 Task: Create relationship between student and notice object.
Action: Mouse moved to (1110, 82)
Screenshot: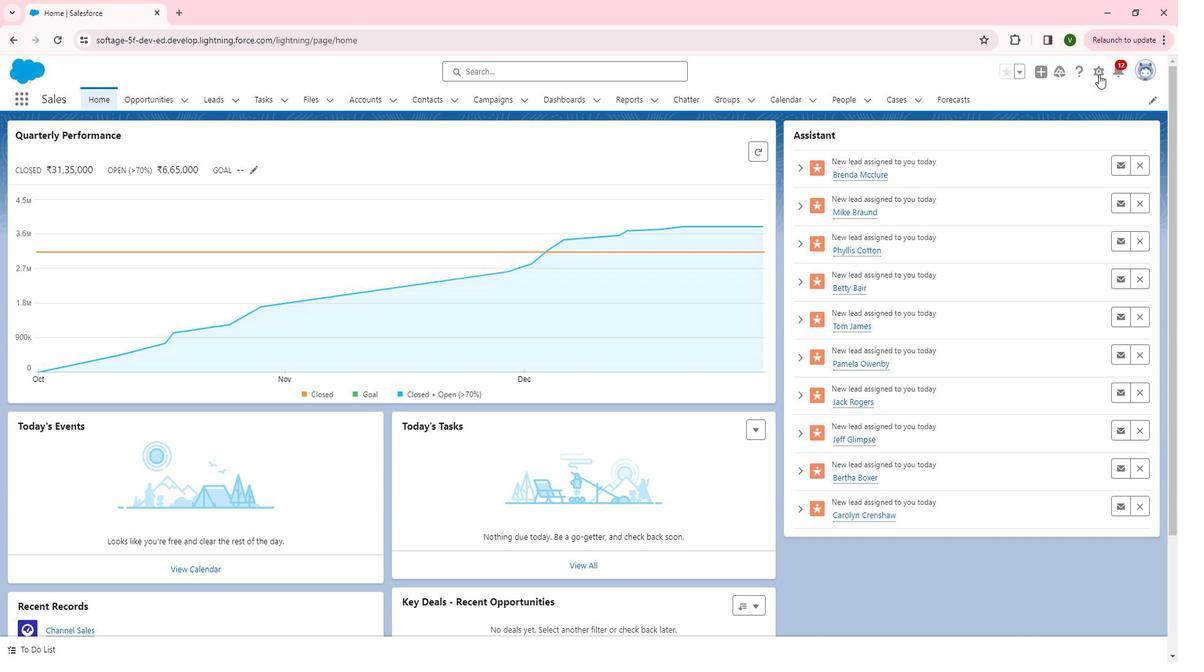 
Action: Mouse pressed left at (1110, 82)
Screenshot: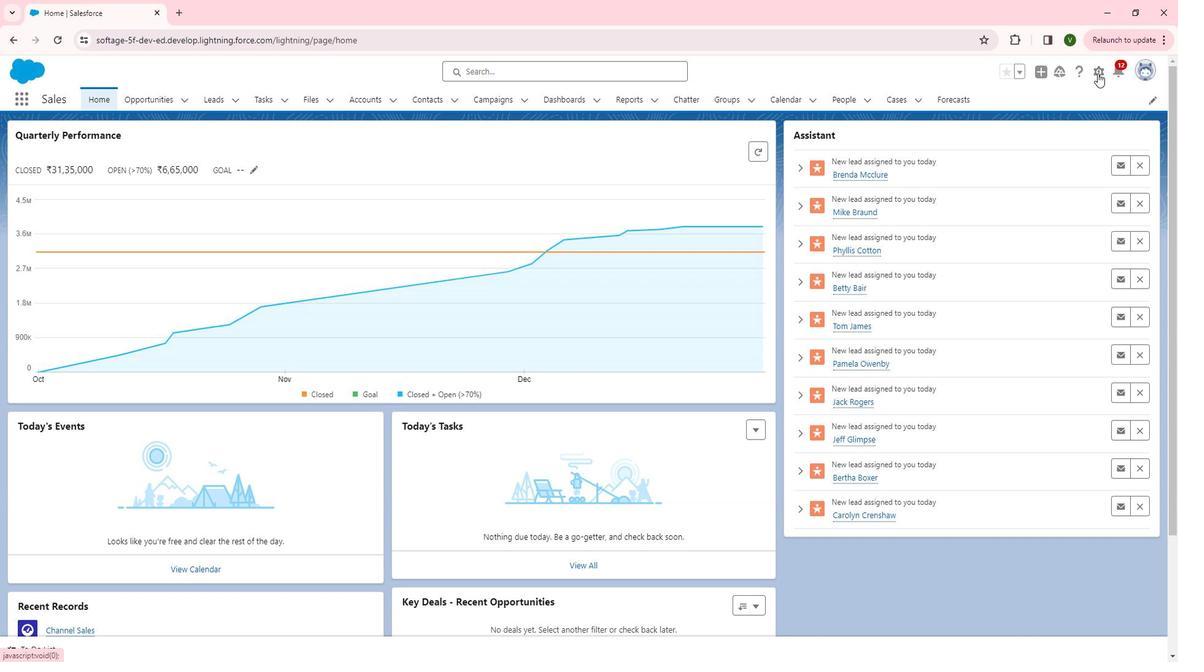 
Action: Mouse moved to (1064, 118)
Screenshot: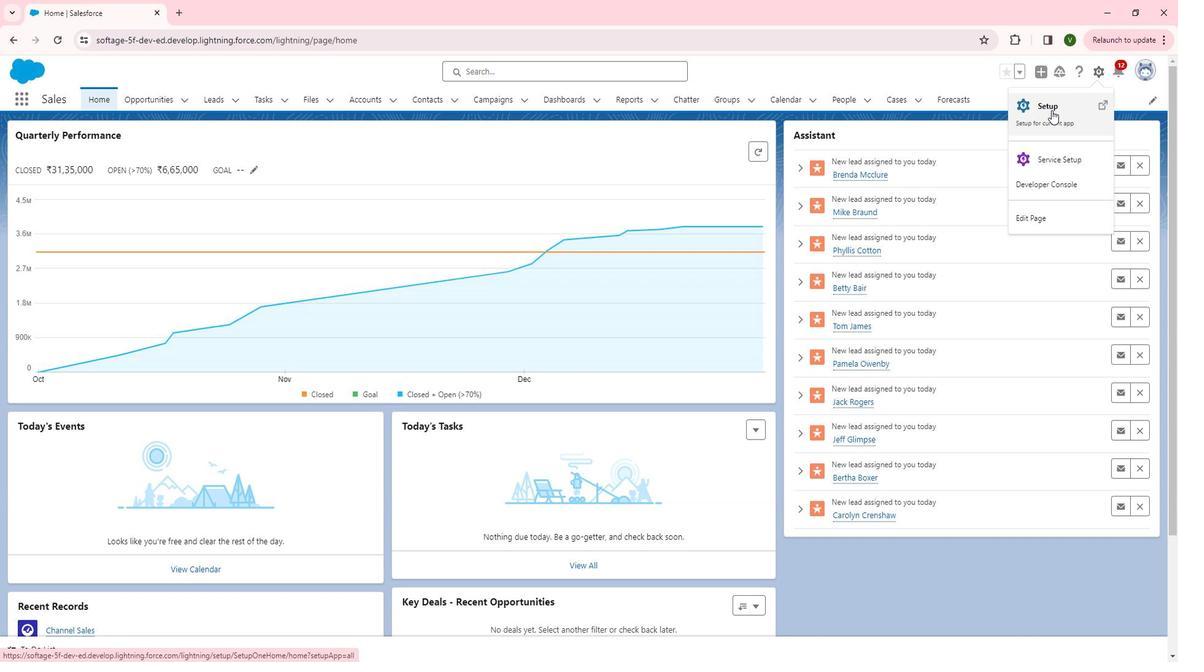 
Action: Mouse pressed left at (1064, 118)
Screenshot: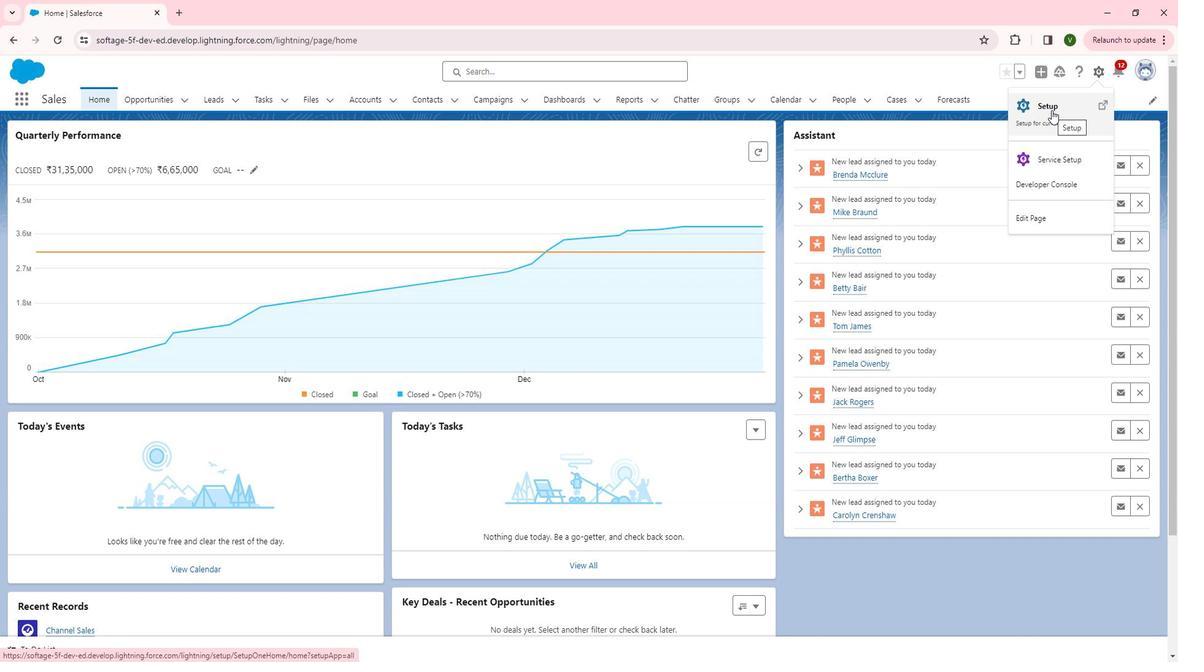 
Action: Mouse moved to (132, 377)
Screenshot: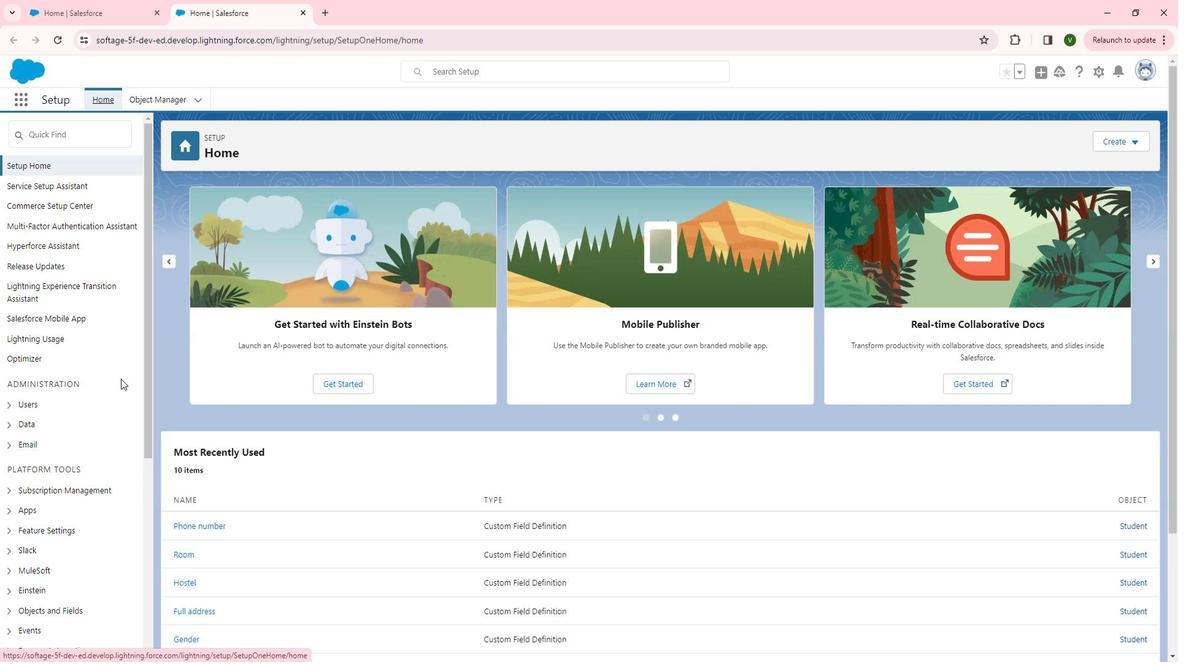 
Action: Mouse scrolled (132, 376) with delta (0, 0)
Screenshot: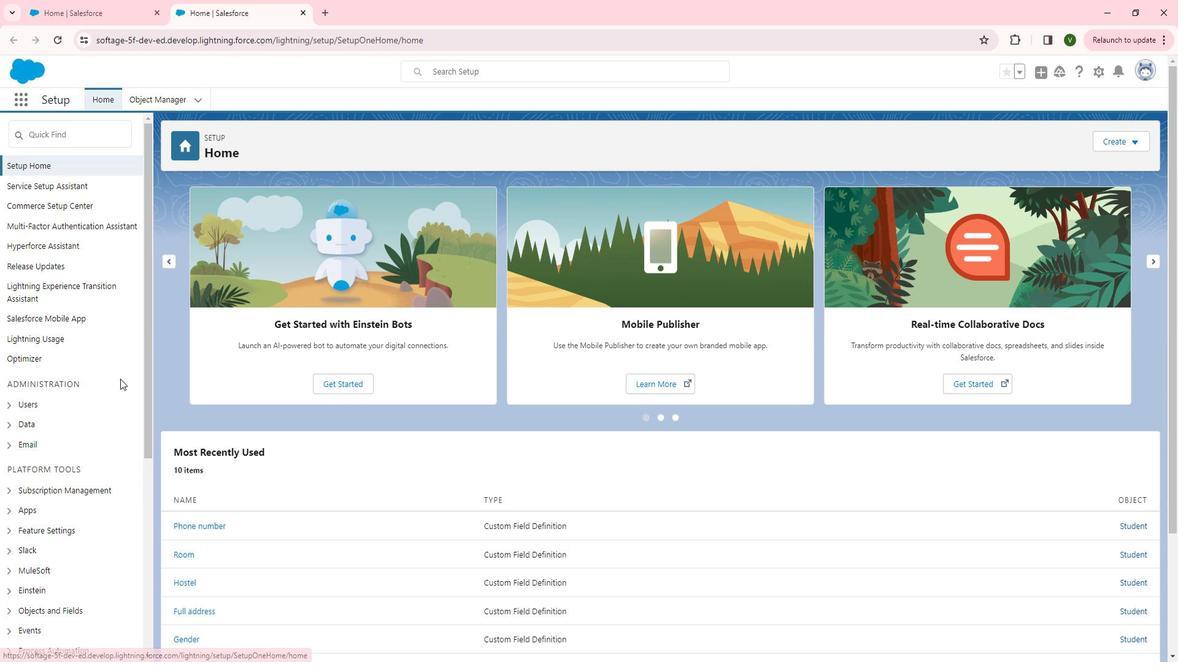 
Action: Mouse scrolled (132, 376) with delta (0, 0)
Screenshot: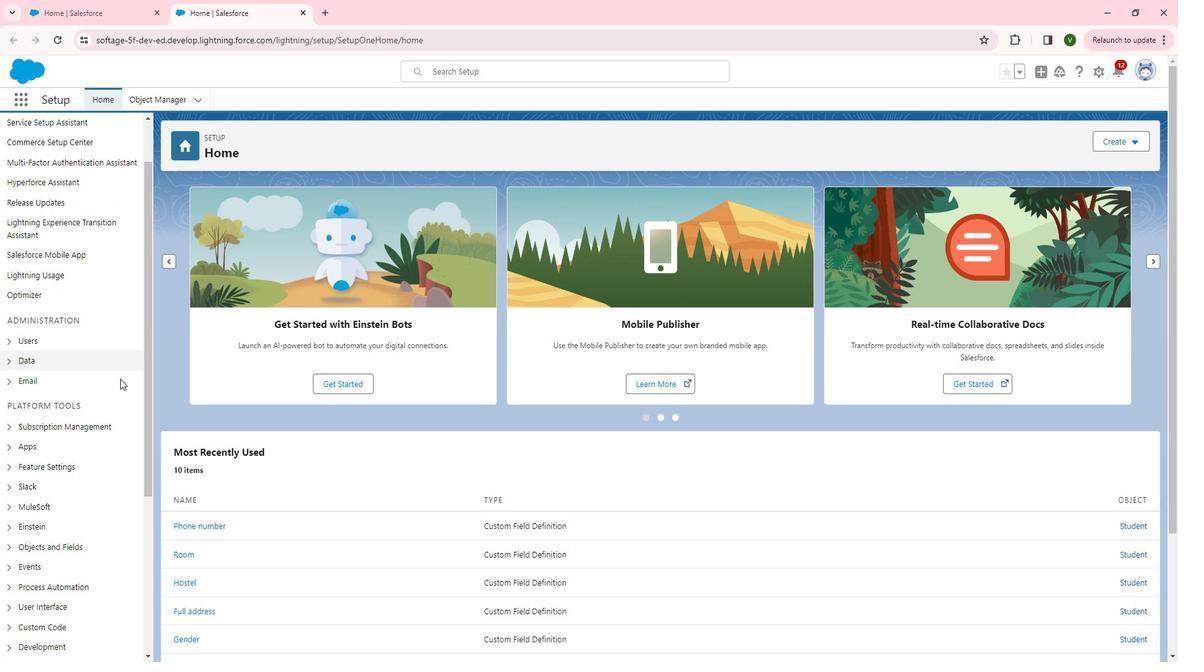 
Action: Mouse scrolled (132, 376) with delta (0, 0)
Screenshot: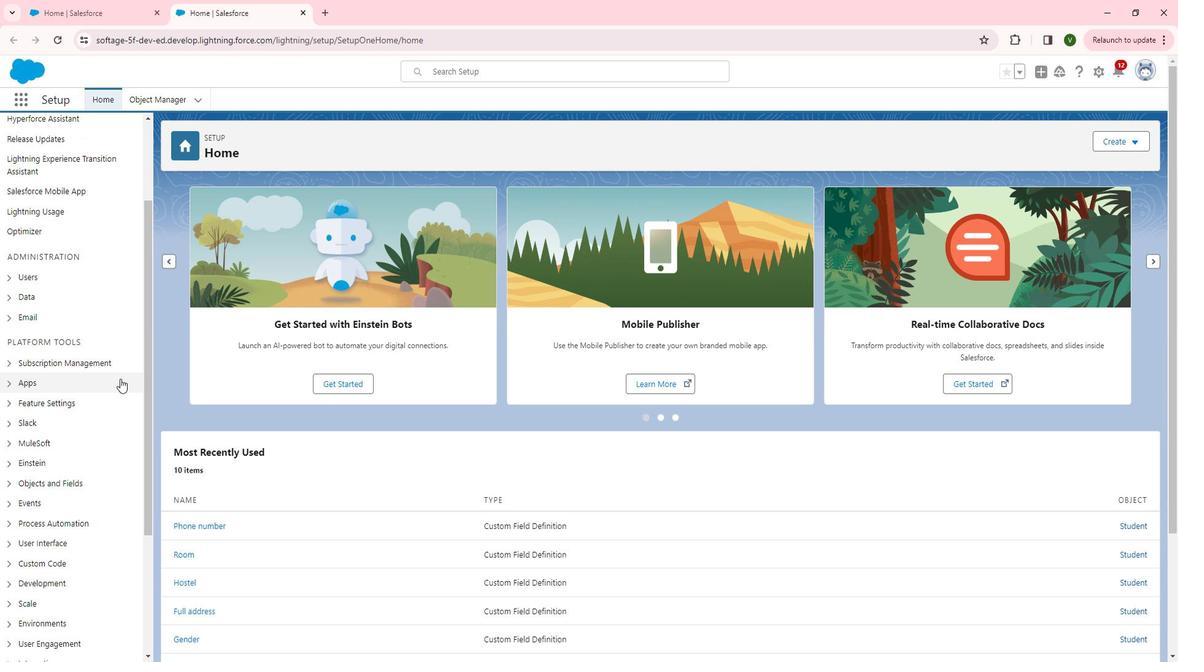 
Action: Mouse moved to (23, 420)
Screenshot: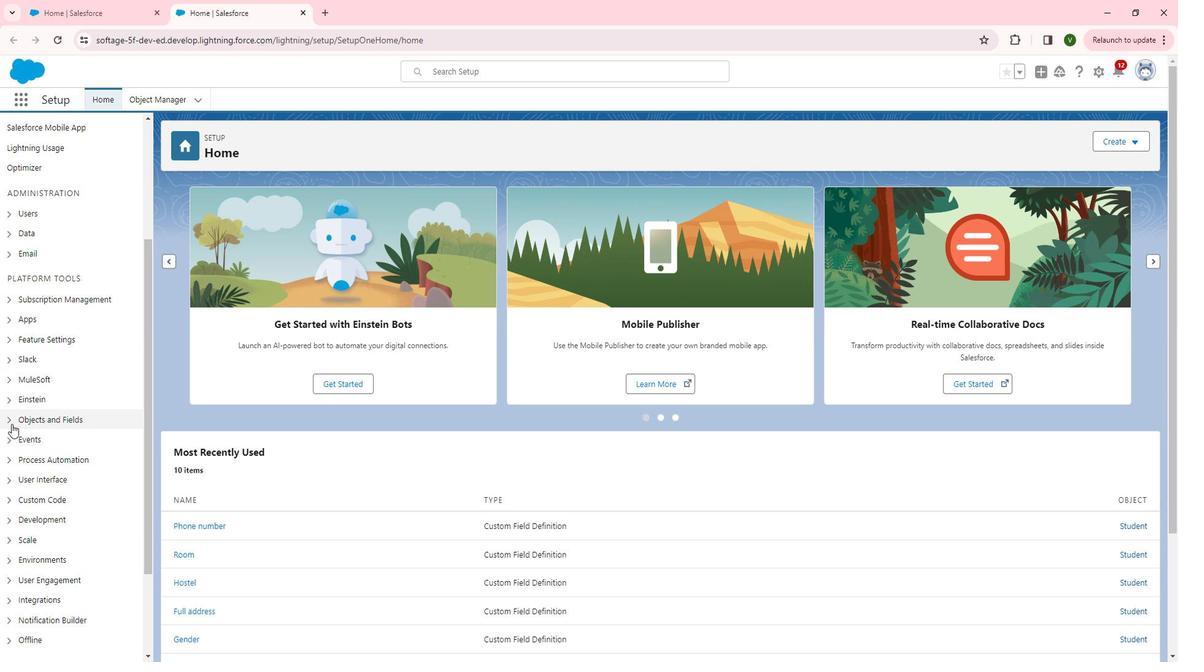 
Action: Mouse pressed left at (23, 420)
Screenshot: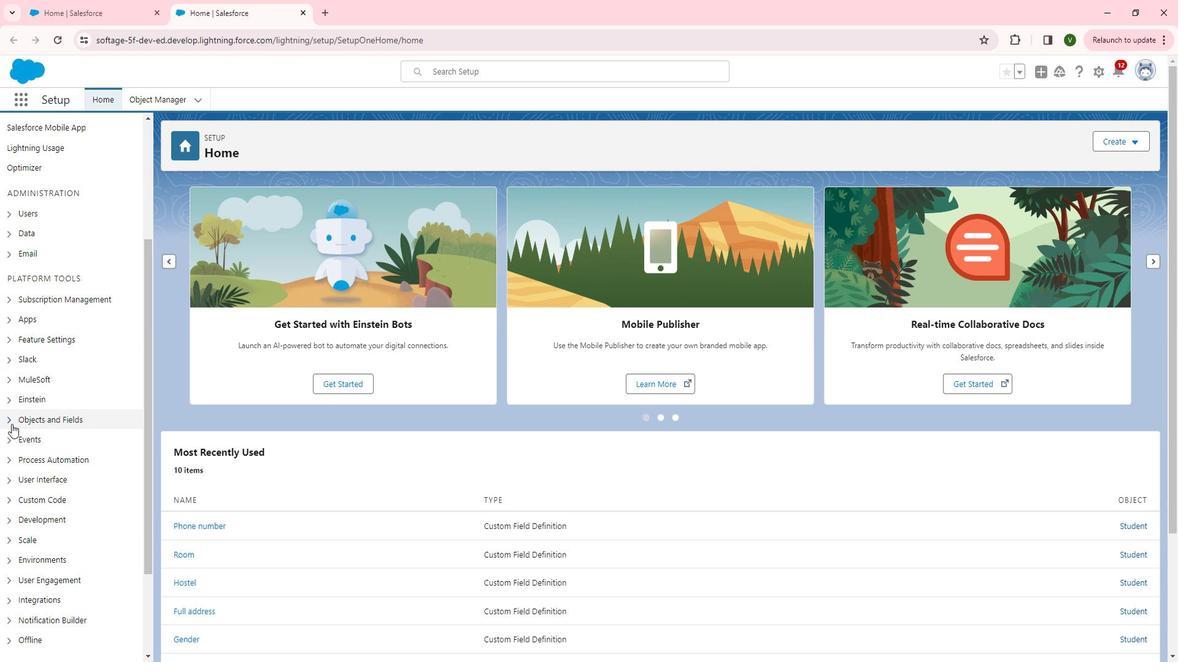 
Action: Mouse moved to (42, 417)
Screenshot: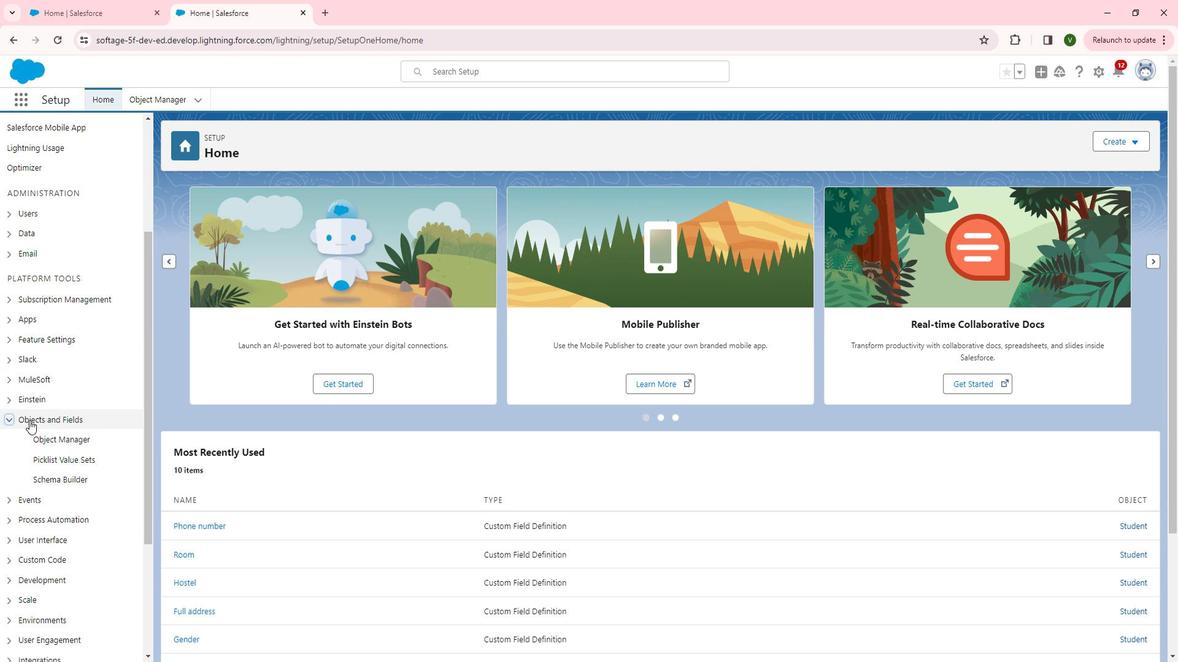 
Action: Mouse scrolled (42, 416) with delta (0, 0)
Screenshot: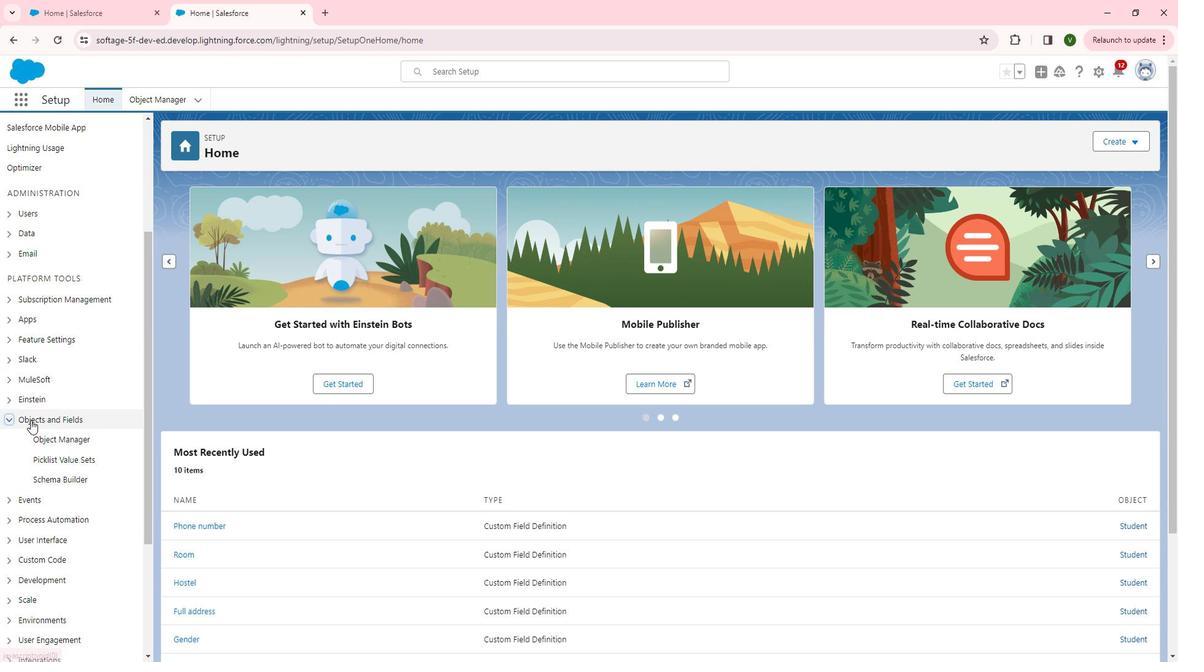 
Action: Mouse moved to (85, 373)
Screenshot: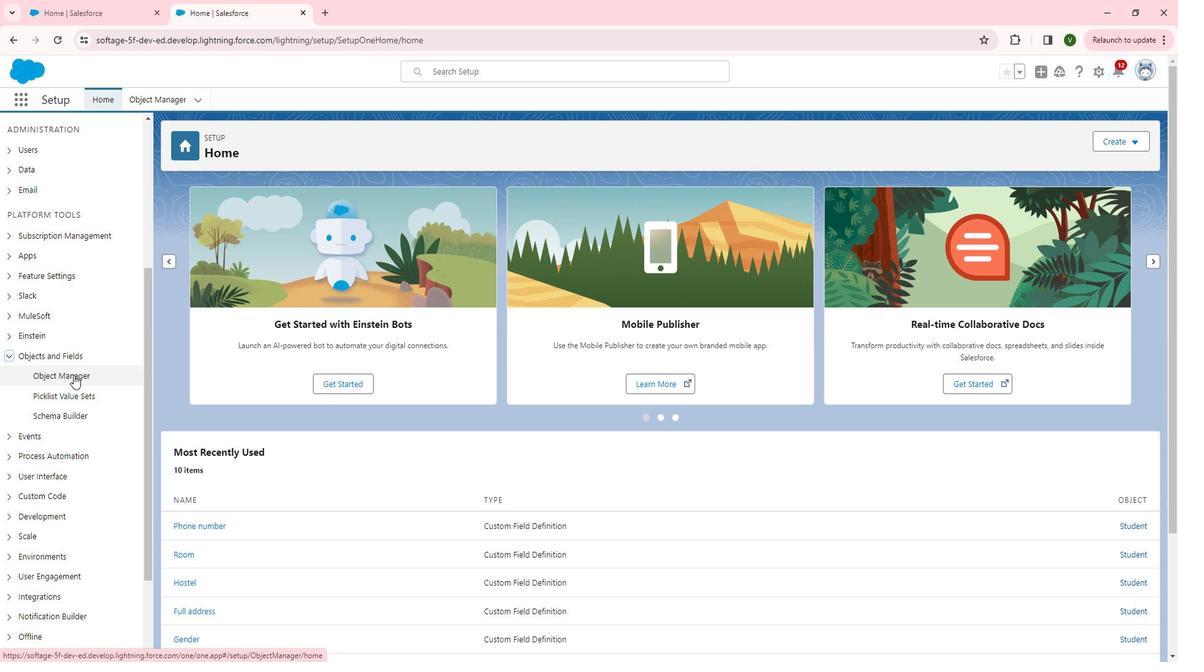 
Action: Mouse pressed left at (85, 373)
Screenshot: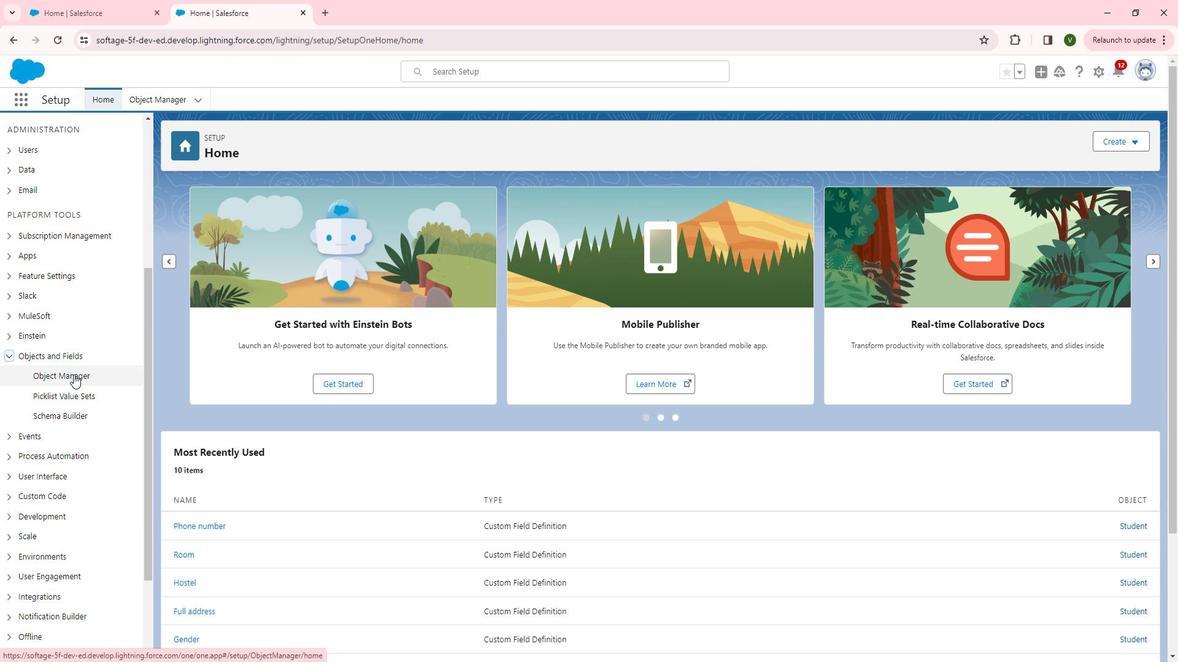 
Action: Mouse moved to (176, 366)
Screenshot: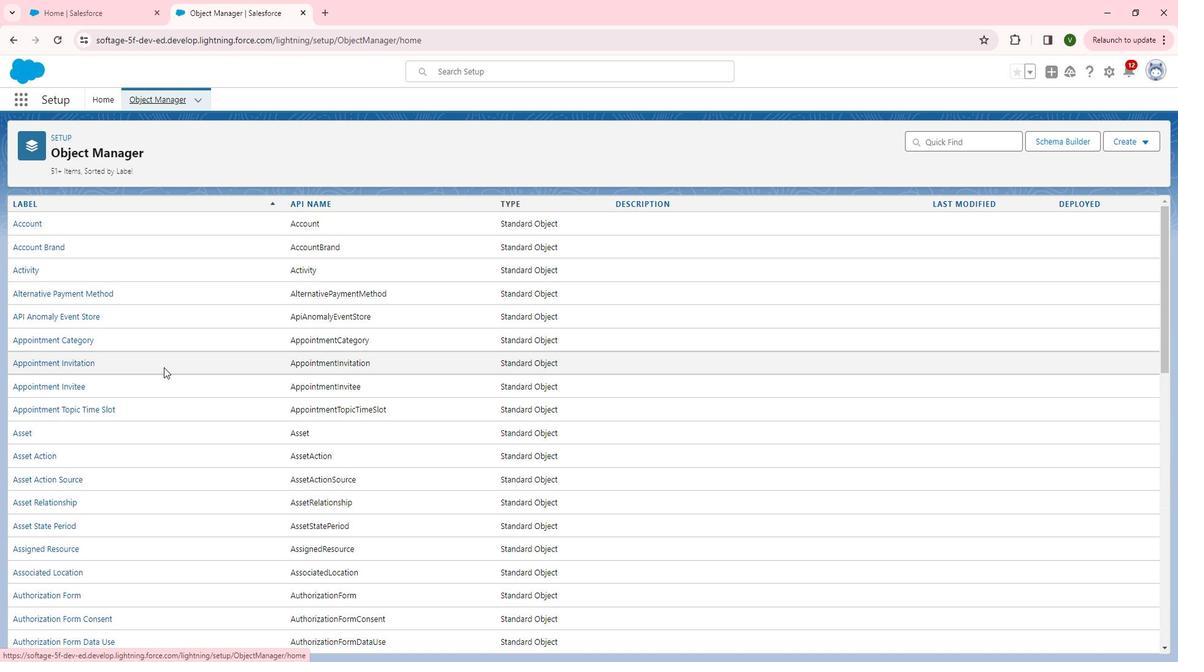
Action: Mouse scrolled (176, 365) with delta (0, 0)
Screenshot: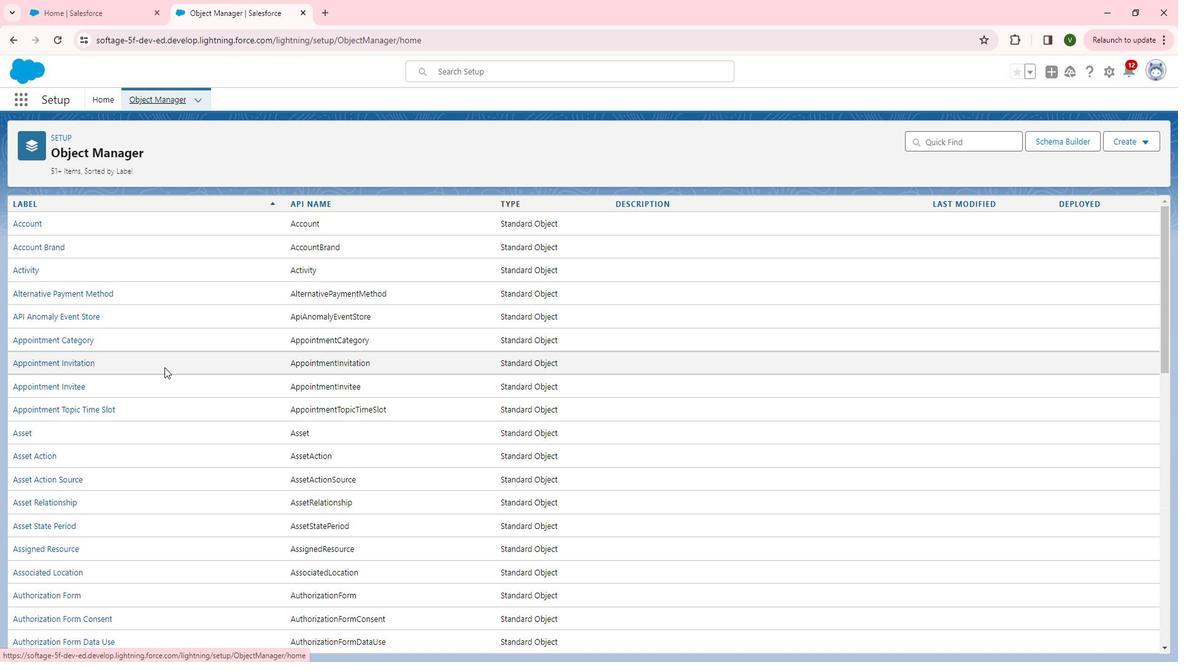 
Action: Mouse scrolled (176, 365) with delta (0, 0)
Screenshot: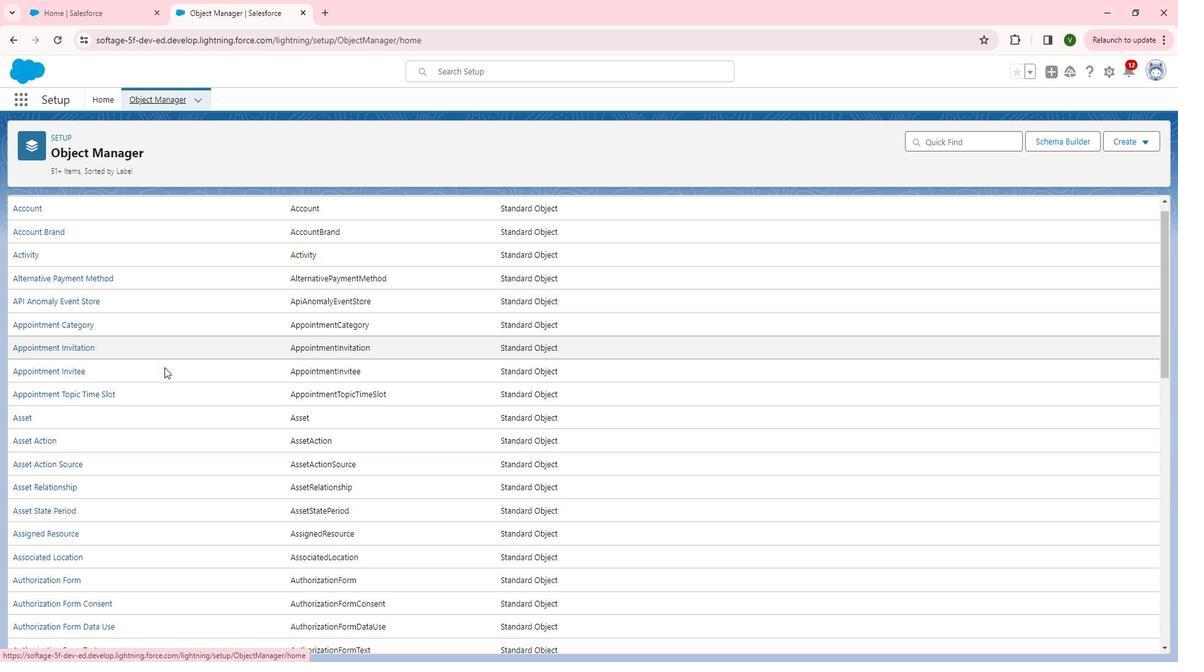 
Action: Mouse scrolled (176, 365) with delta (0, 0)
Screenshot: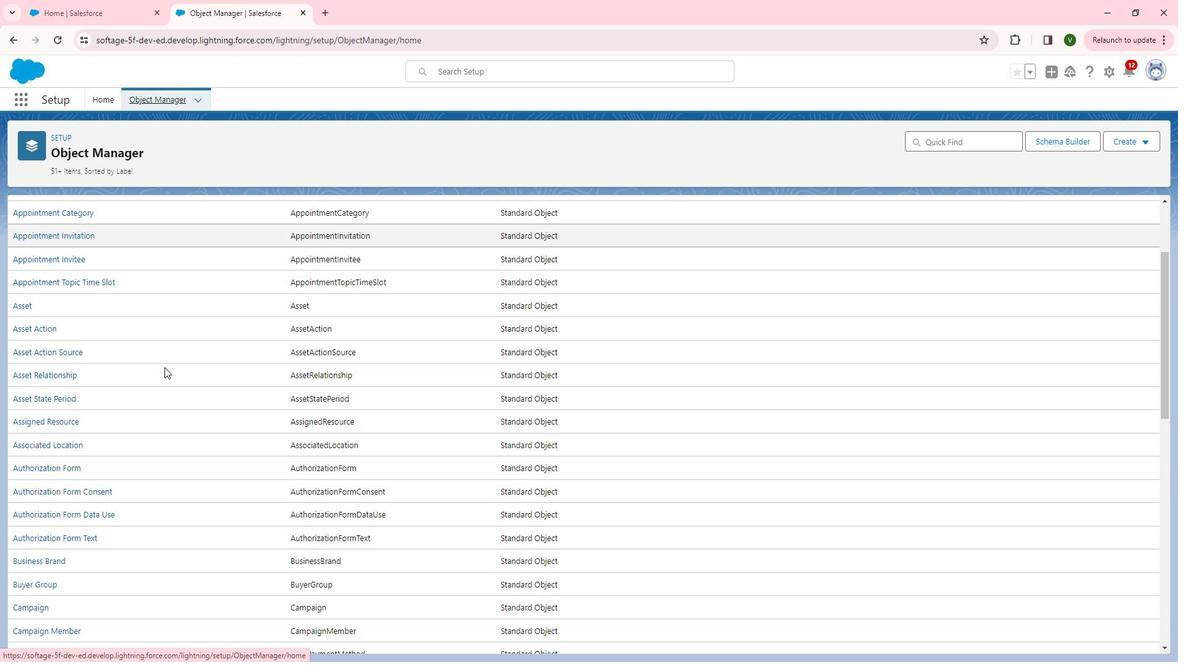 
Action: Mouse scrolled (176, 365) with delta (0, 0)
Screenshot: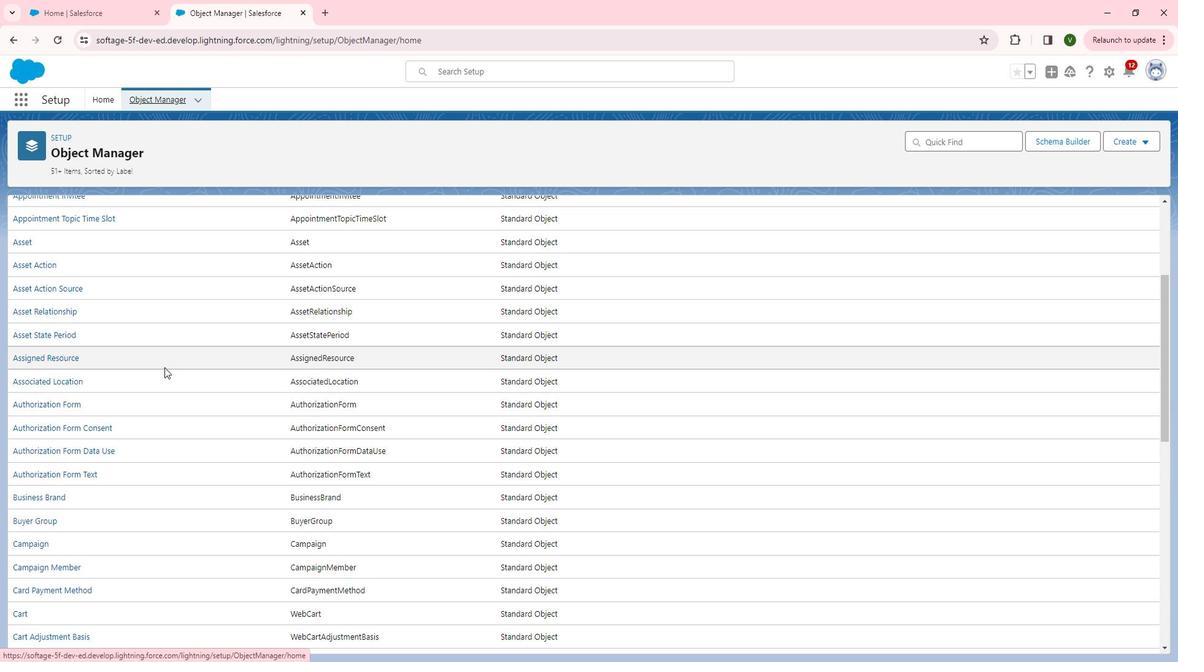 
Action: Mouse scrolled (176, 365) with delta (0, 0)
Screenshot: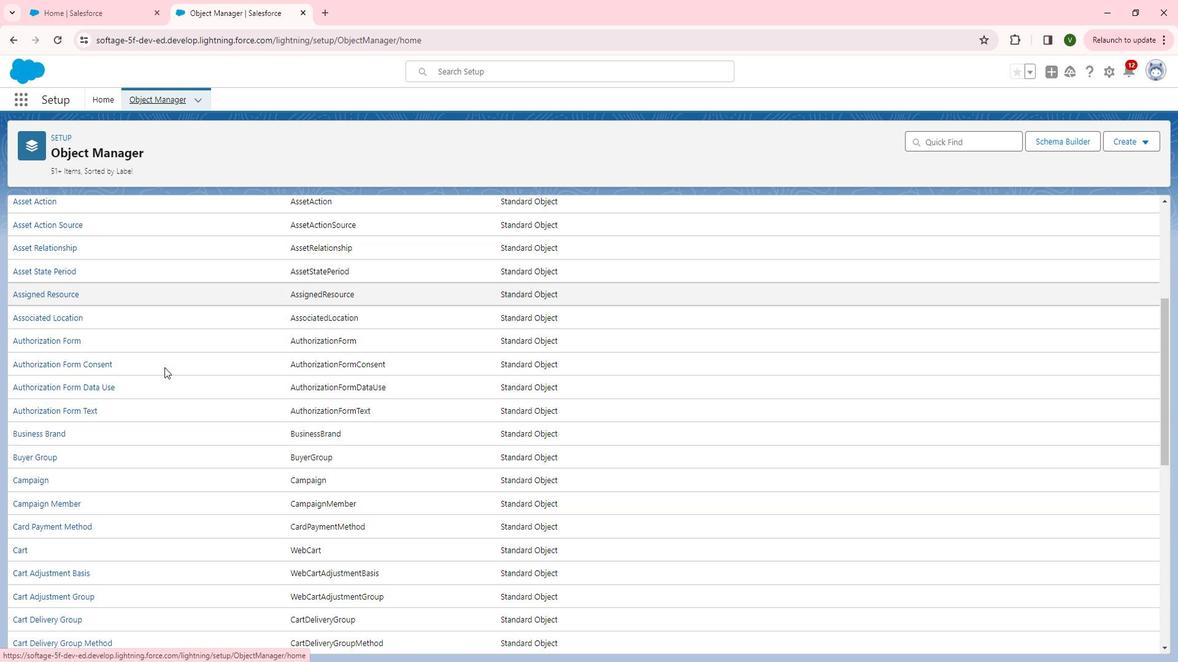 
Action: Mouse scrolled (176, 365) with delta (0, 0)
Screenshot: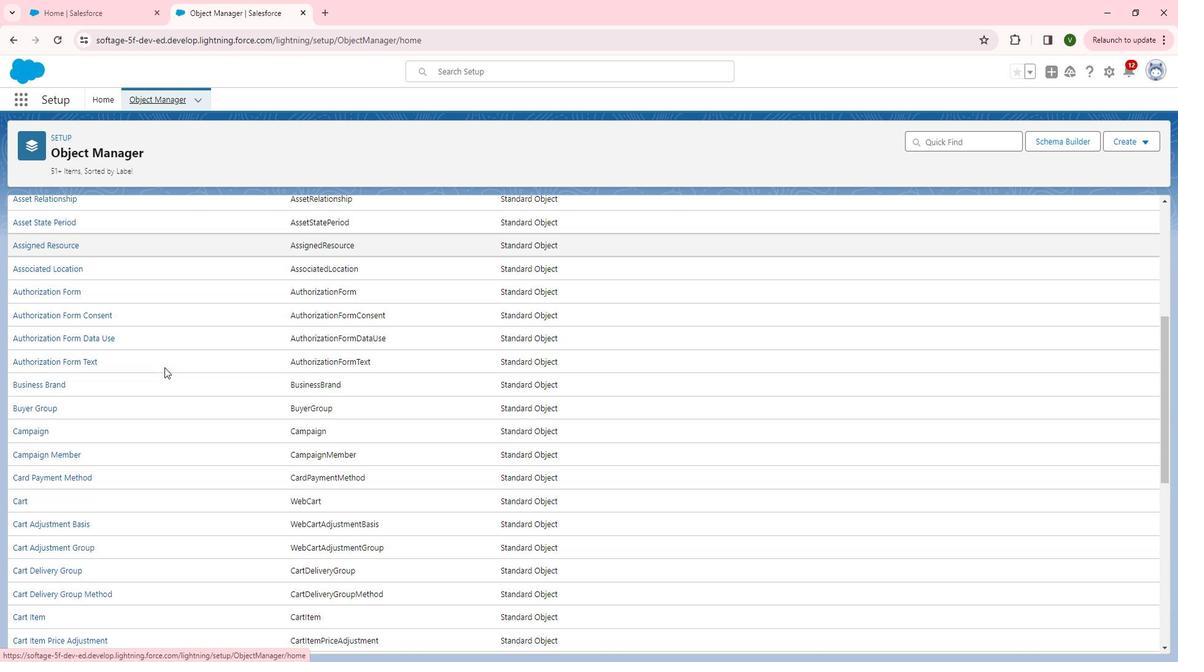 
Action: Mouse scrolled (176, 365) with delta (0, 0)
Screenshot: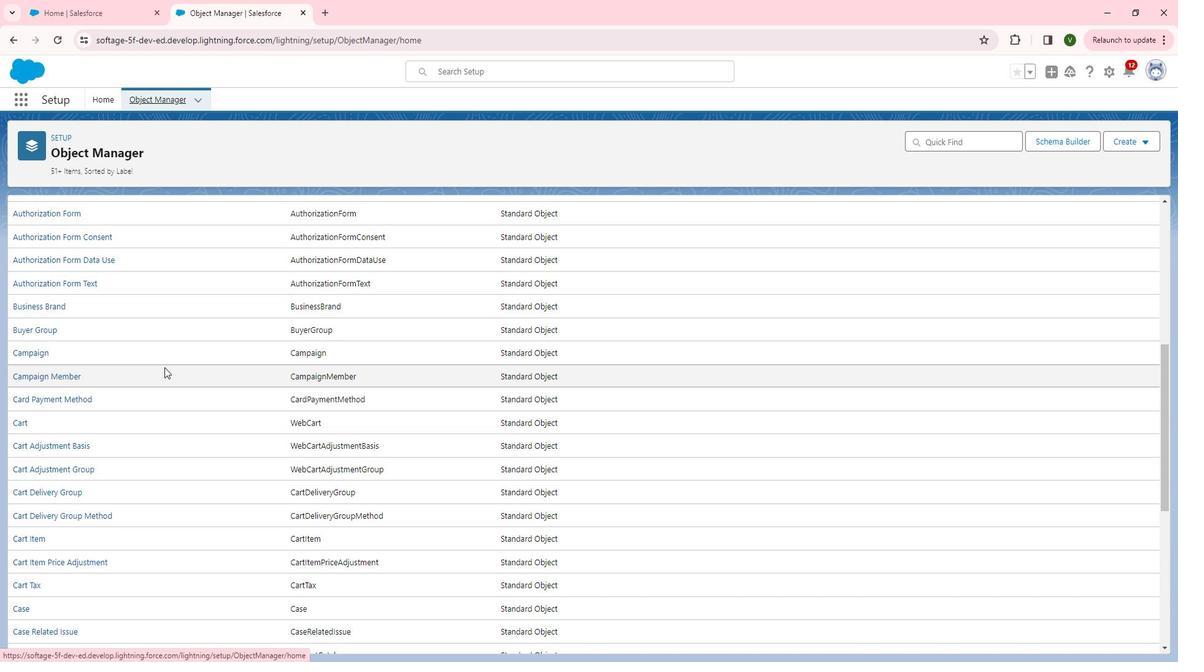 
Action: Mouse scrolled (176, 365) with delta (0, 0)
Screenshot: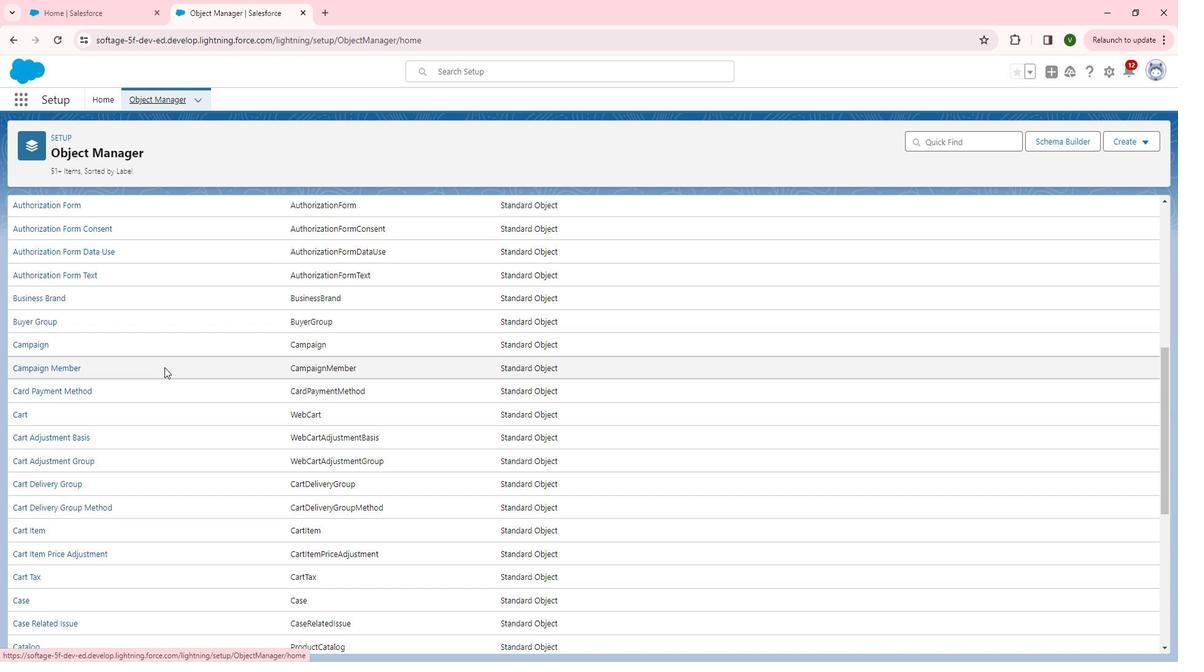 
Action: Mouse scrolled (176, 365) with delta (0, 0)
Screenshot: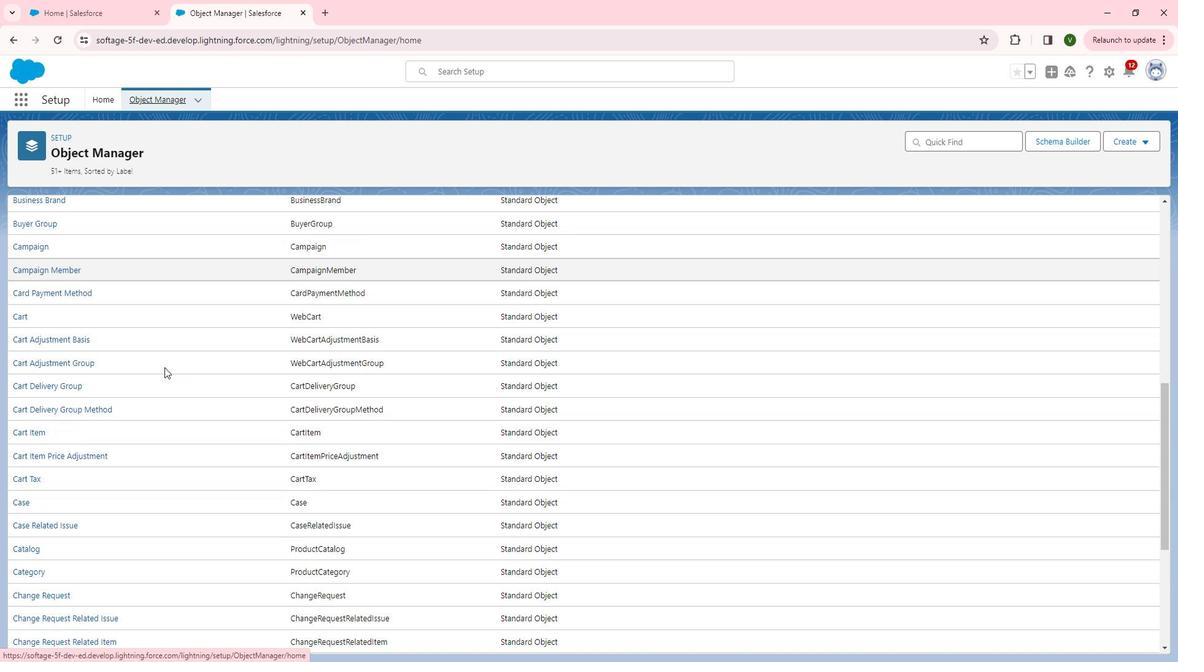 
Action: Mouse scrolled (176, 365) with delta (0, 0)
Screenshot: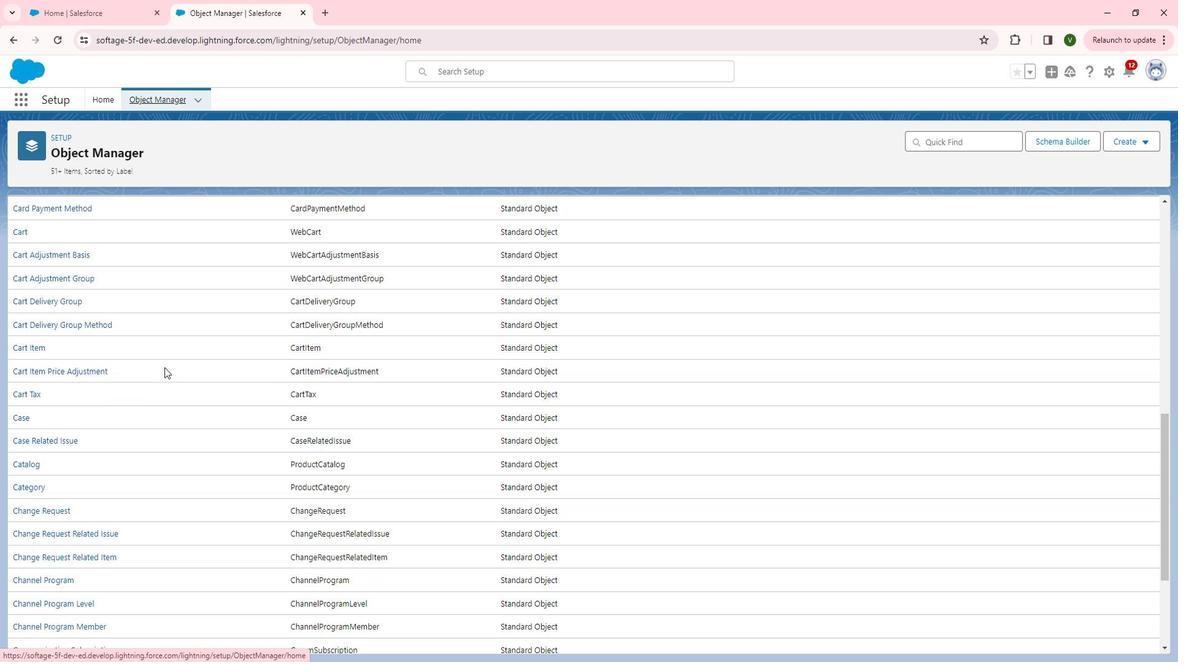 
Action: Mouse scrolled (176, 365) with delta (0, 0)
Screenshot: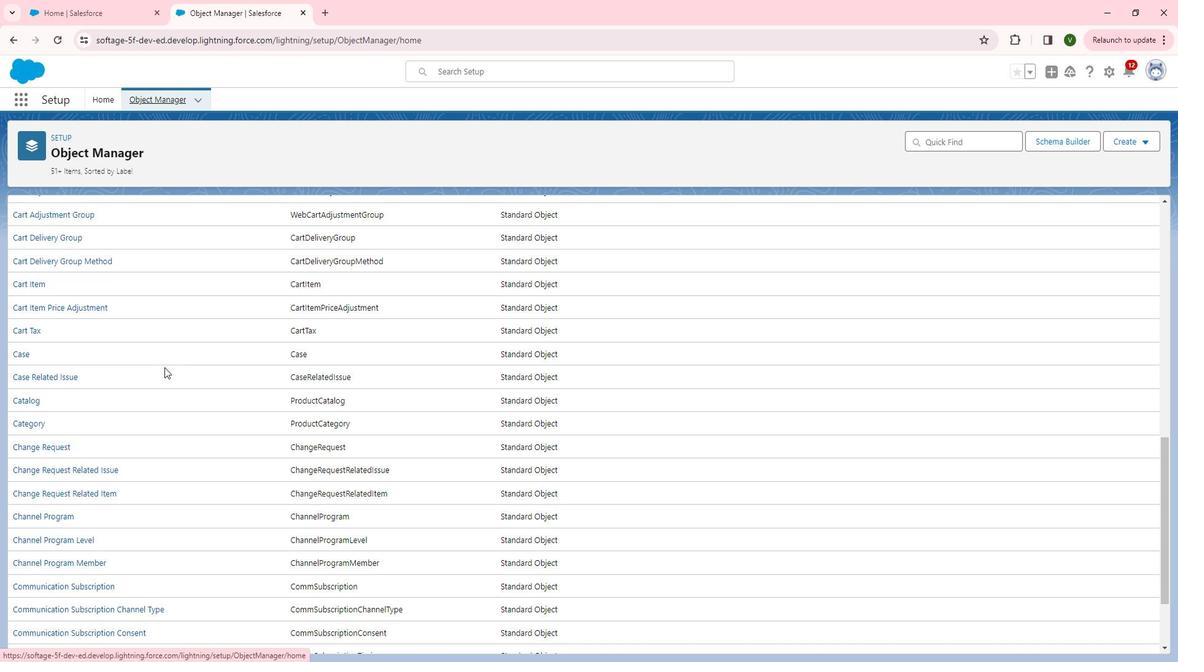 
Action: Mouse scrolled (176, 365) with delta (0, 0)
Screenshot: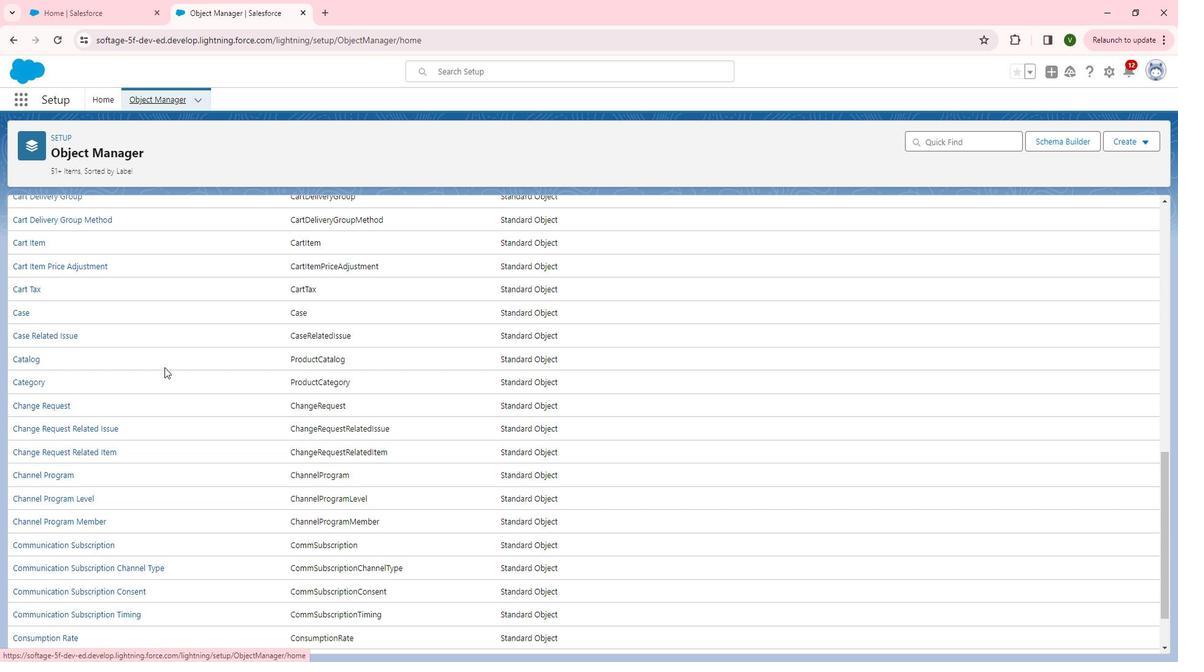 
Action: Mouse scrolled (176, 365) with delta (0, 0)
Screenshot: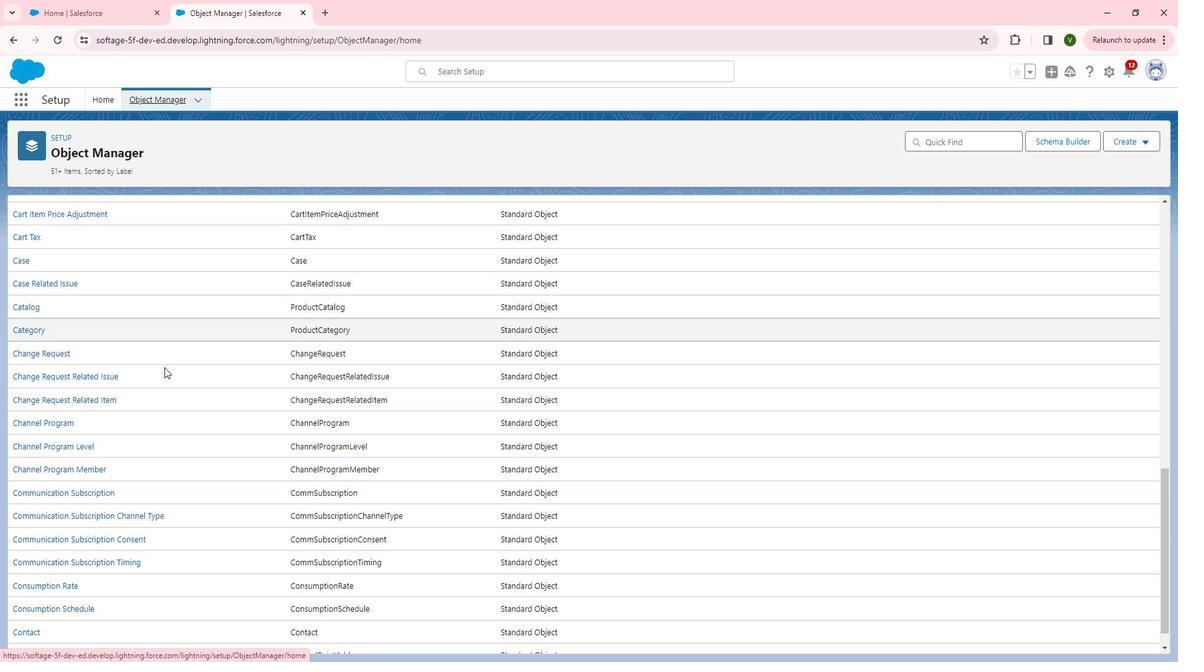 
Action: Mouse scrolled (176, 365) with delta (0, 0)
Screenshot: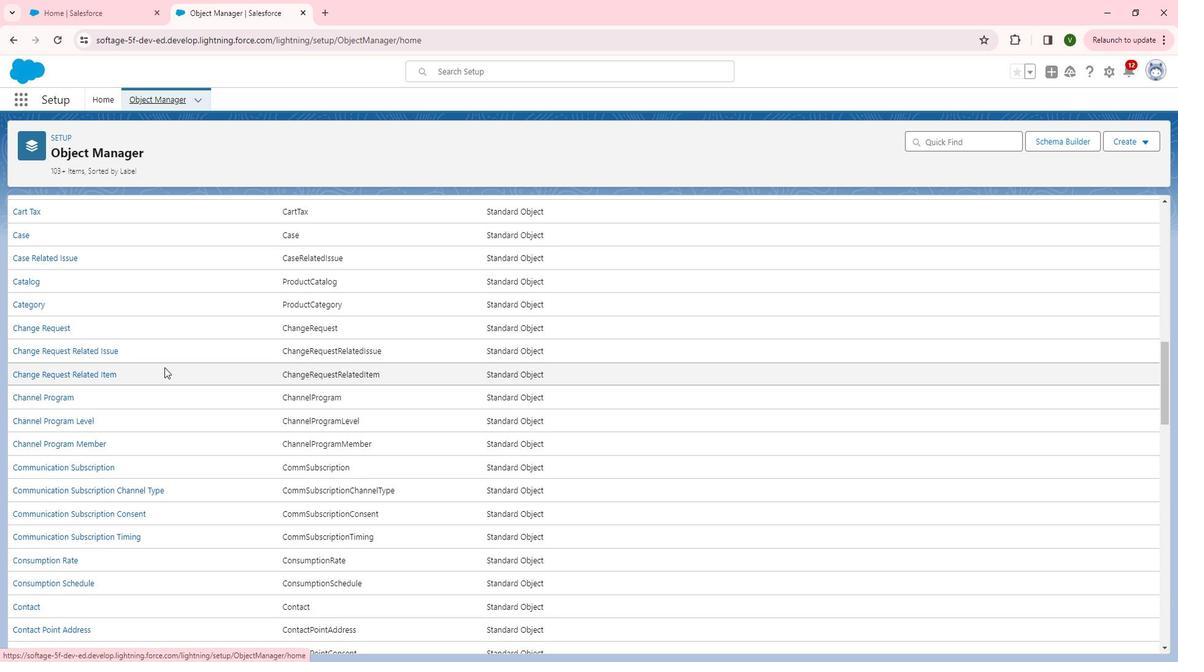 
Action: Mouse scrolled (176, 365) with delta (0, 0)
Screenshot: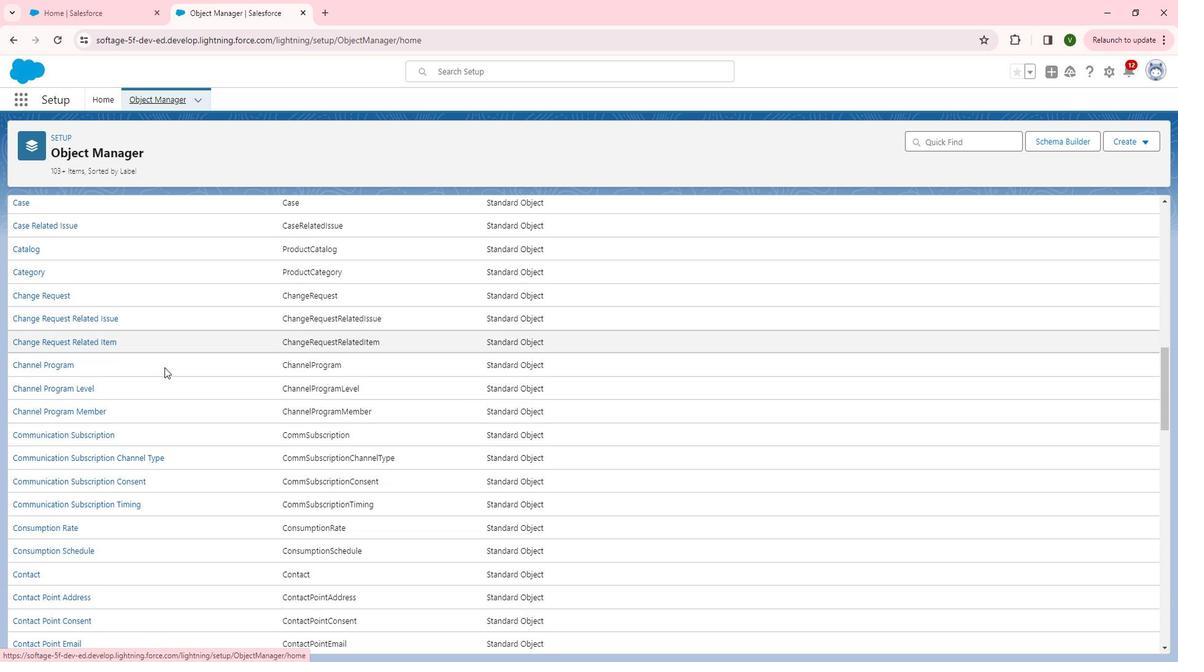 
Action: Mouse scrolled (176, 365) with delta (0, 0)
Screenshot: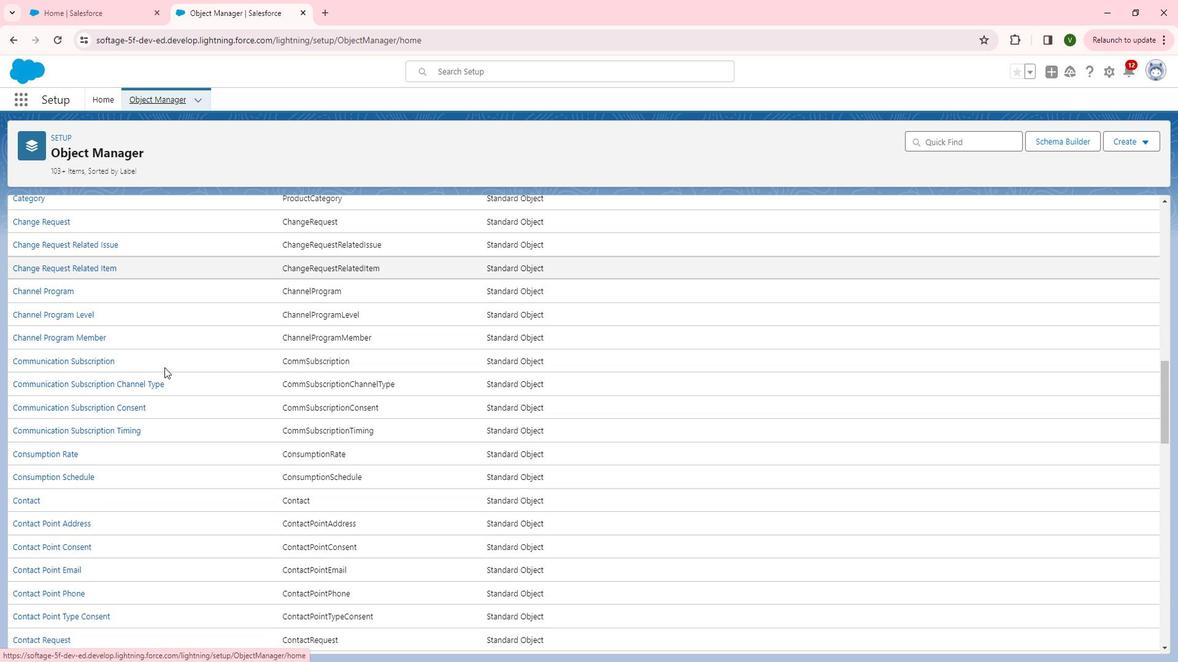 
Action: Mouse scrolled (176, 365) with delta (0, 0)
Screenshot: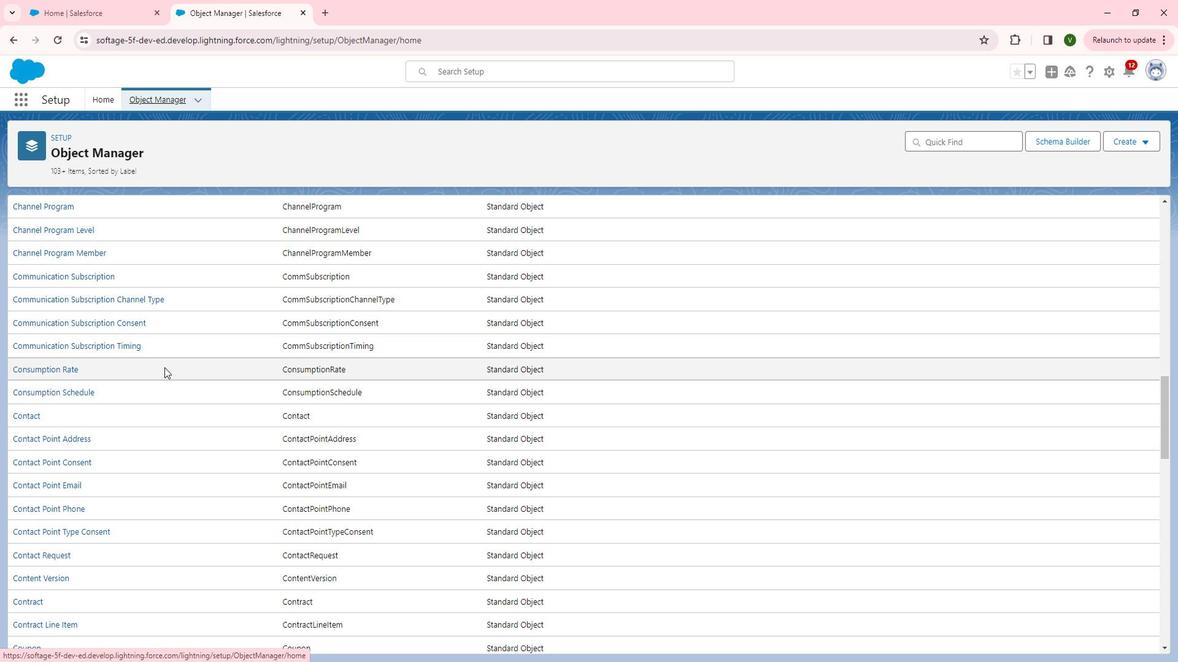 
Action: Mouse scrolled (176, 365) with delta (0, 0)
Screenshot: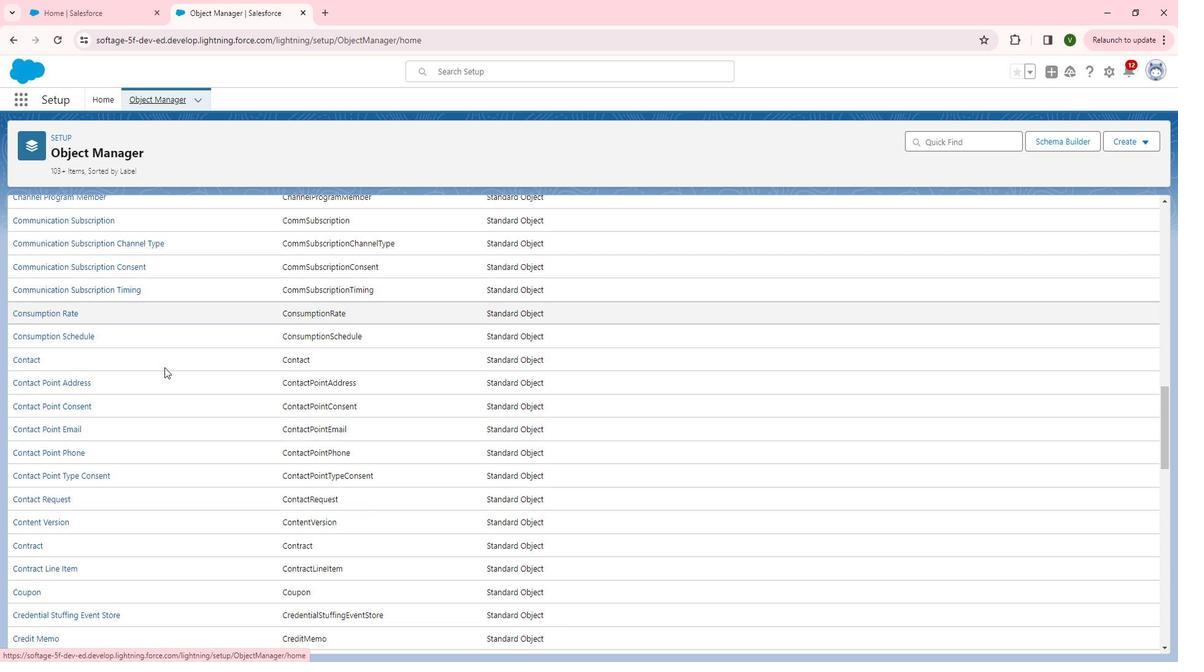 
Action: Mouse scrolled (176, 365) with delta (0, 0)
Screenshot: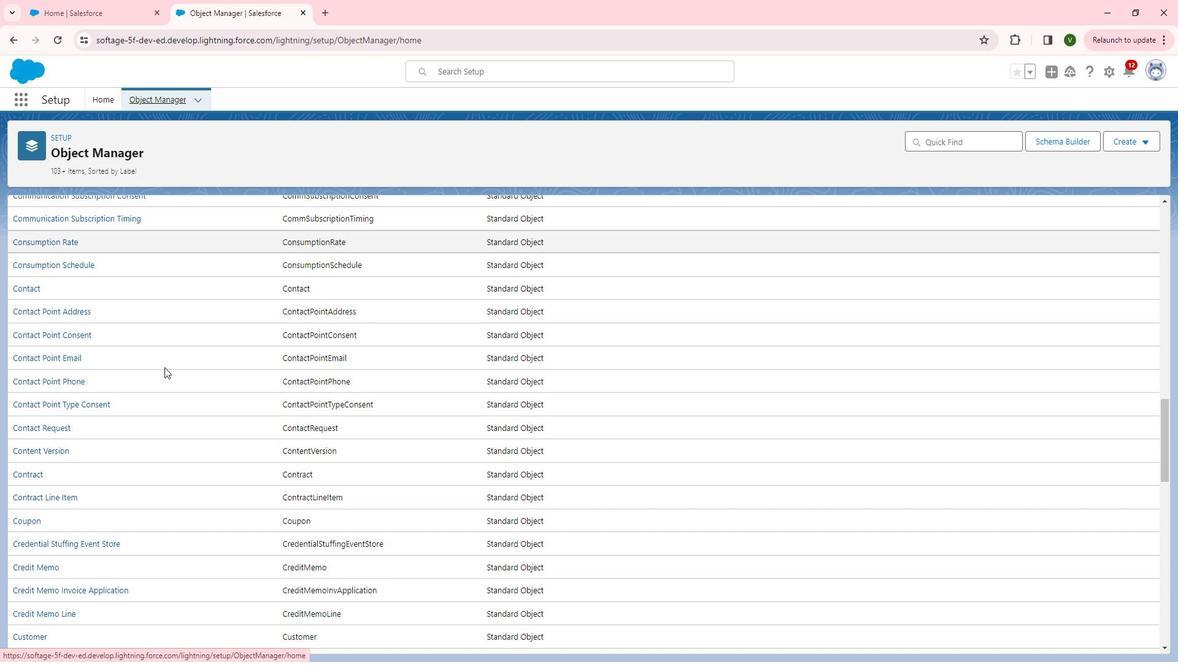 
Action: Mouse scrolled (176, 365) with delta (0, 0)
Screenshot: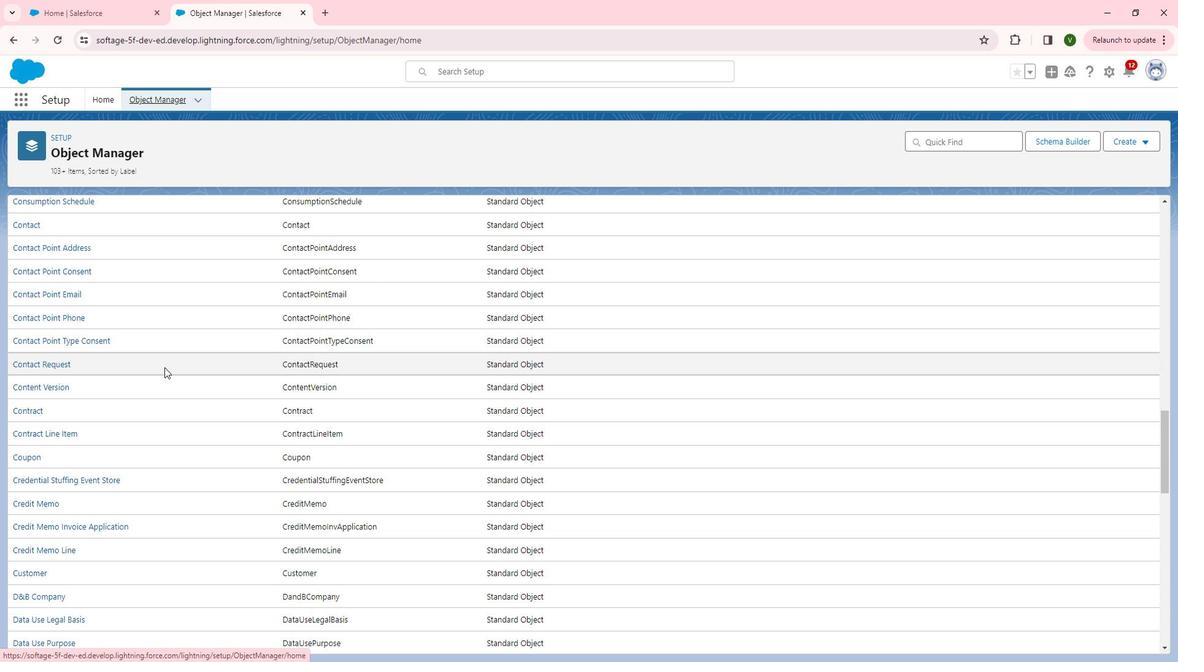 
Action: Mouse scrolled (176, 365) with delta (0, 0)
Screenshot: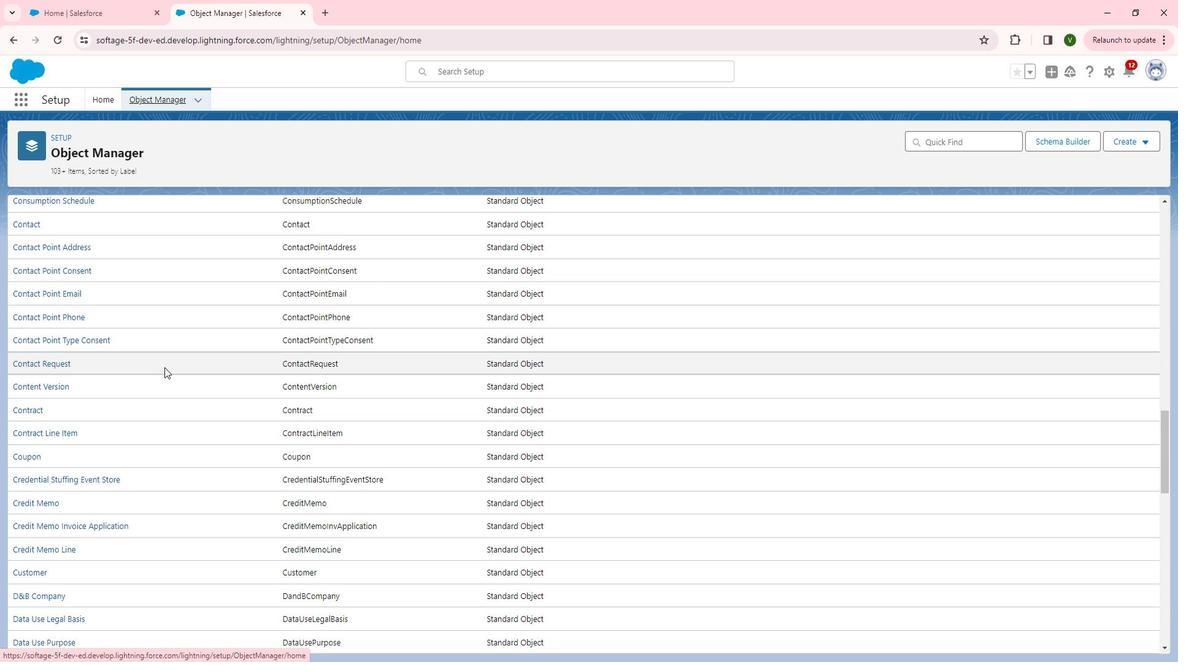 
Action: Mouse scrolled (176, 365) with delta (0, 0)
Screenshot: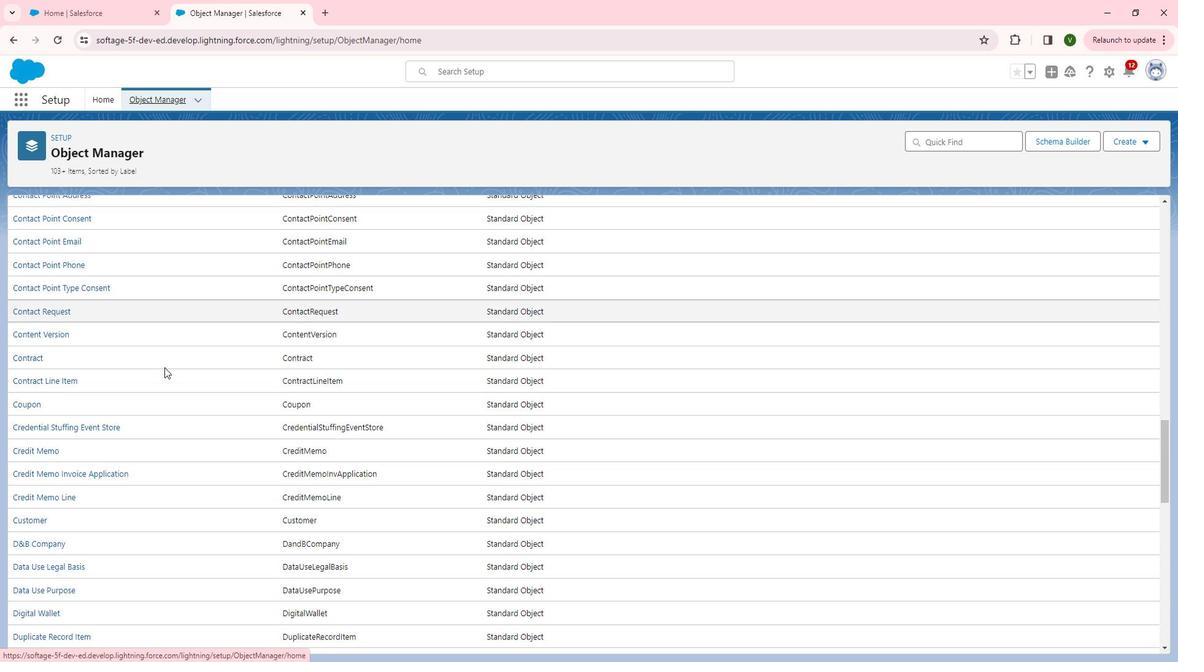 
Action: Mouse scrolled (176, 365) with delta (0, 0)
Screenshot: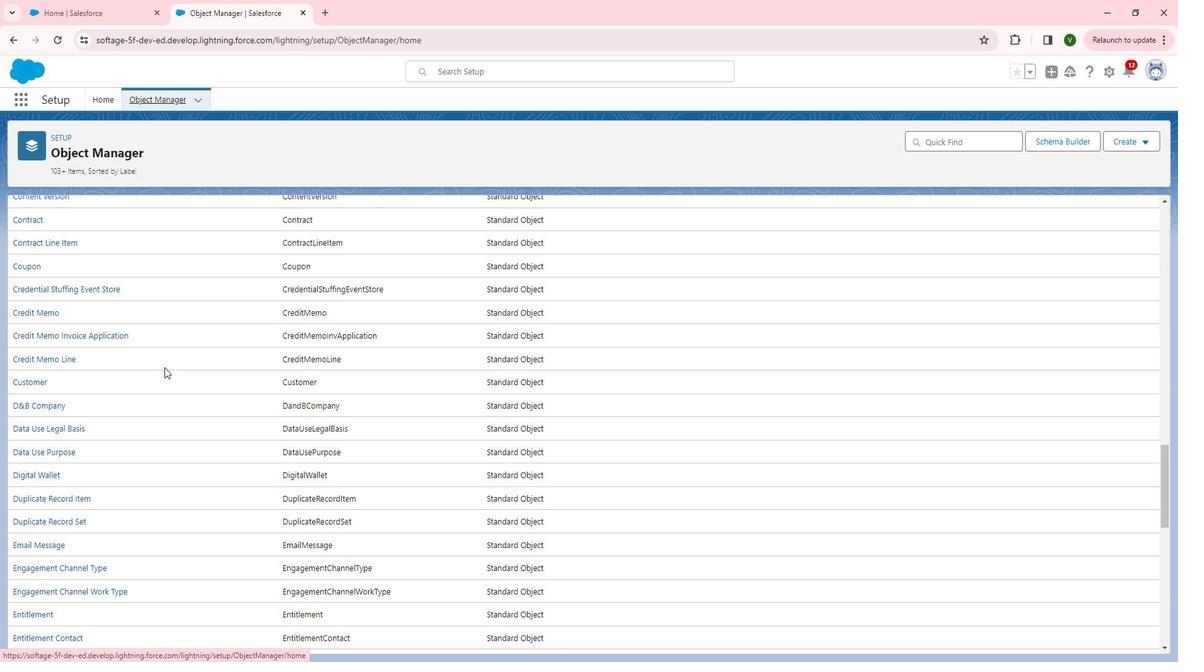 
Action: Mouse scrolled (176, 365) with delta (0, 0)
Screenshot: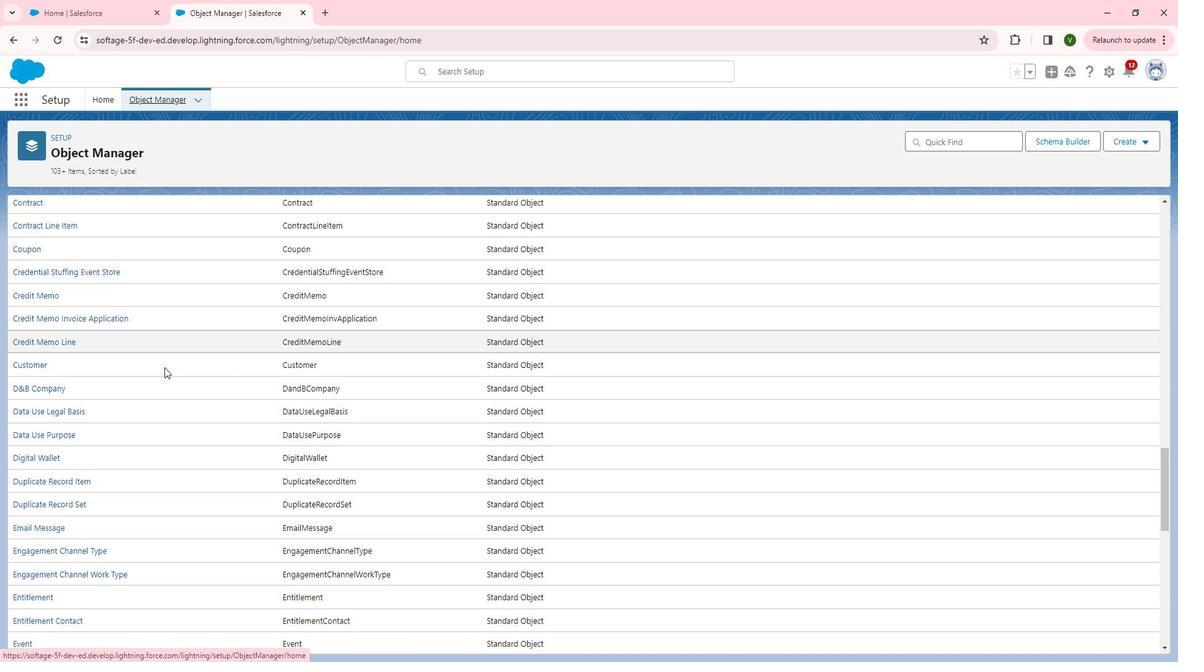 
Action: Mouse scrolled (176, 365) with delta (0, 0)
Screenshot: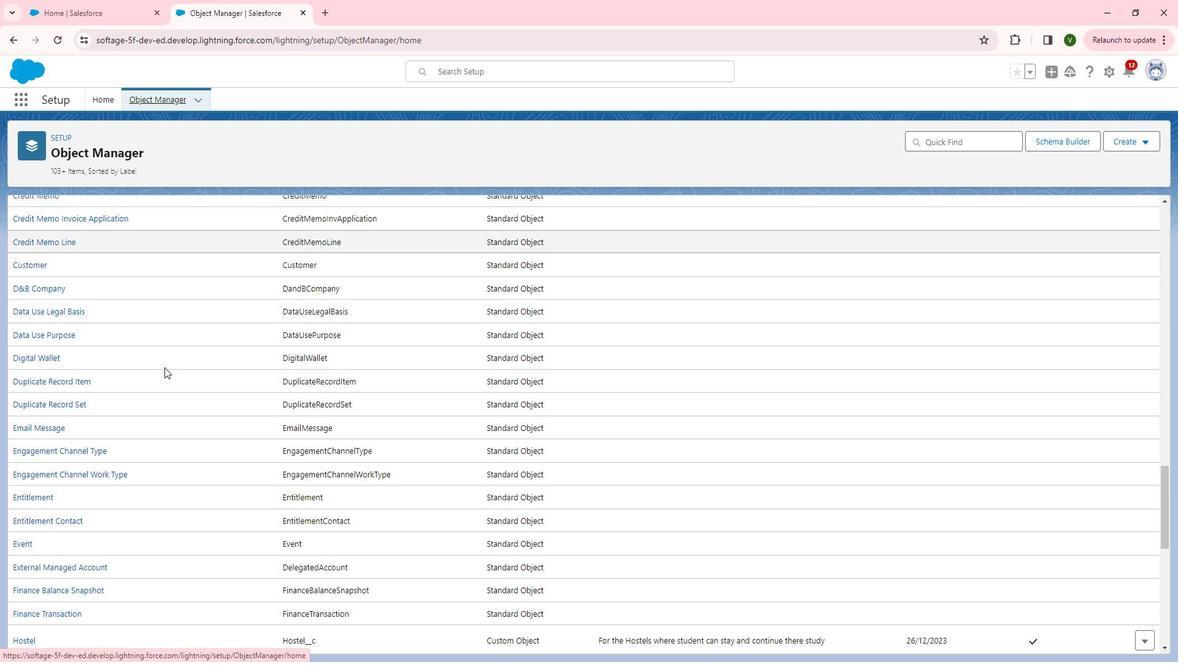 
Action: Mouse scrolled (176, 365) with delta (0, 0)
Screenshot: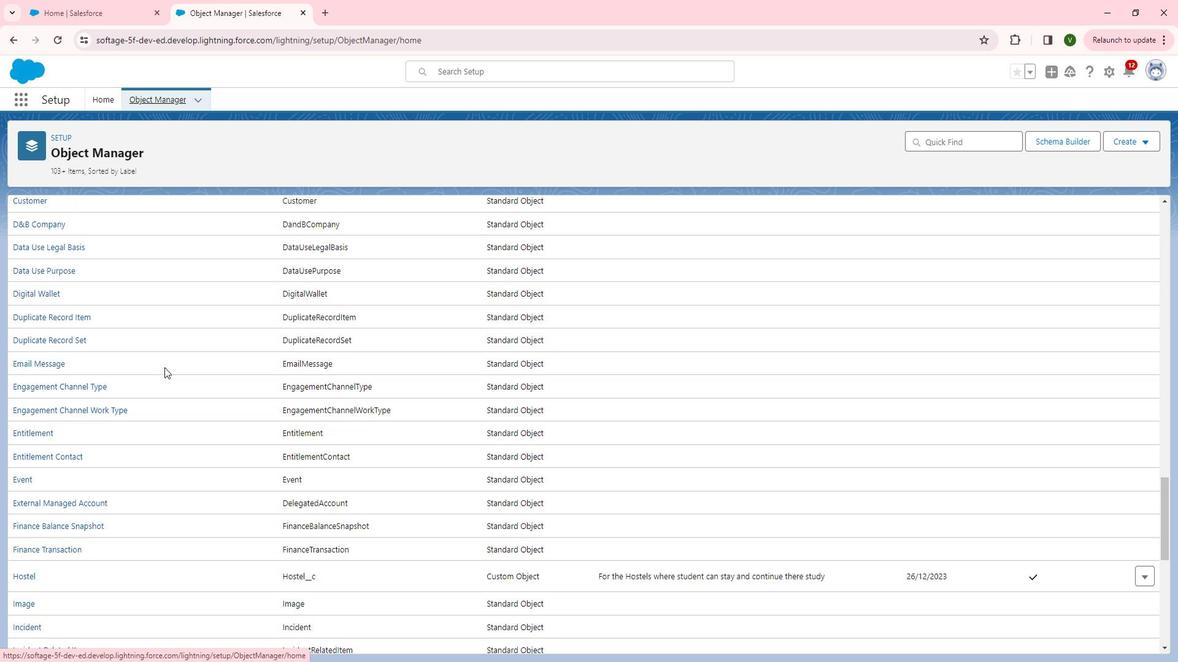 
Action: Mouse scrolled (176, 365) with delta (0, 0)
Screenshot: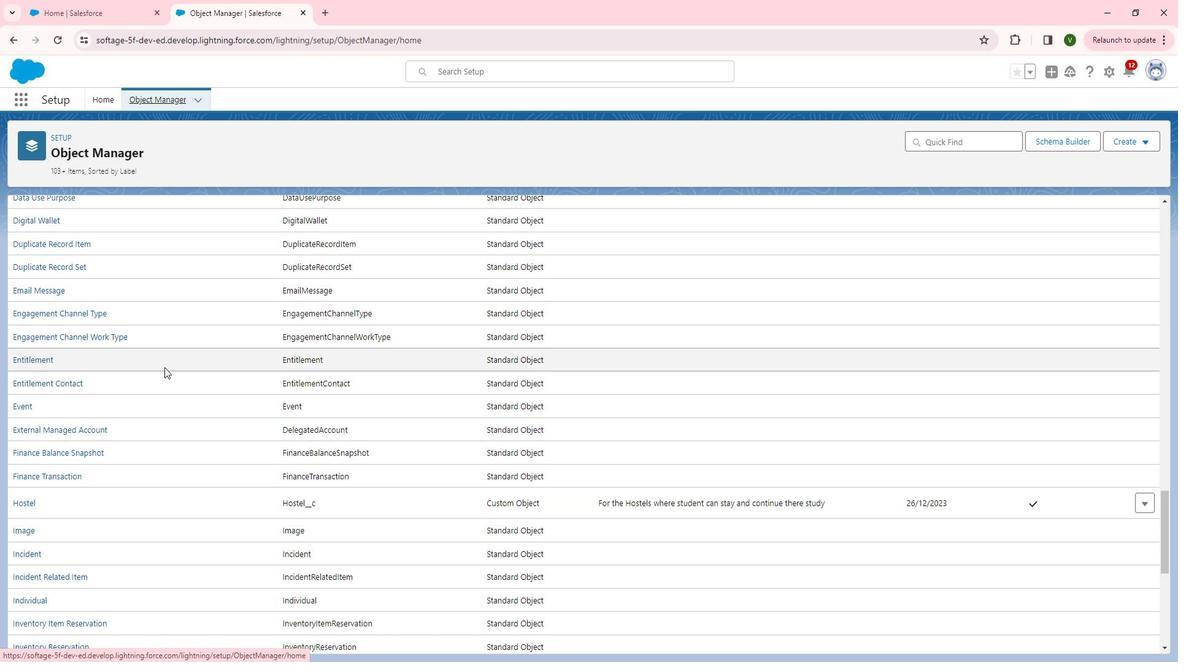 
Action: Mouse scrolled (176, 365) with delta (0, 0)
Screenshot: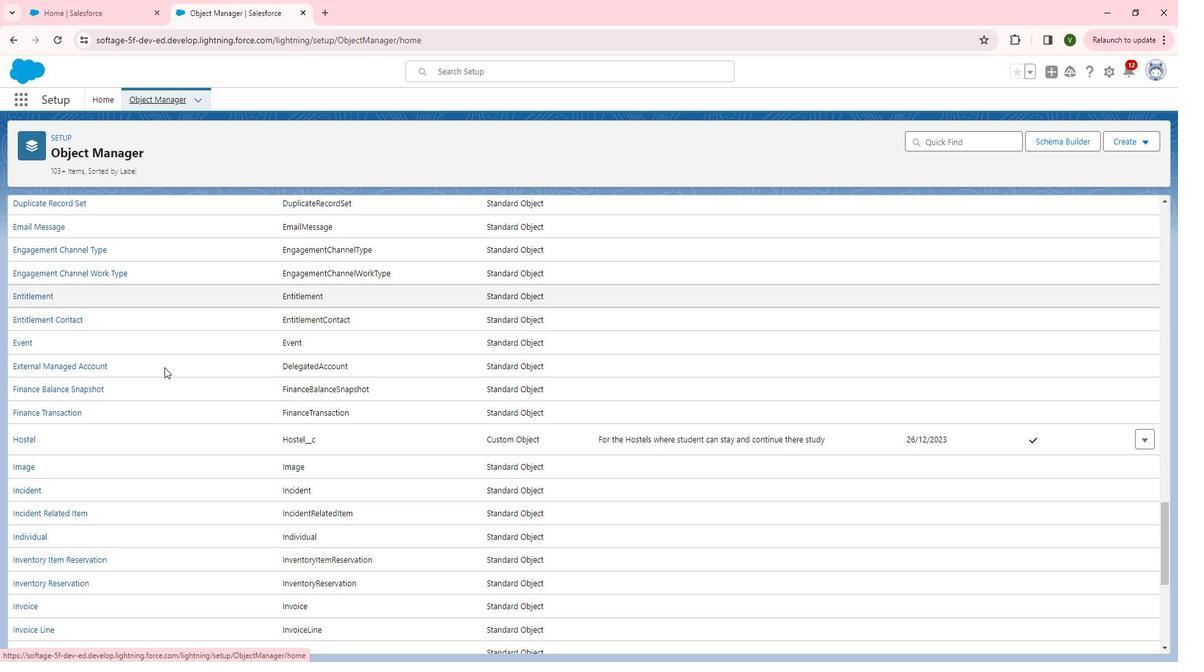 
Action: Mouse scrolled (176, 365) with delta (0, 0)
Screenshot: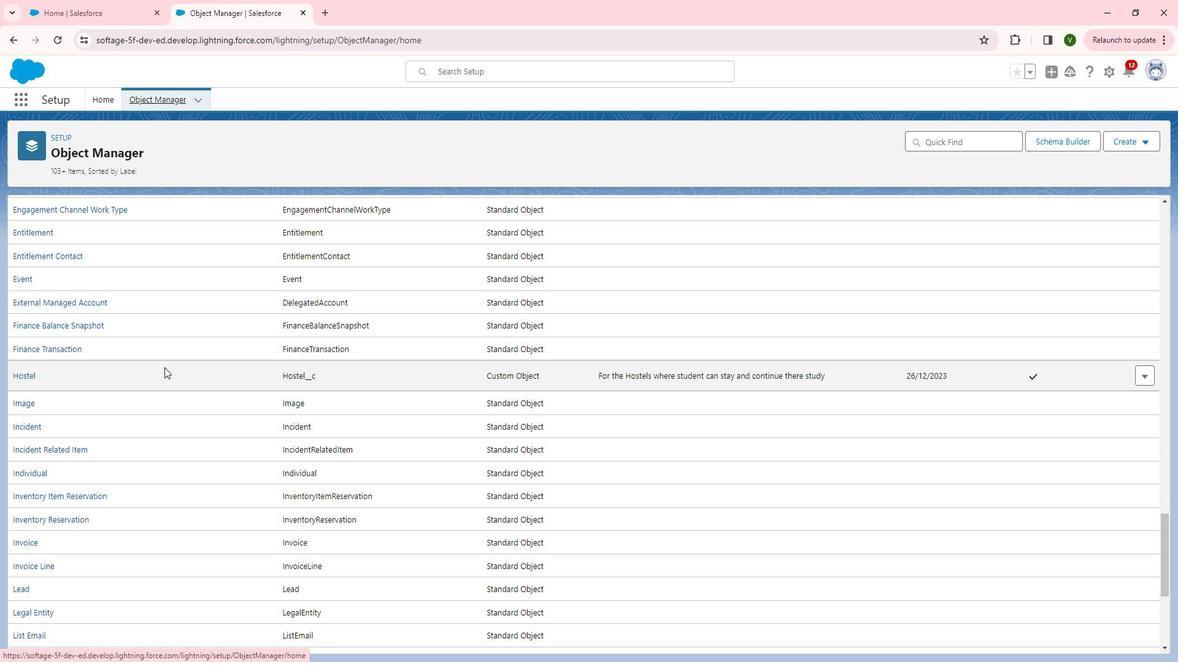 
Action: Mouse scrolled (176, 365) with delta (0, 0)
Screenshot: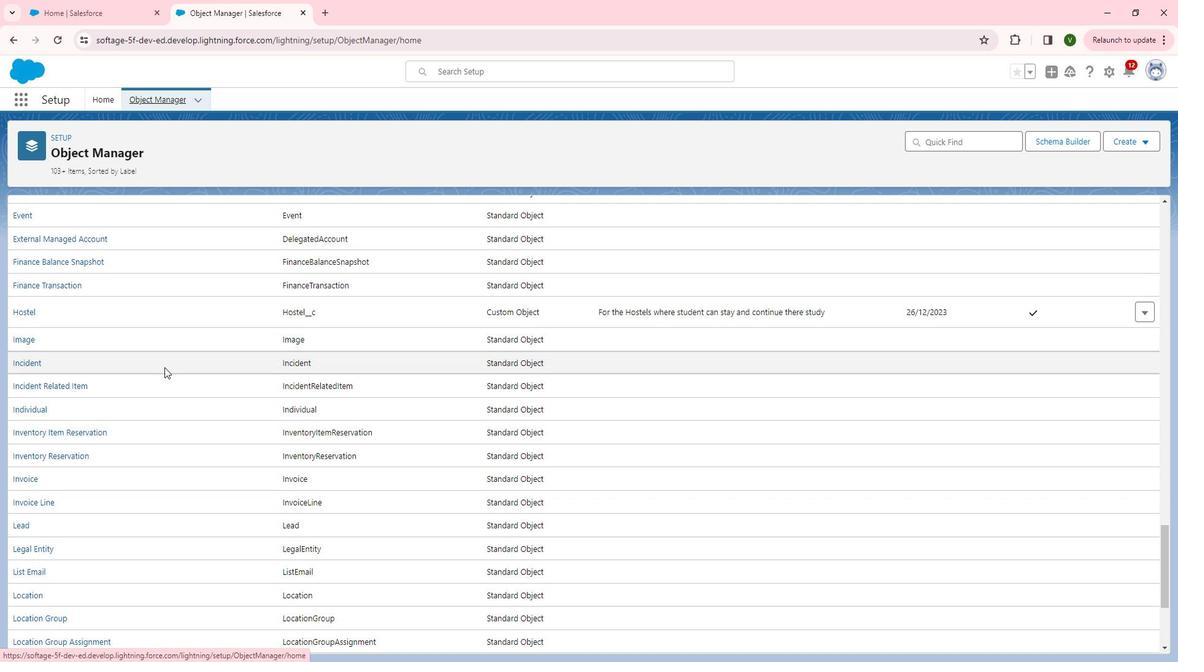 
Action: Mouse scrolled (176, 365) with delta (0, 0)
Screenshot: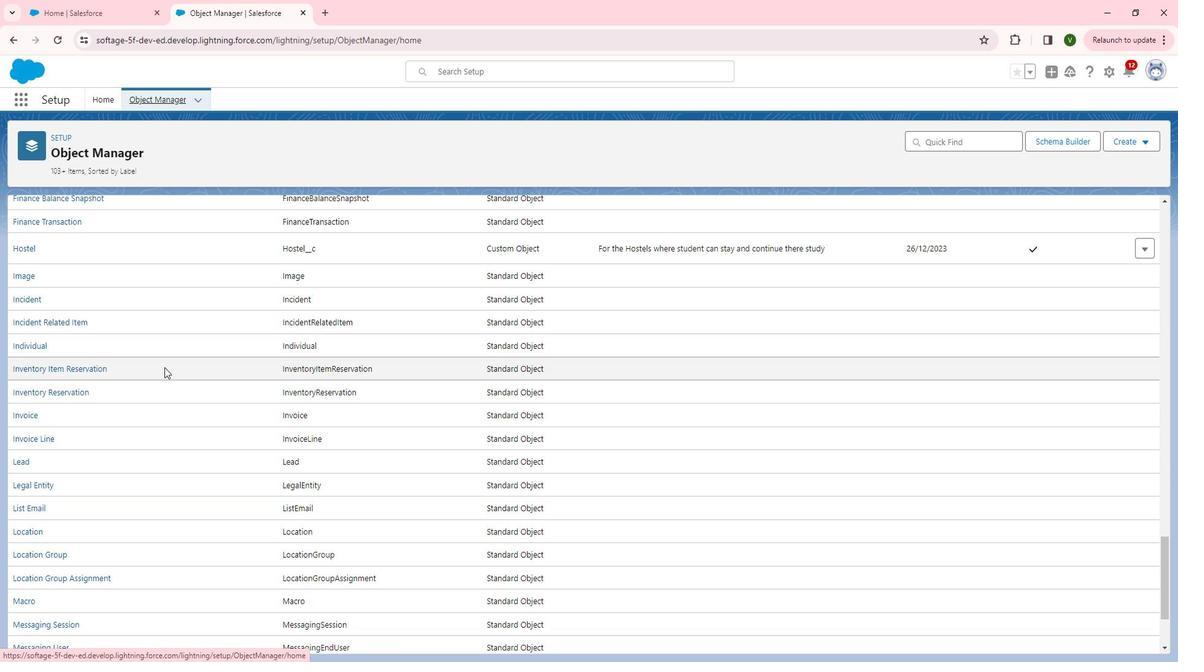 
Action: Mouse scrolled (176, 365) with delta (0, 0)
Screenshot: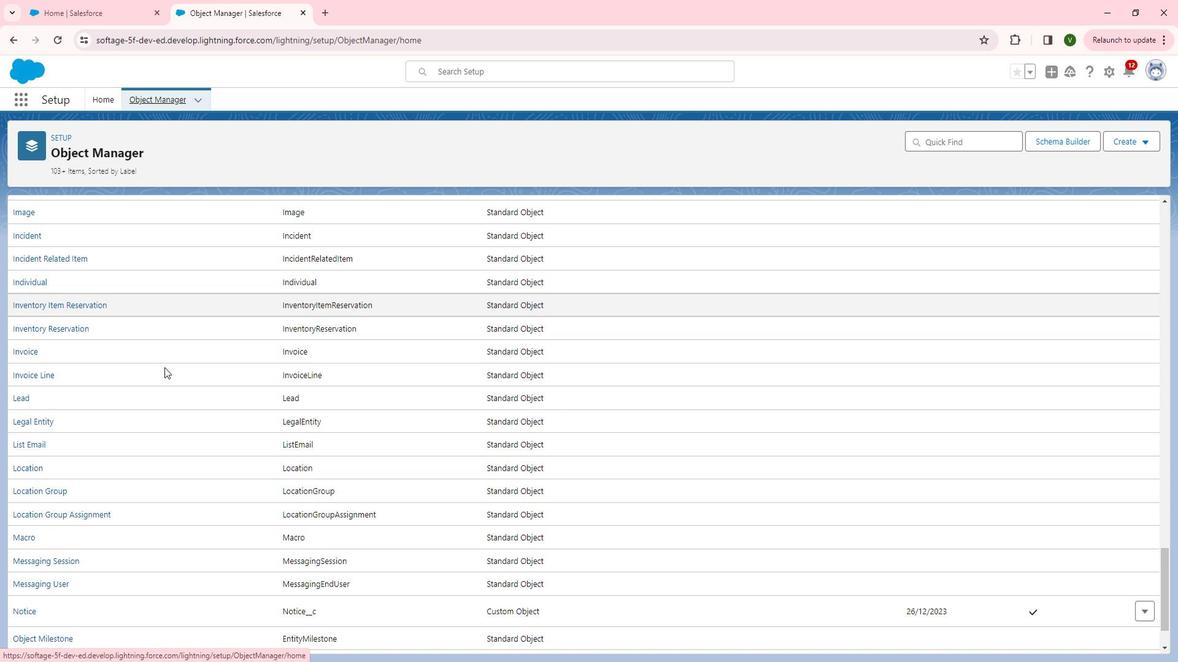 
Action: Mouse scrolled (176, 365) with delta (0, 0)
Screenshot: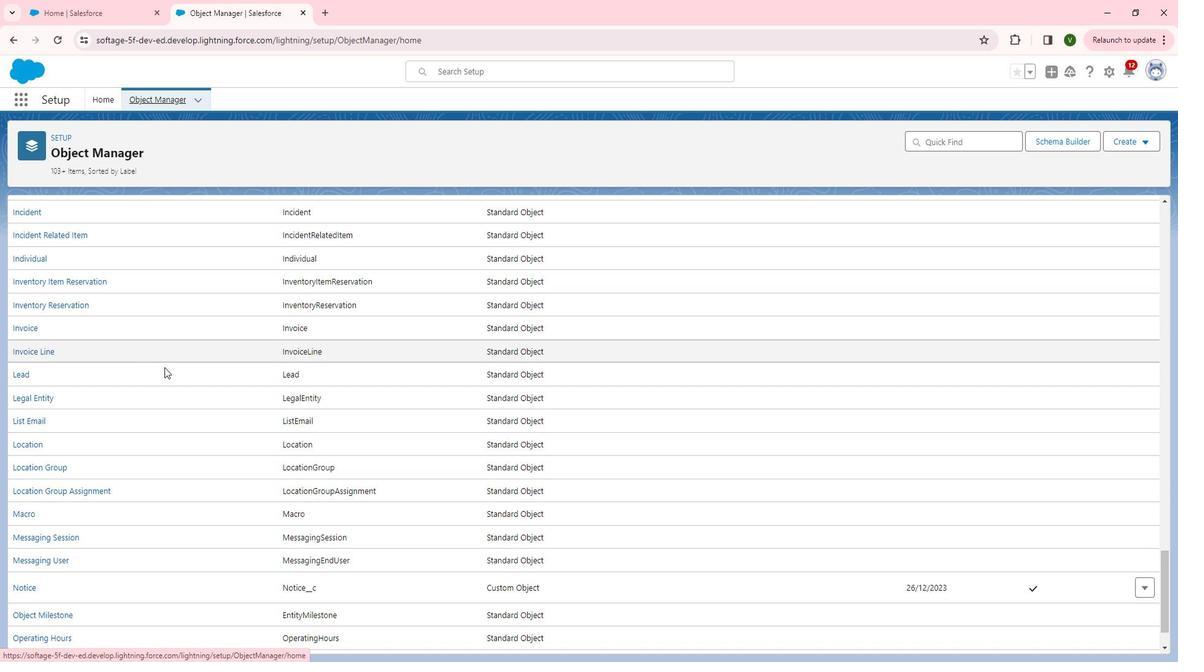 
Action: Mouse scrolled (176, 365) with delta (0, 0)
Screenshot: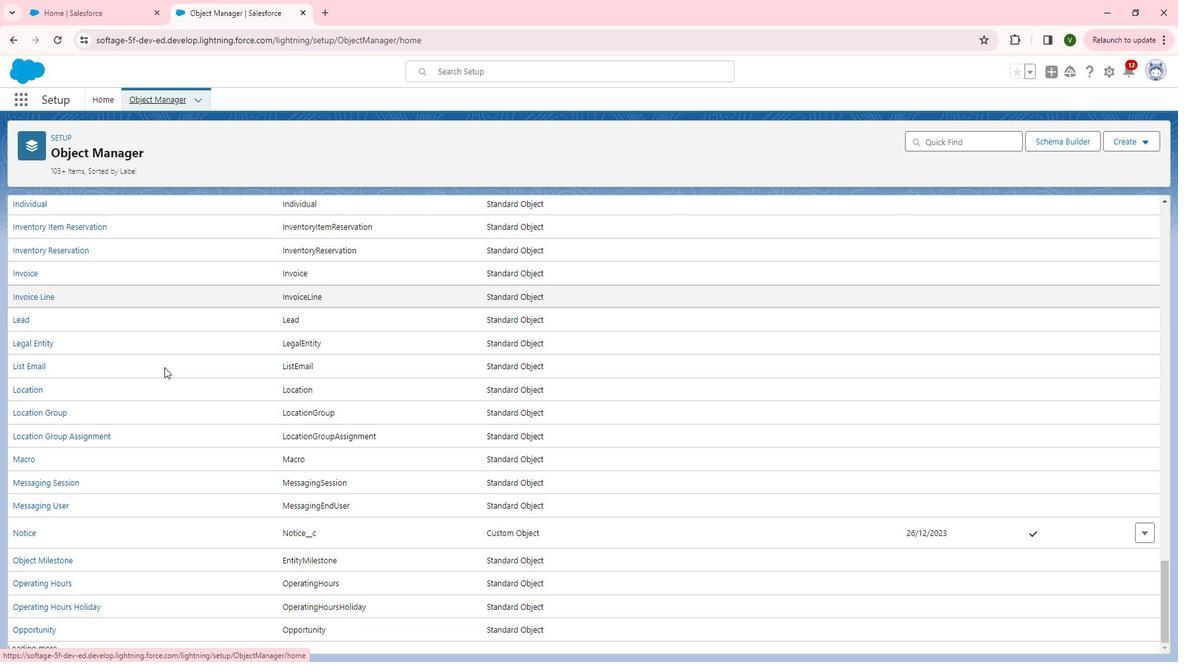 
Action: Mouse scrolled (176, 365) with delta (0, 0)
Screenshot: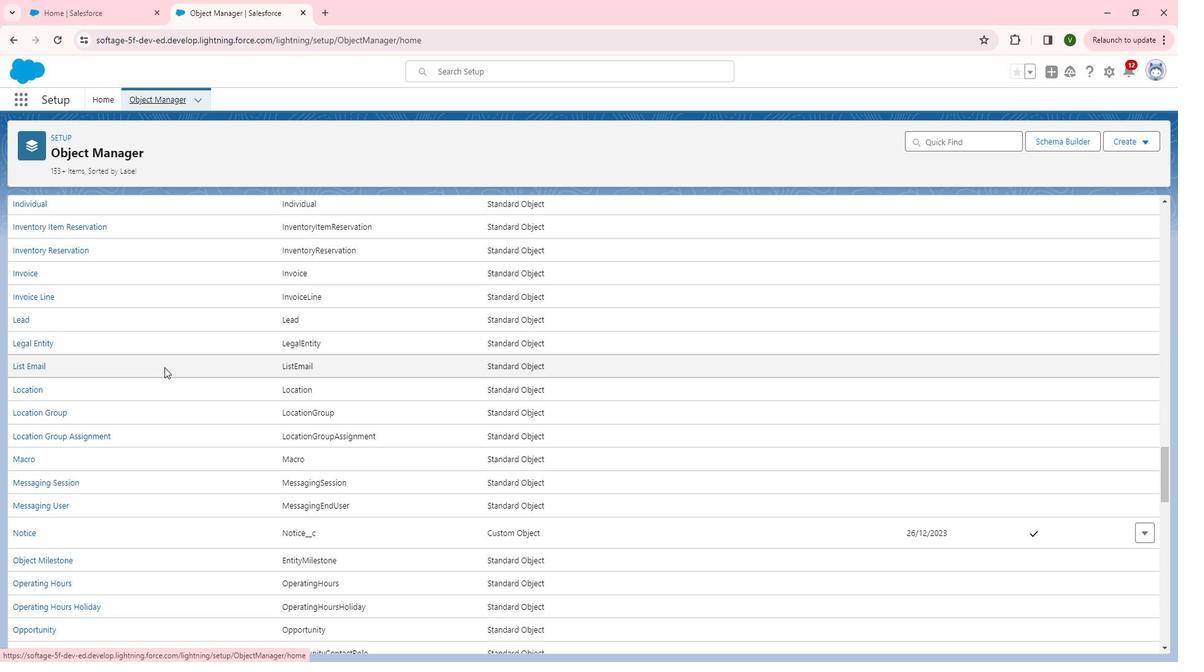 
Action: Mouse scrolled (176, 365) with delta (0, 0)
Screenshot: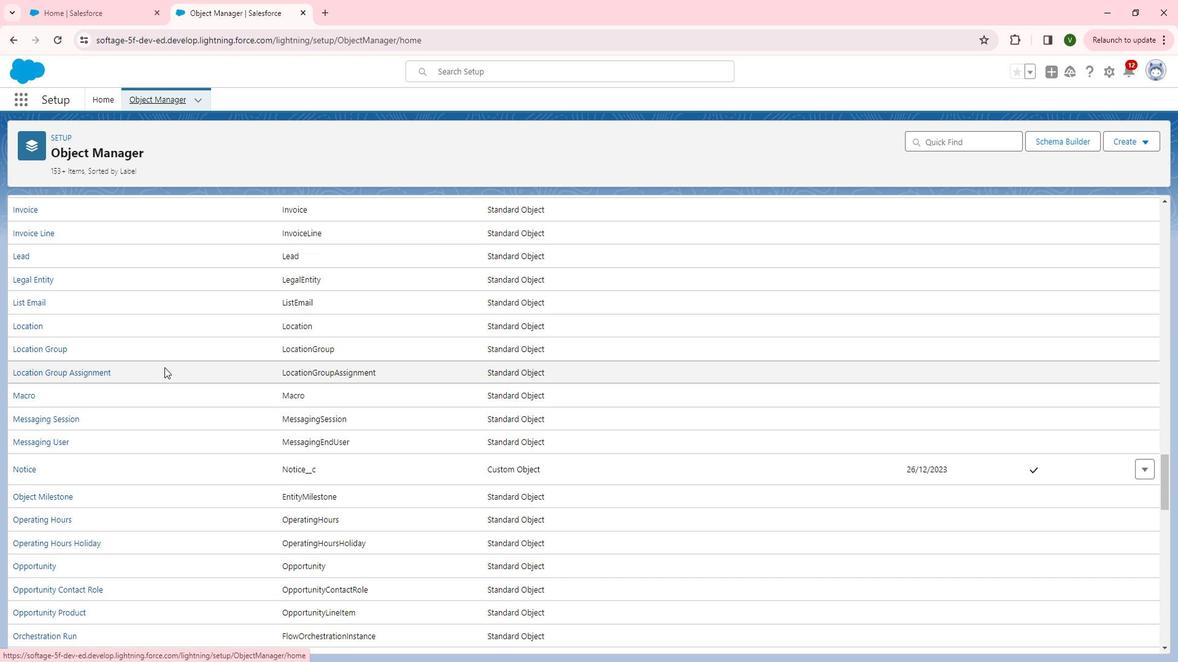 
Action: Mouse moved to (34, 402)
Screenshot: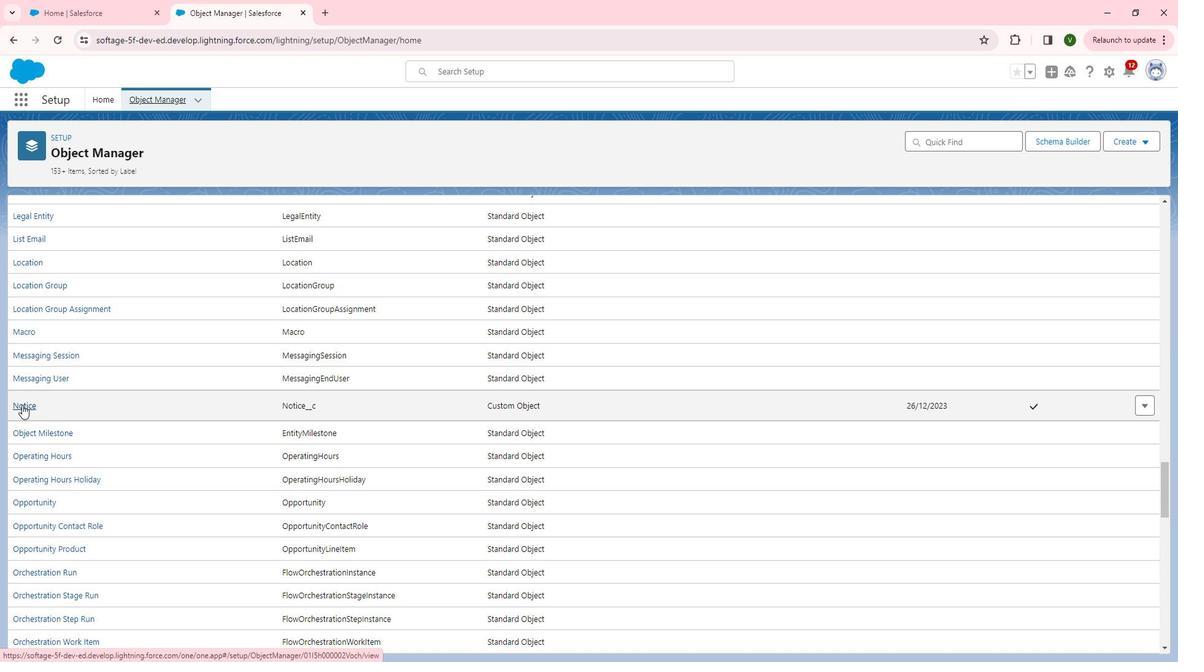 
Action: Mouse pressed left at (34, 402)
Screenshot: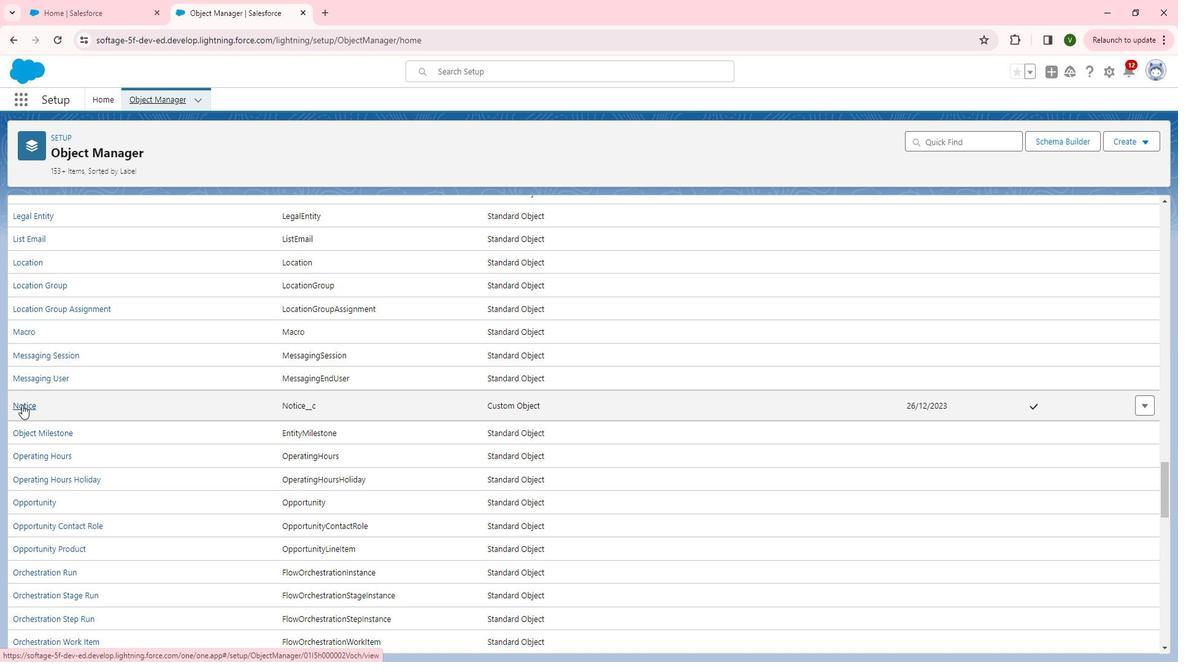 
Action: Mouse moved to (100, 230)
Screenshot: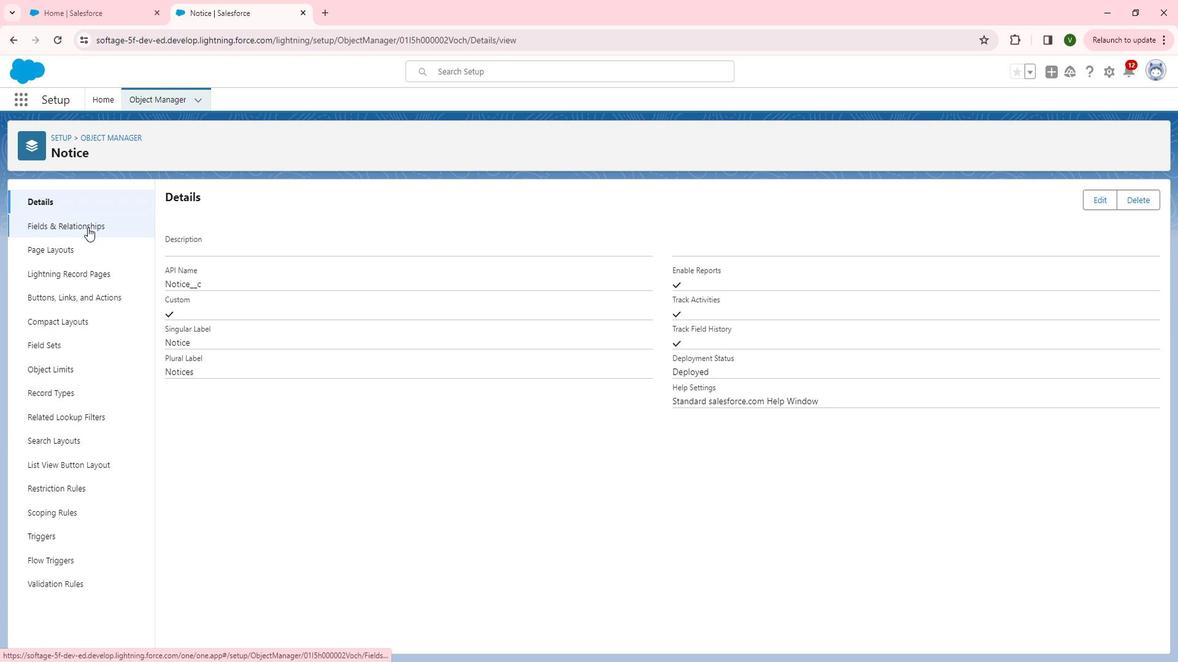 
Action: Mouse pressed left at (100, 230)
Screenshot: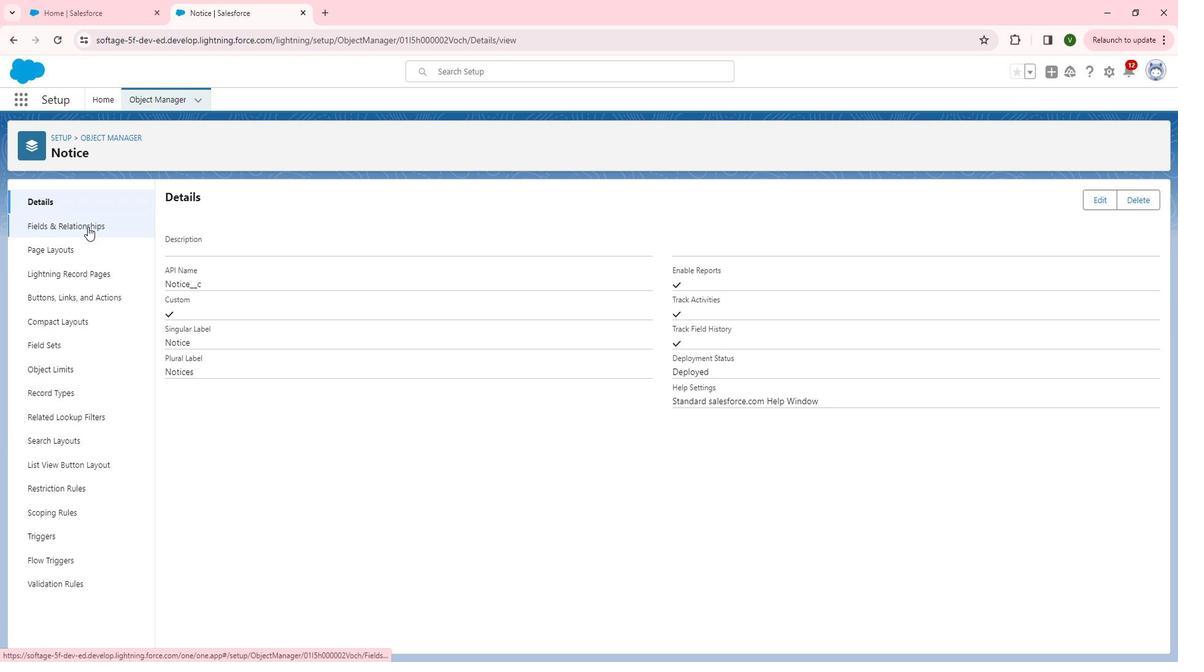 
Action: Mouse moved to (915, 208)
Screenshot: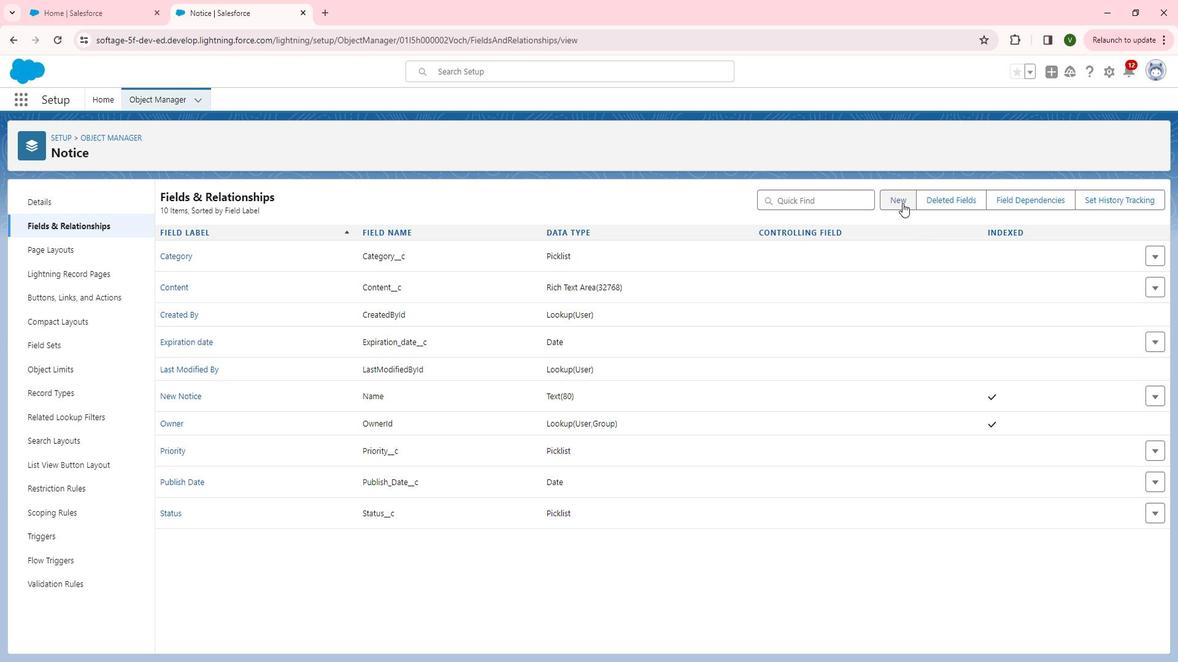 
Action: Mouse pressed left at (915, 208)
Screenshot: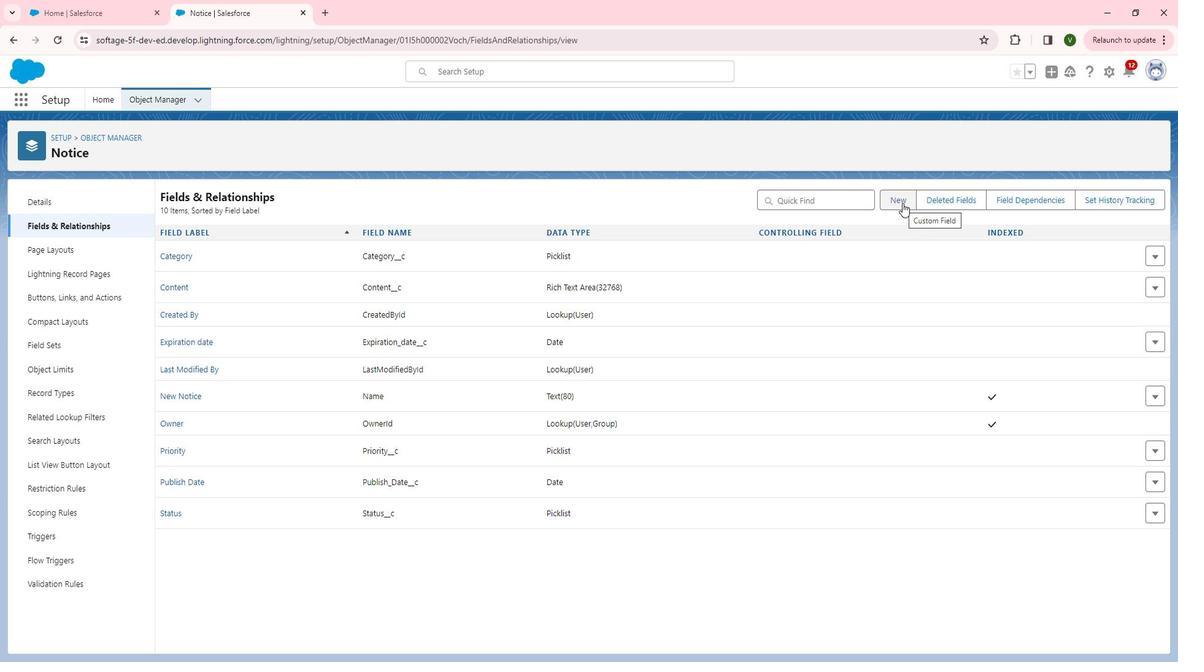 
Action: Mouse moved to (236, 427)
Screenshot: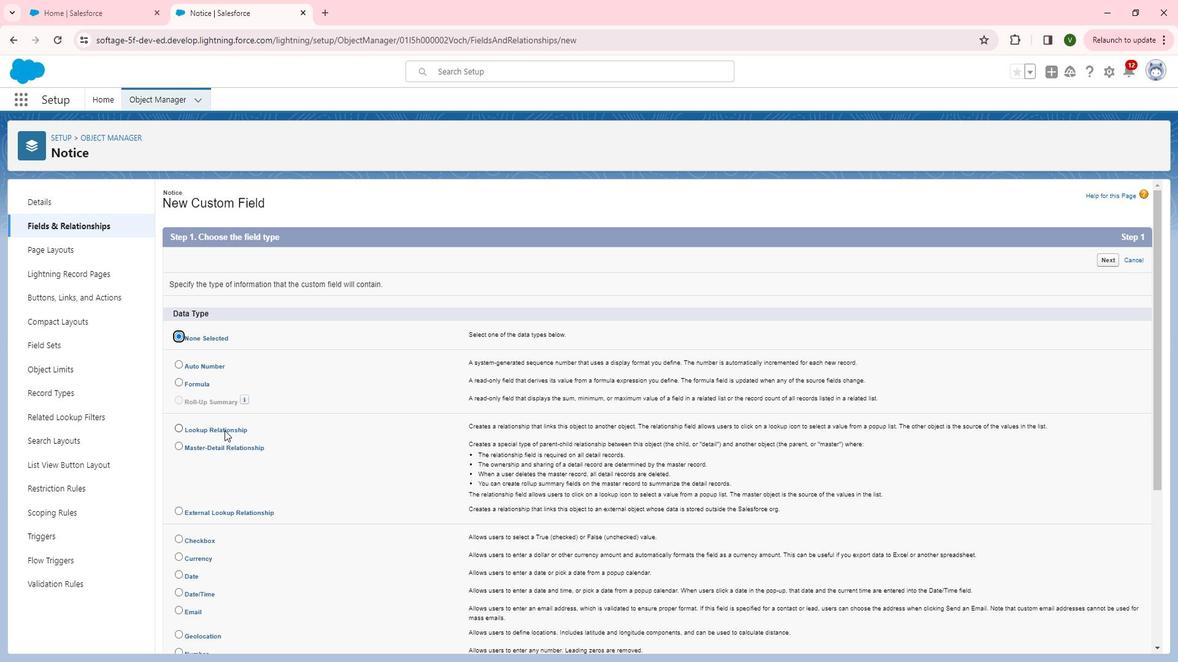 
Action: Mouse pressed left at (236, 427)
Screenshot: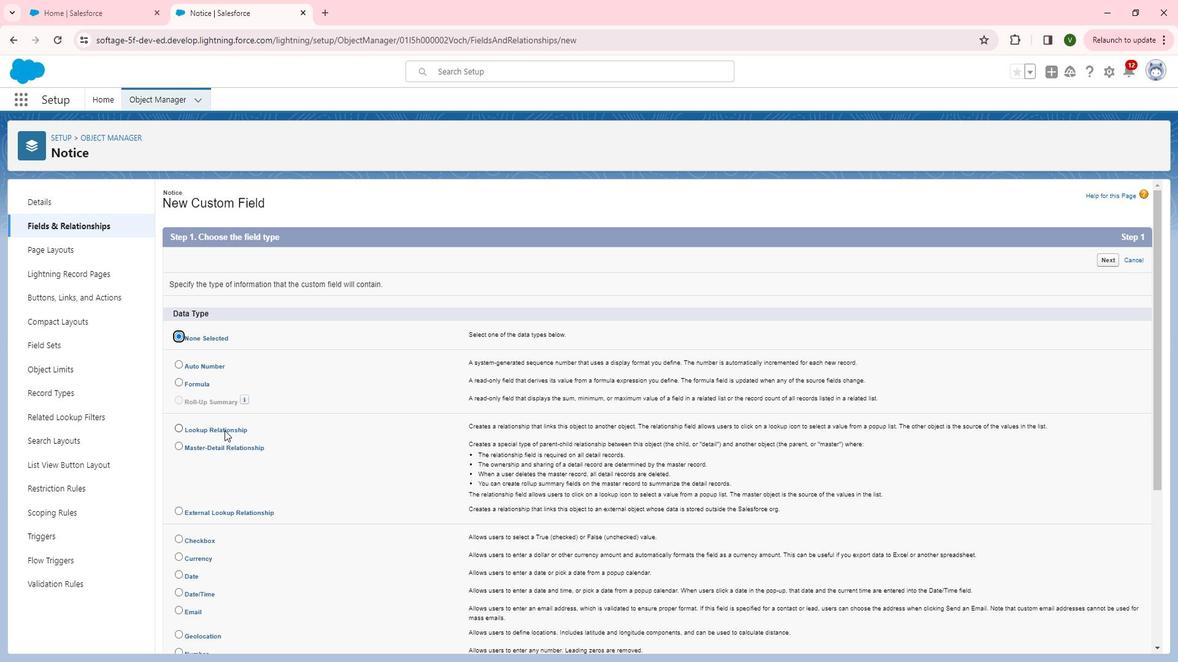 
Action: Mouse moved to (1120, 263)
Screenshot: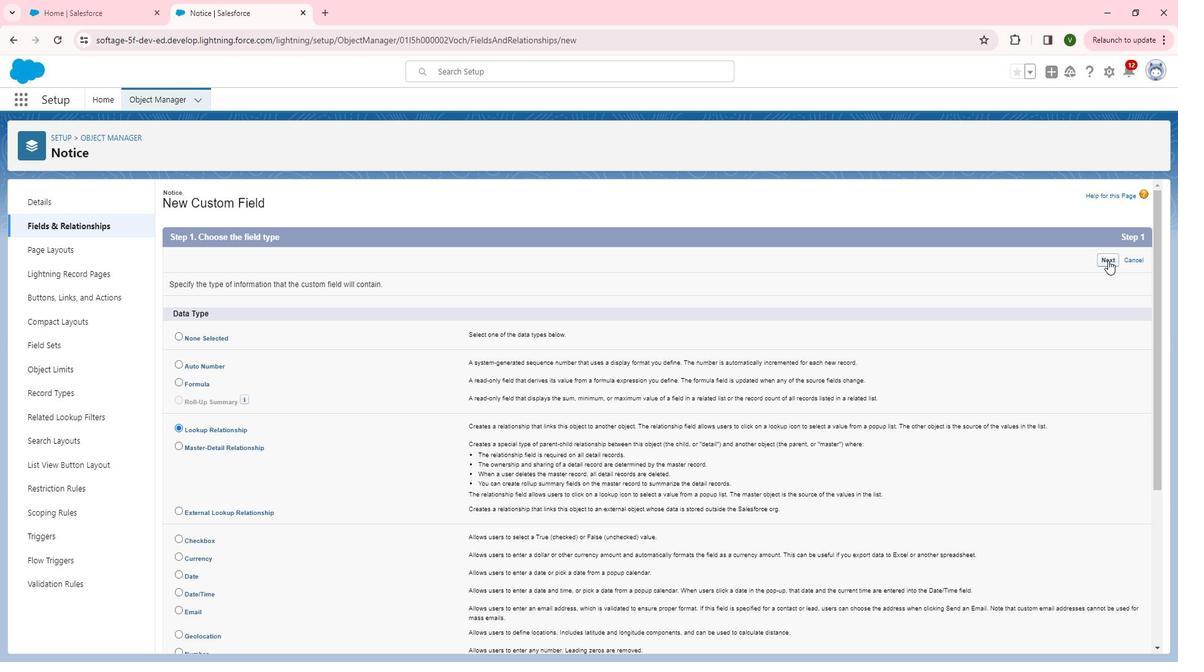 
Action: Mouse pressed left at (1120, 263)
Screenshot: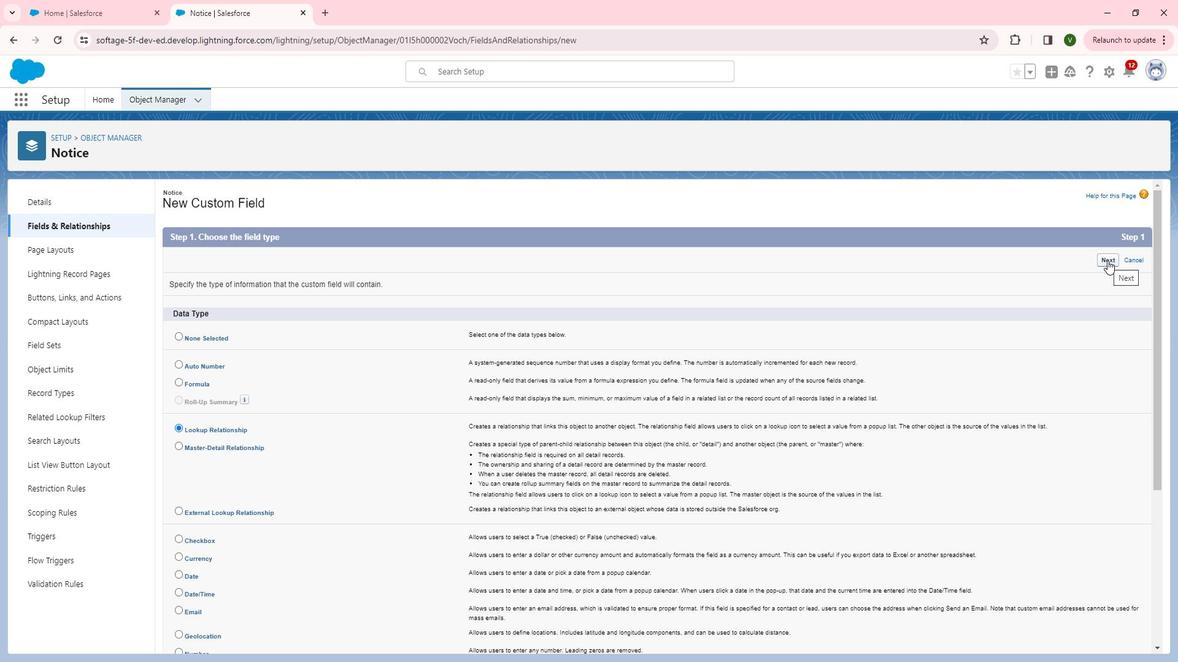 
Action: Mouse moved to (417, 309)
Screenshot: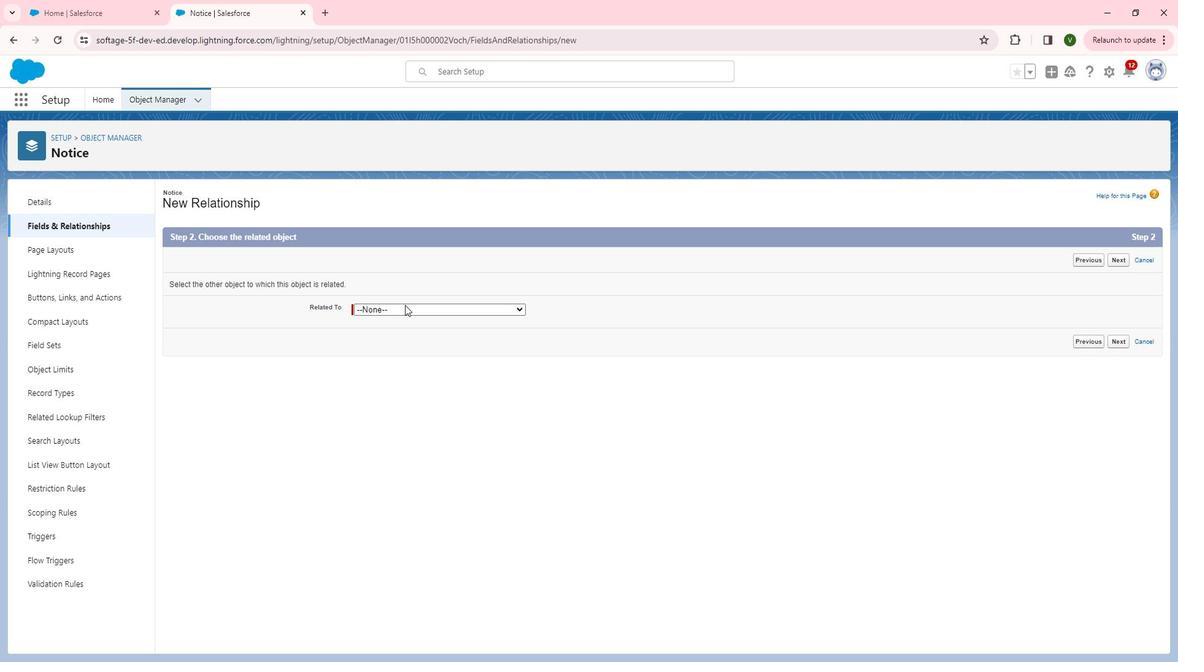 
Action: Mouse pressed left at (417, 309)
Screenshot: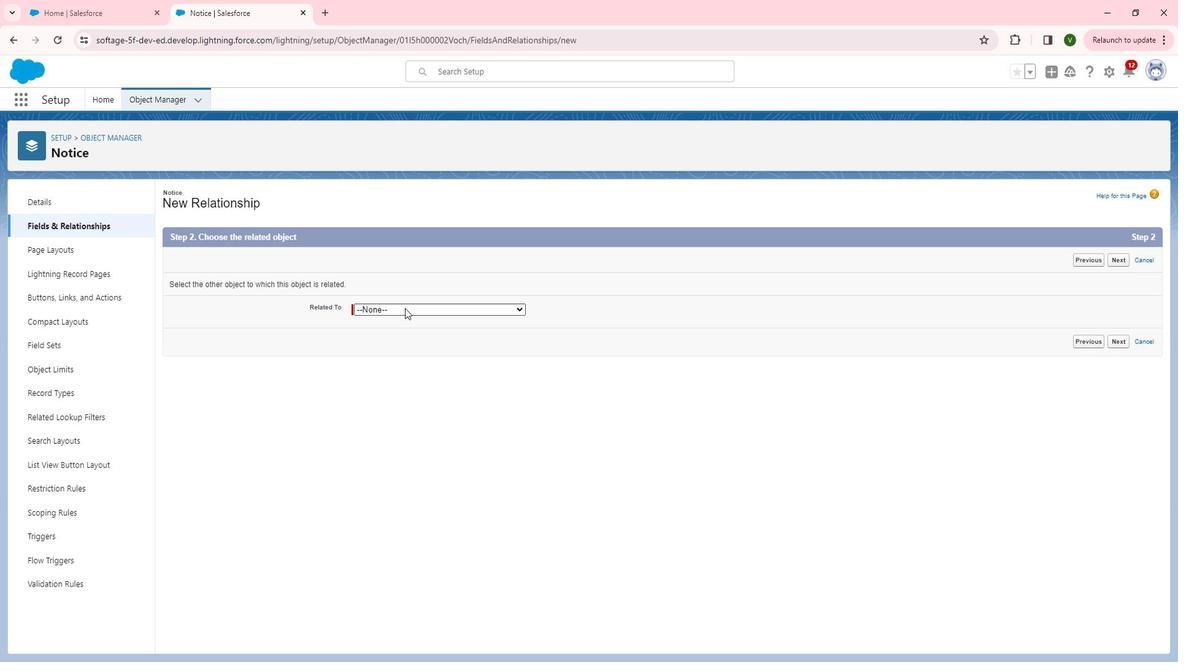 
Action: Mouse moved to (393, 399)
Screenshot: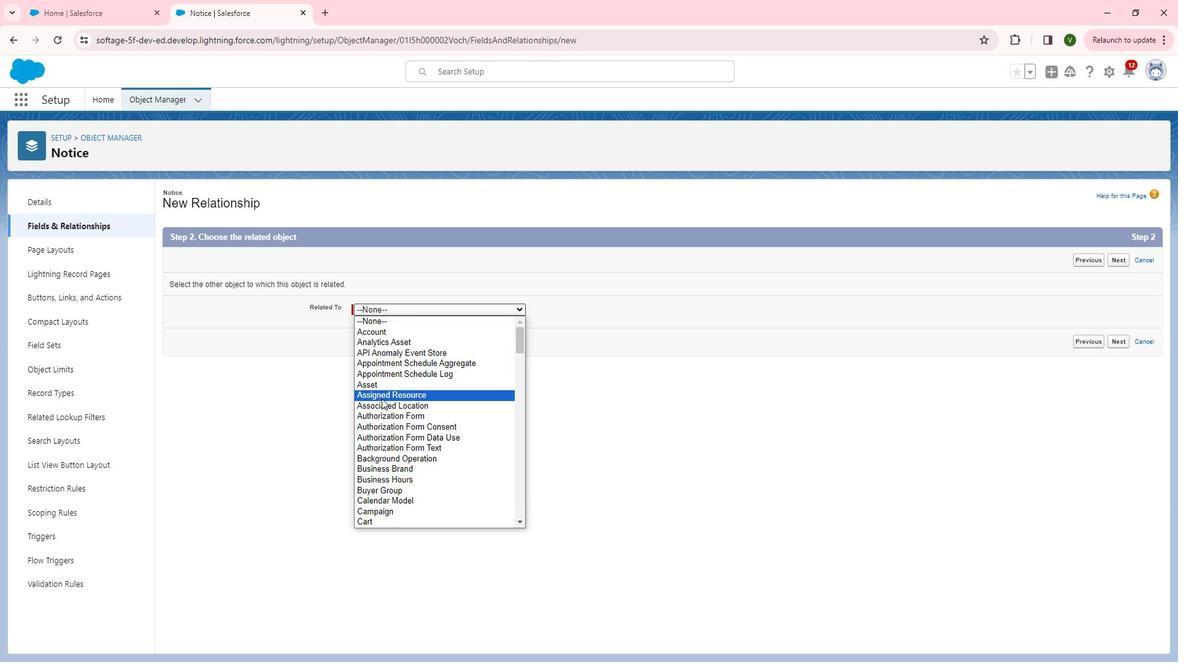 
Action: Mouse scrolled (393, 398) with delta (0, 0)
Screenshot: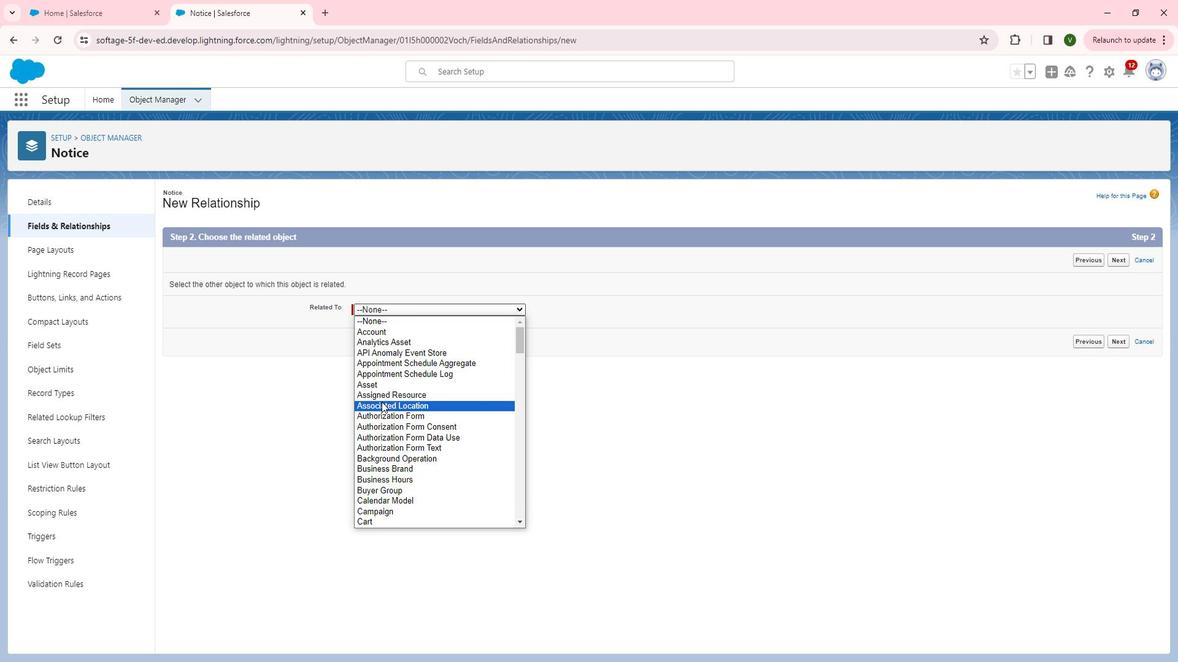 
Action: Mouse scrolled (393, 398) with delta (0, 0)
Screenshot: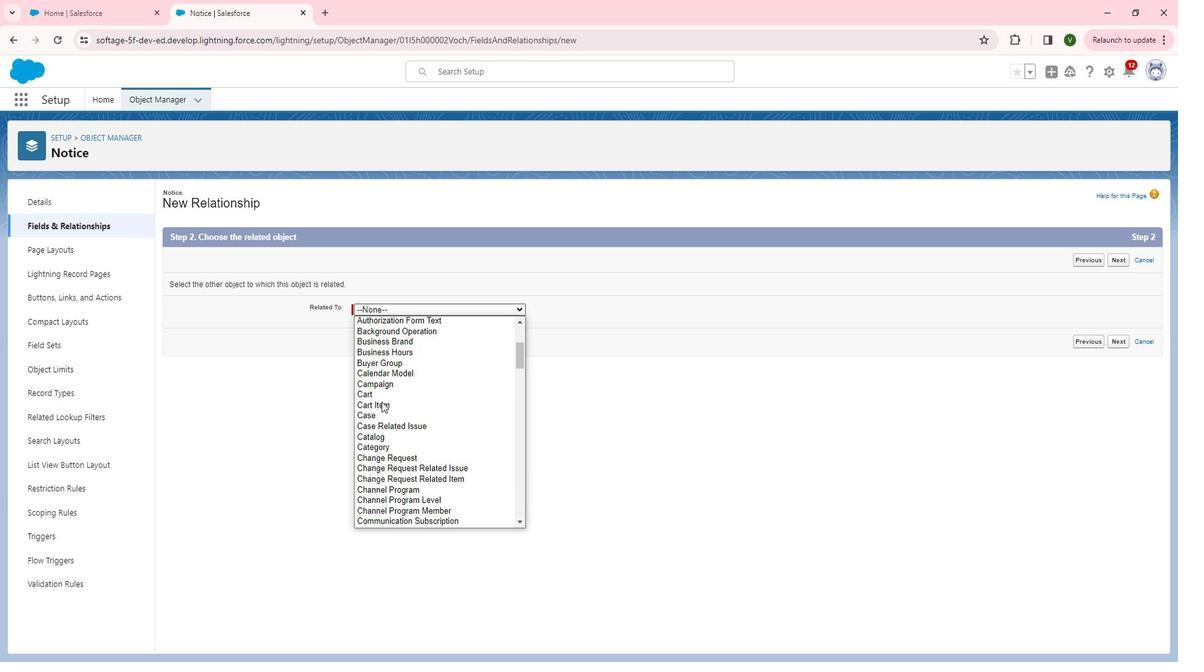 
Action: Mouse scrolled (393, 398) with delta (0, 0)
Screenshot: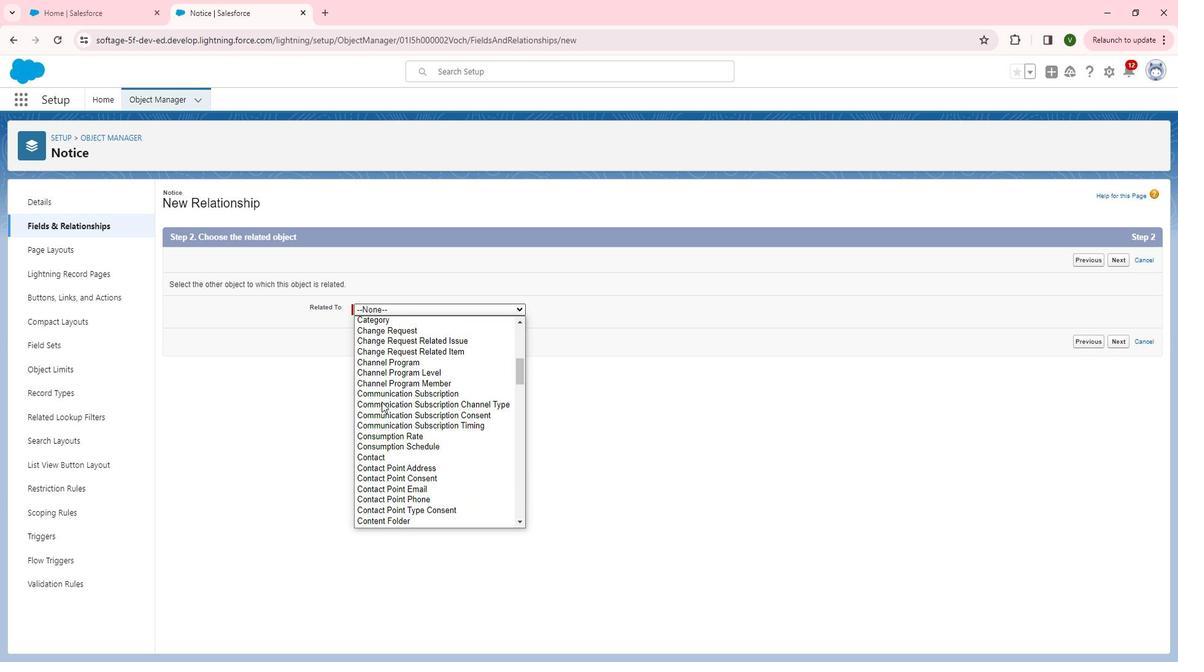 
Action: Mouse scrolled (393, 398) with delta (0, 0)
Screenshot: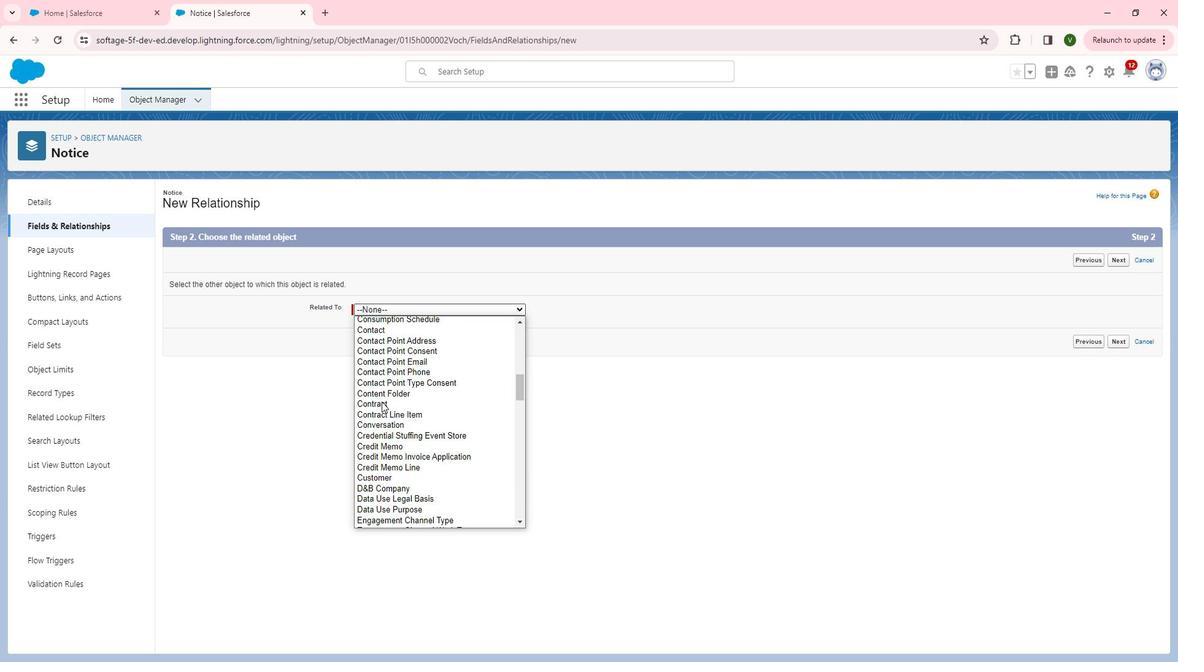
Action: Mouse scrolled (393, 398) with delta (0, 0)
Screenshot: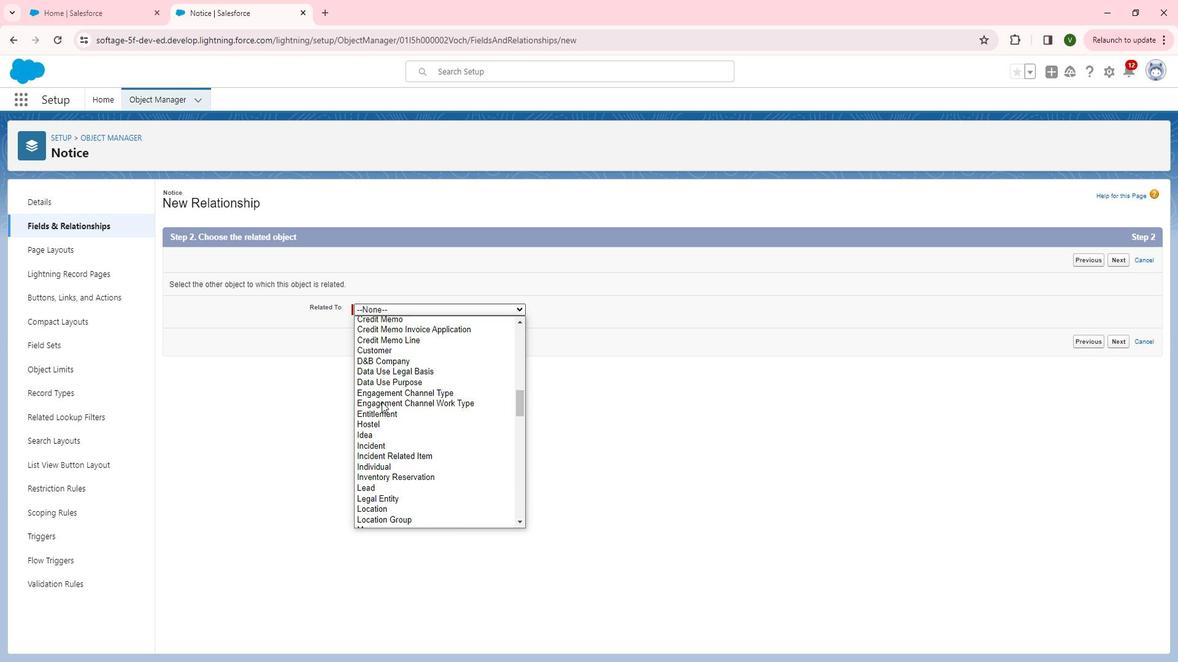 
Action: Mouse scrolled (393, 398) with delta (0, 0)
Screenshot: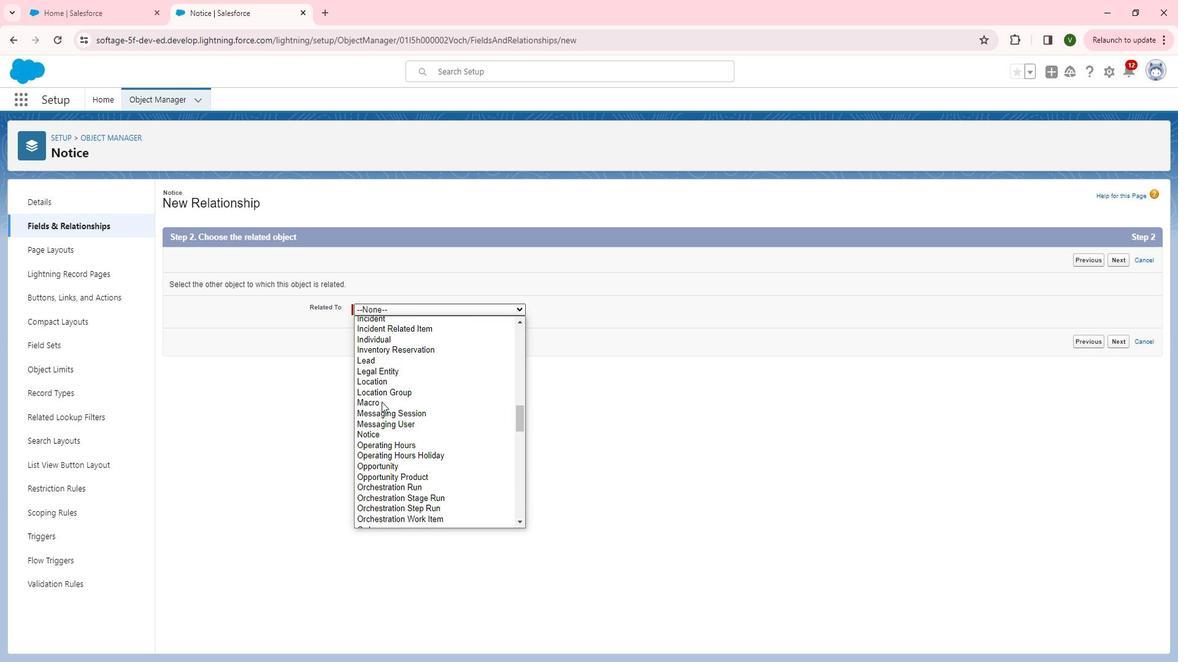 
Action: Mouse scrolled (393, 398) with delta (0, 0)
Screenshot: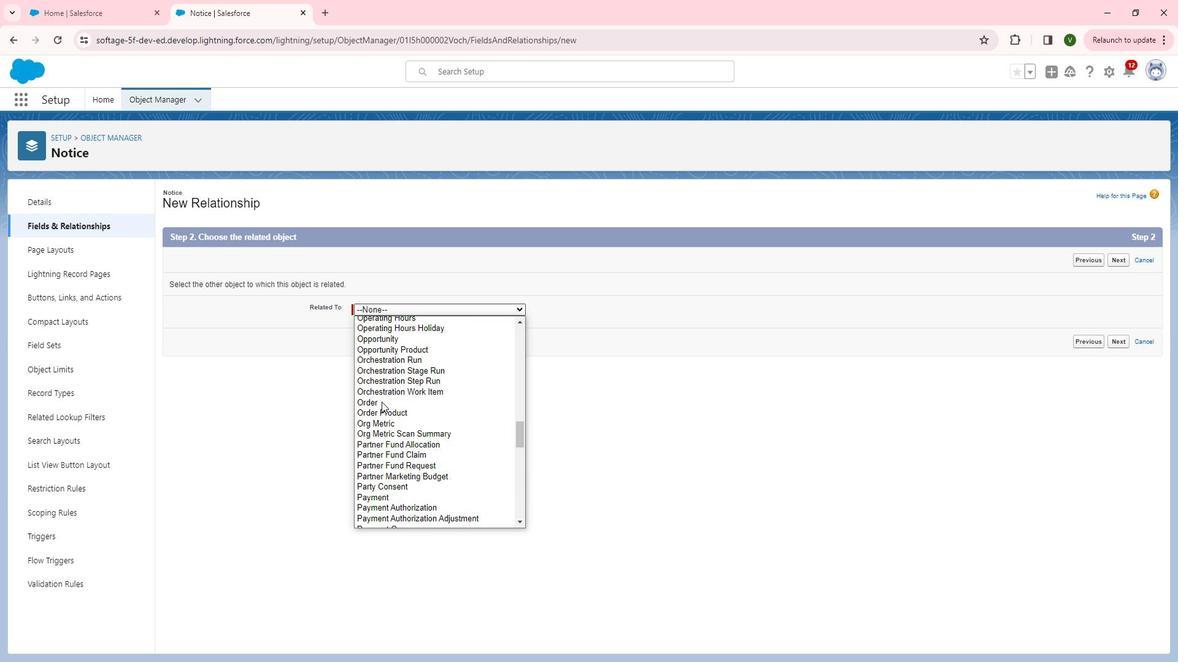 
Action: Mouse scrolled (393, 398) with delta (0, 0)
Screenshot: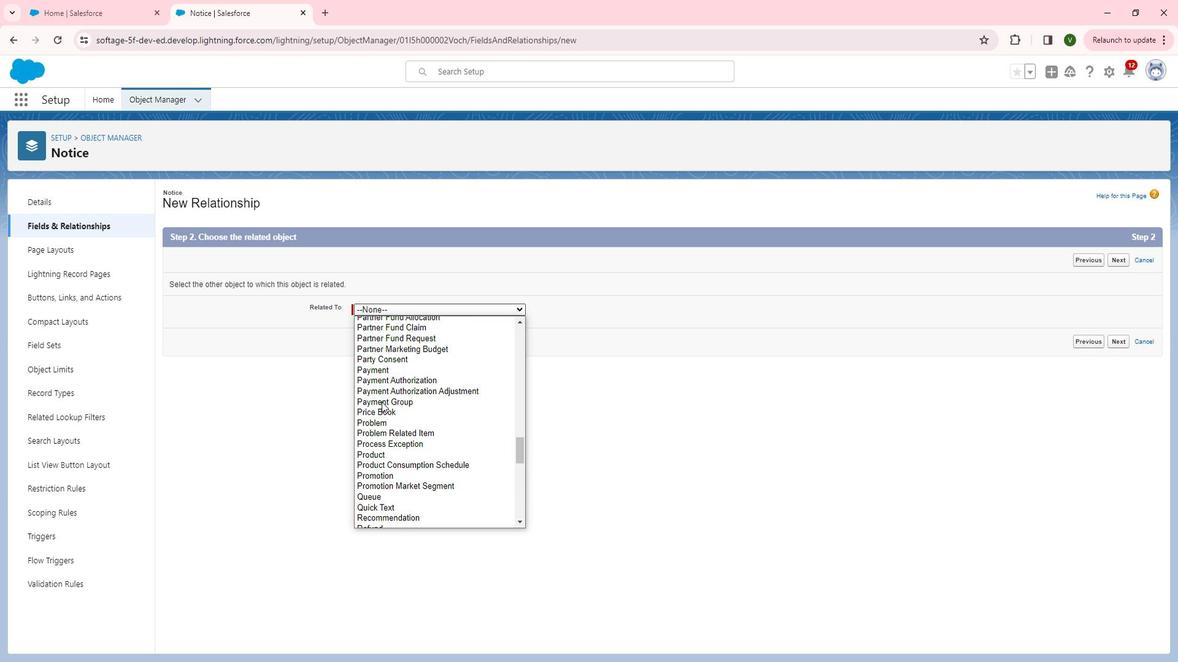 
Action: Mouse scrolled (393, 398) with delta (0, 0)
Screenshot: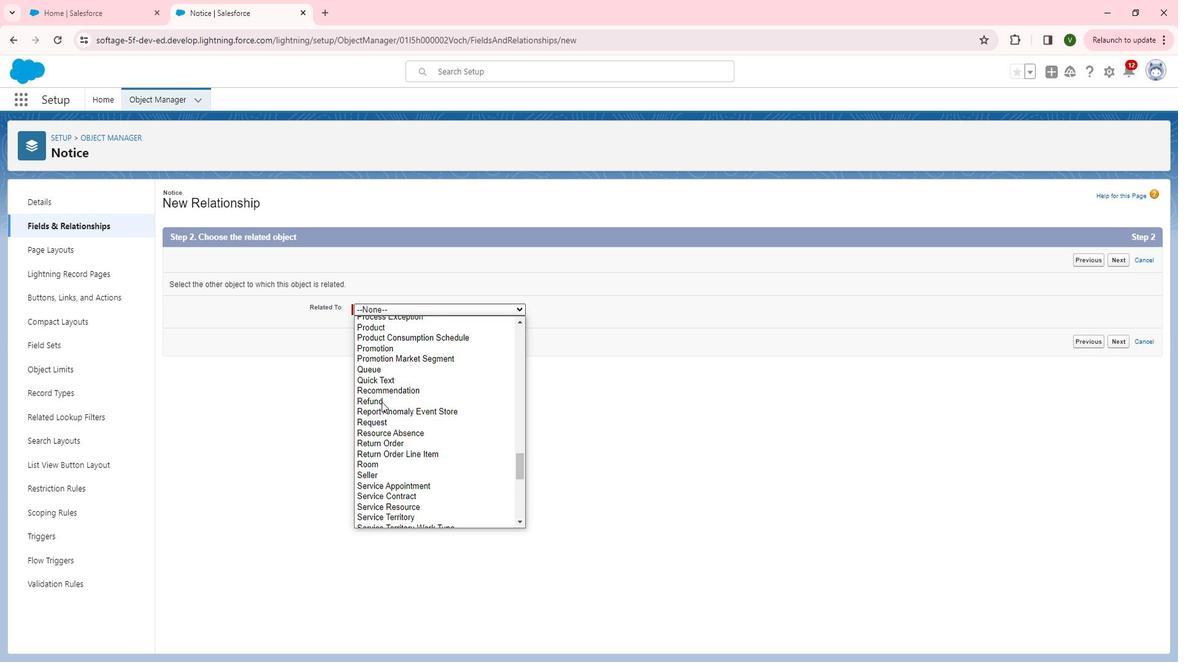 
Action: Mouse moved to (387, 455)
Screenshot: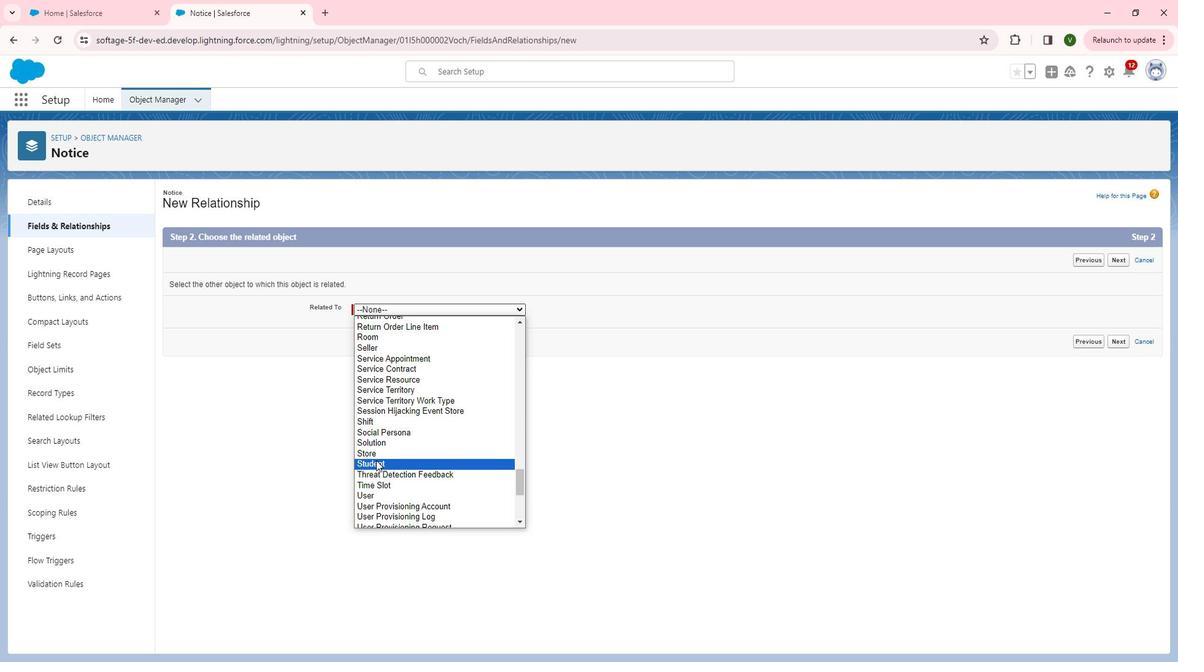 
Action: Mouse pressed left at (387, 455)
Screenshot: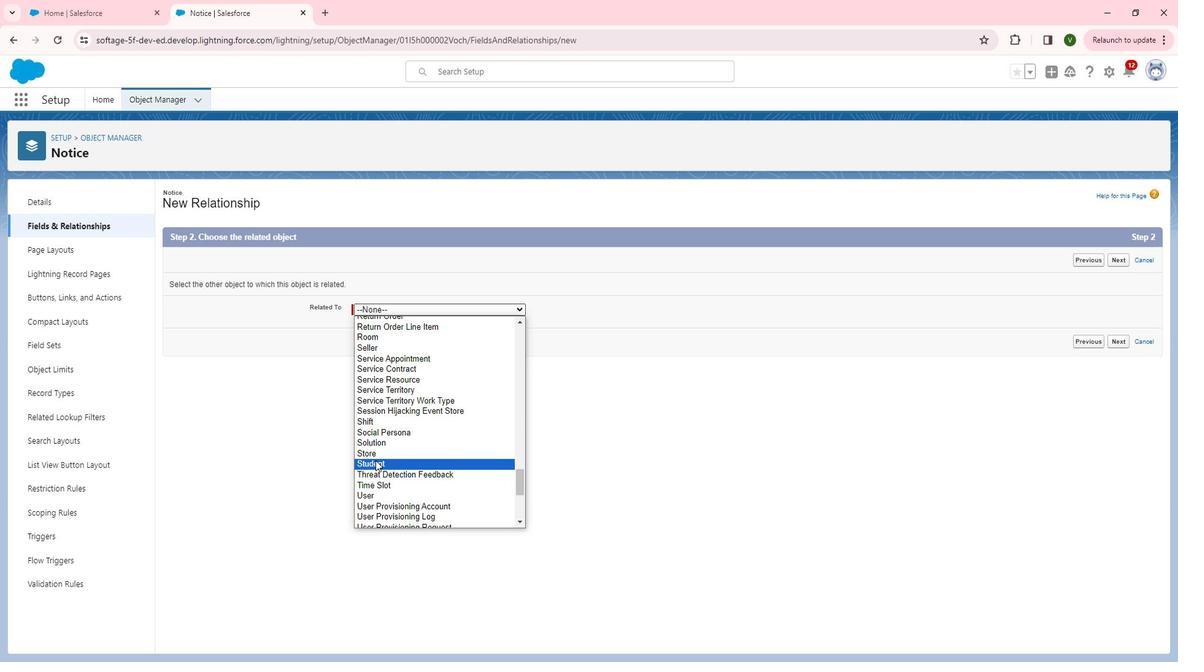
Action: Mouse moved to (1135, 266)
Screenshot: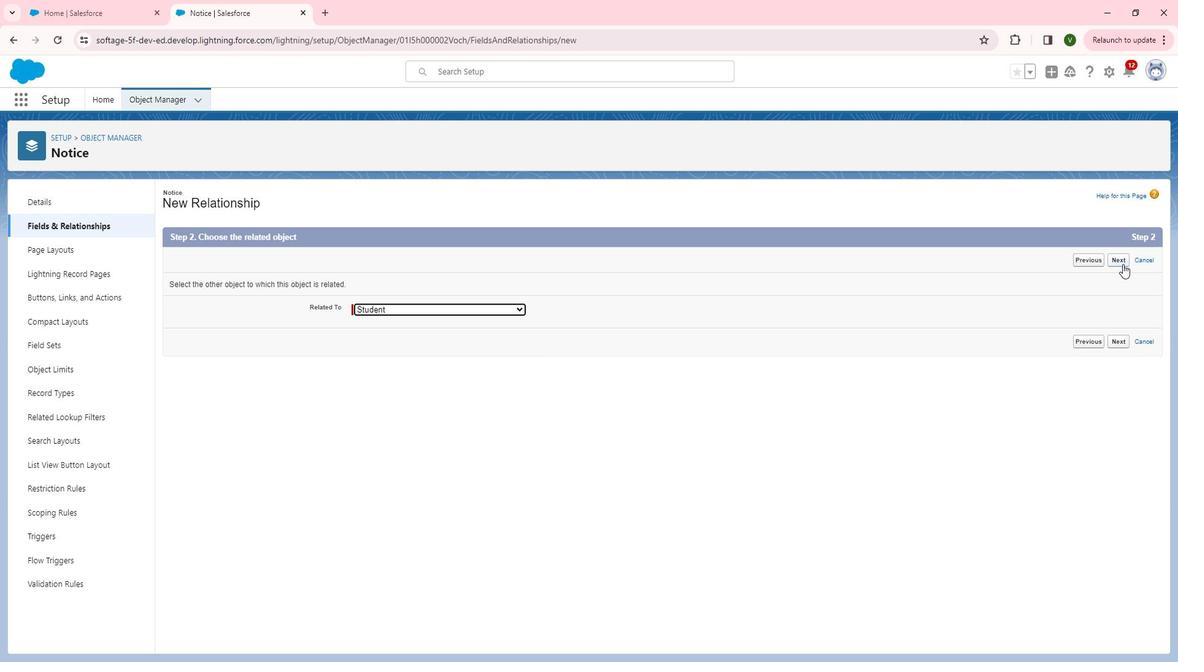 
Action: Mouse pressed left at (1135, 266)
Screenshot: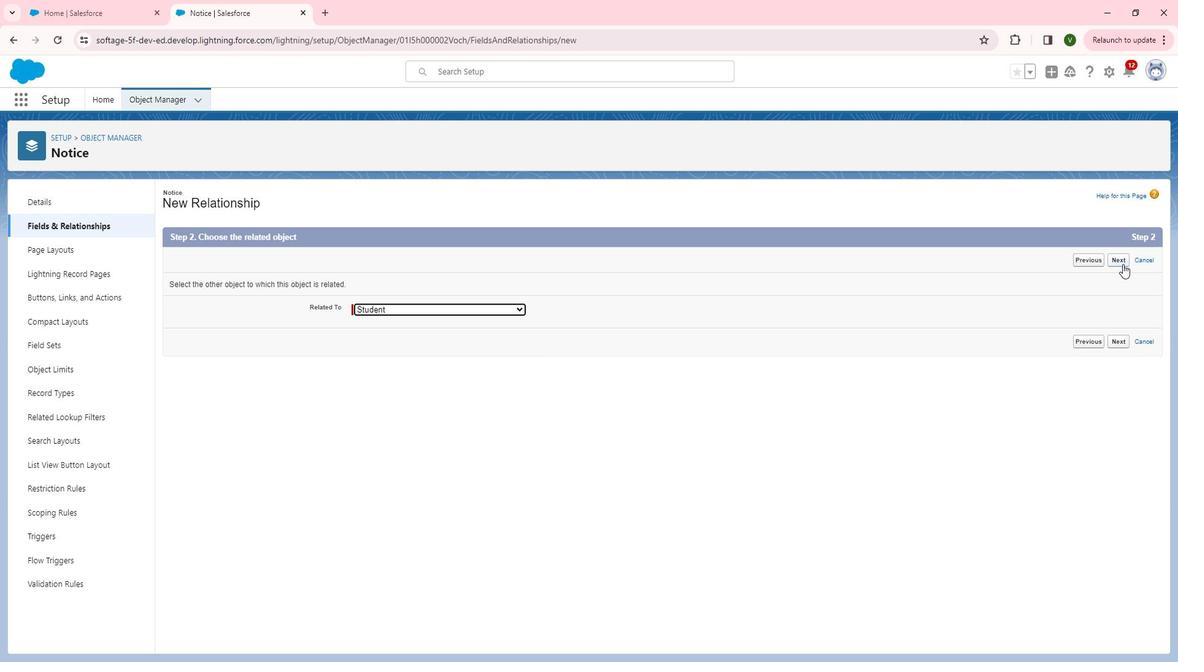 
Action: Mouse moved to (432, 281)
Screenshot: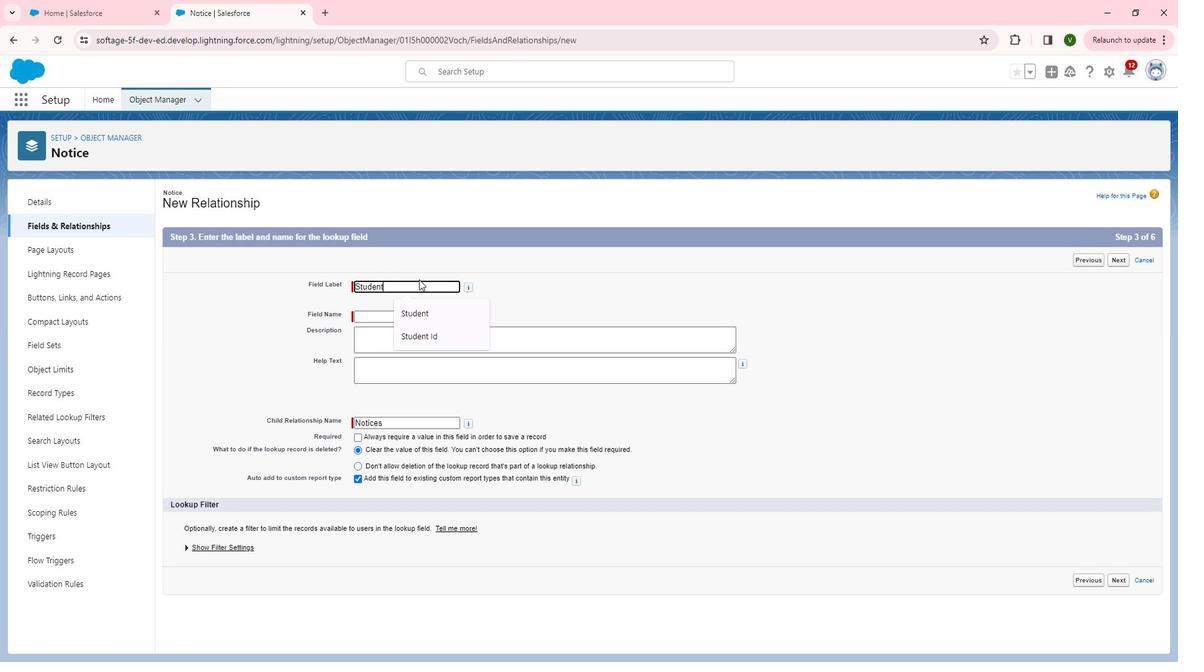 
Action: Mouse pressed left at (432, 281)
Screenshot: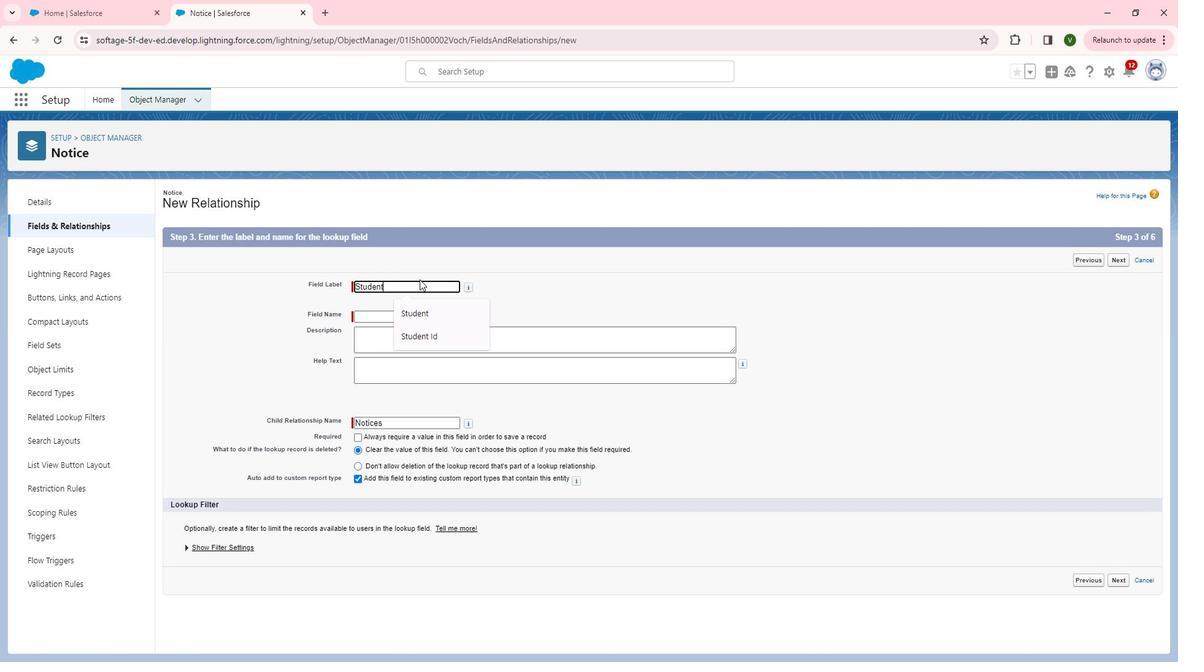 
Action: Mouse moved to (570, 300)
Screenshot: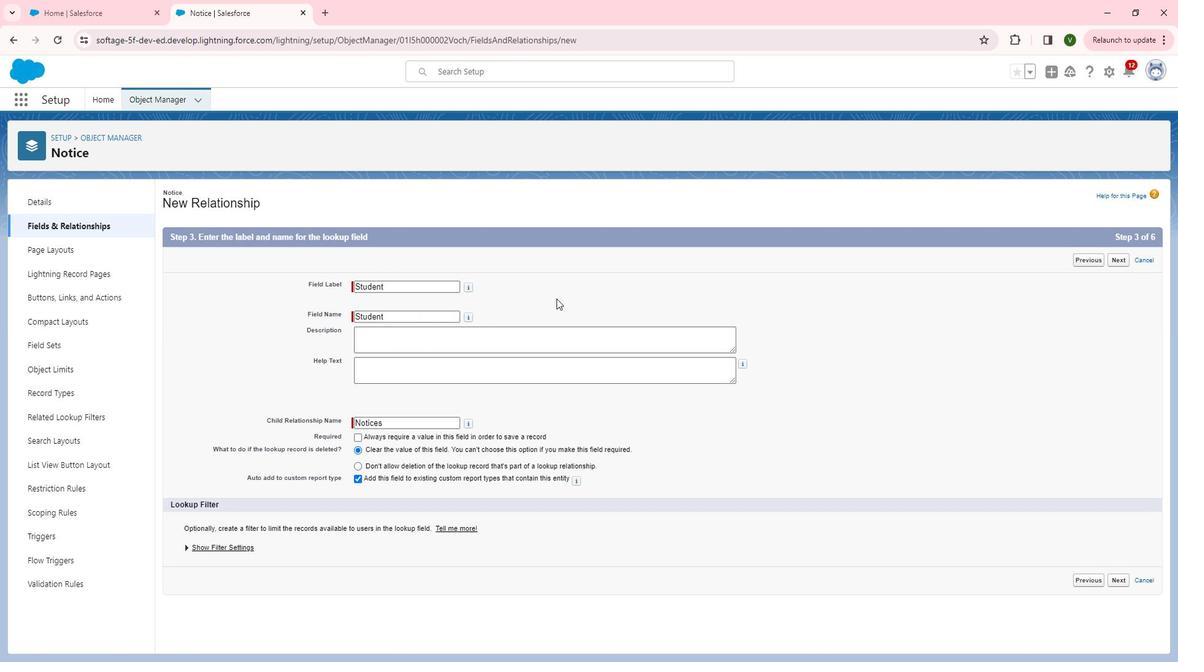 
Action: Mouse pressed left at (570, 300)
Screenshot: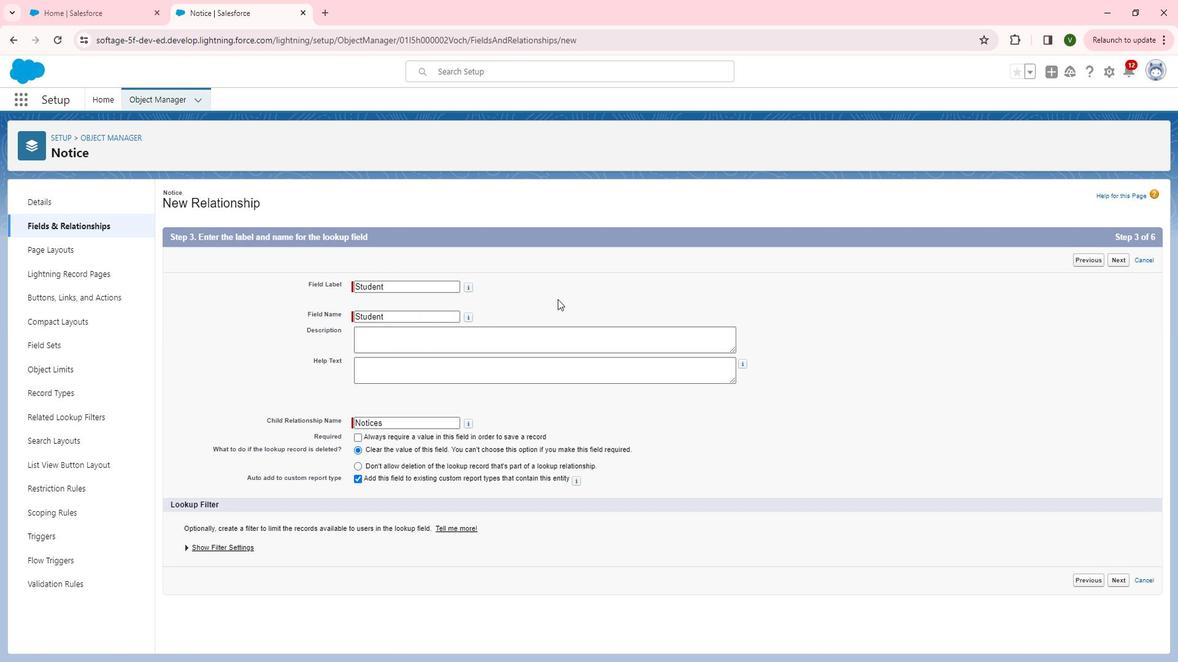 
Action: Mouse moved to (503, 342)
Screenshot: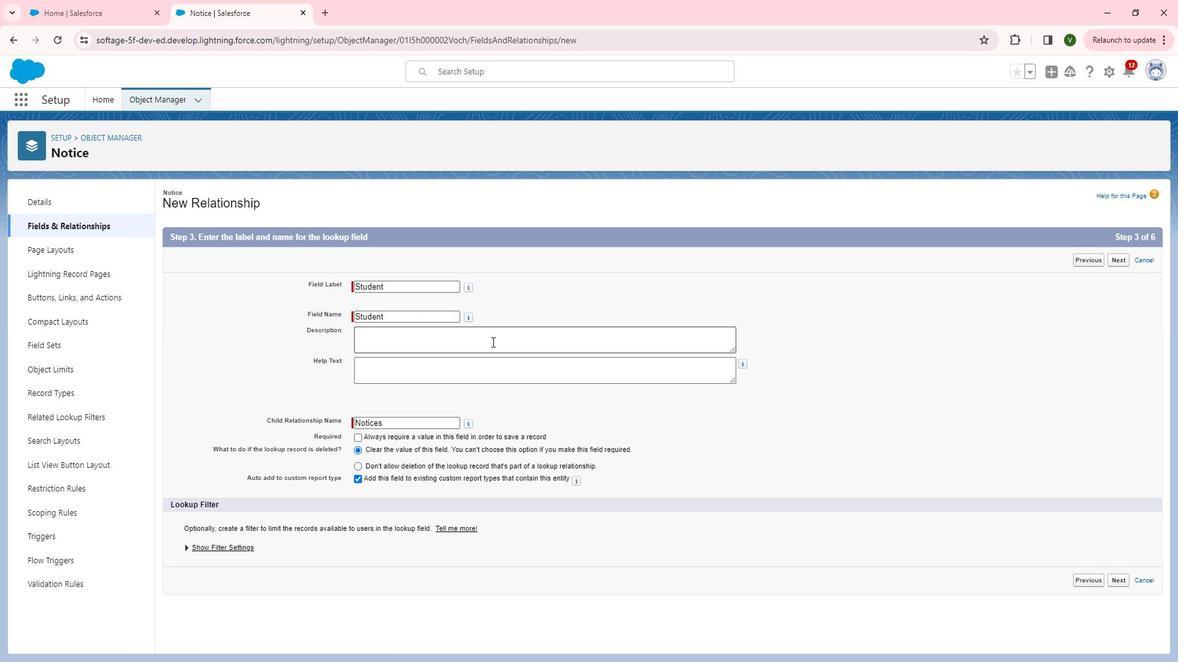 
Action: Mouse pressed left at (503, 342)
Screenshot: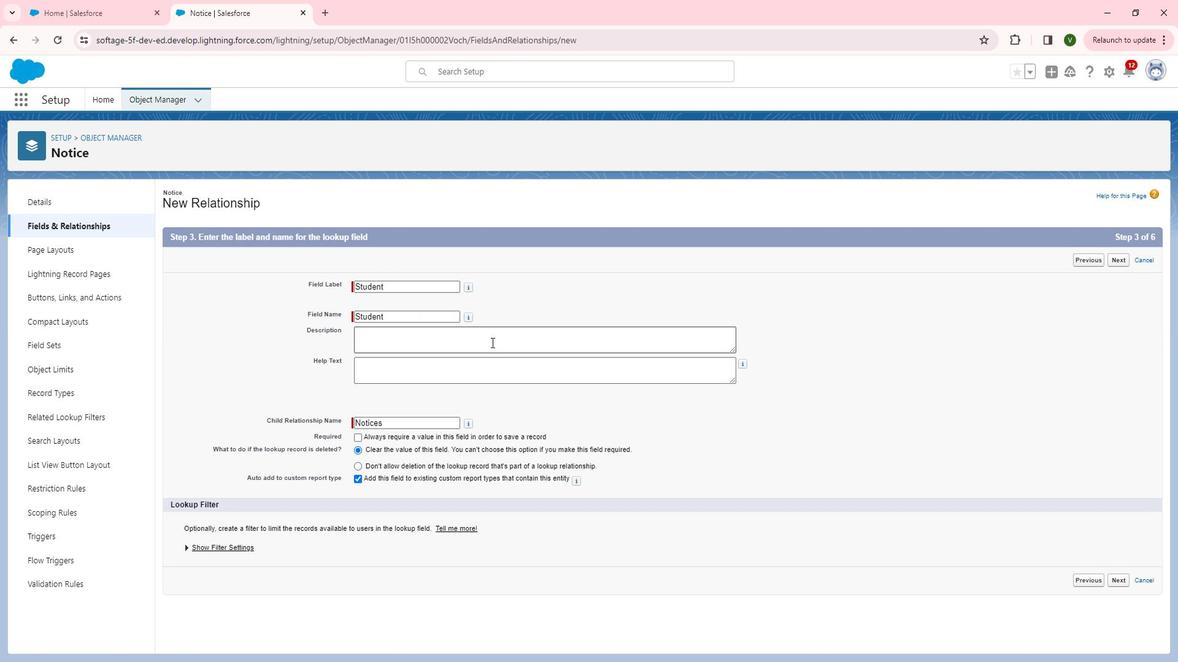 
Action: Key pressed <Key.shift>Relationship<Key.space>between<Key.space>student<Key.space>and<Key.space>notice.
Screenshot: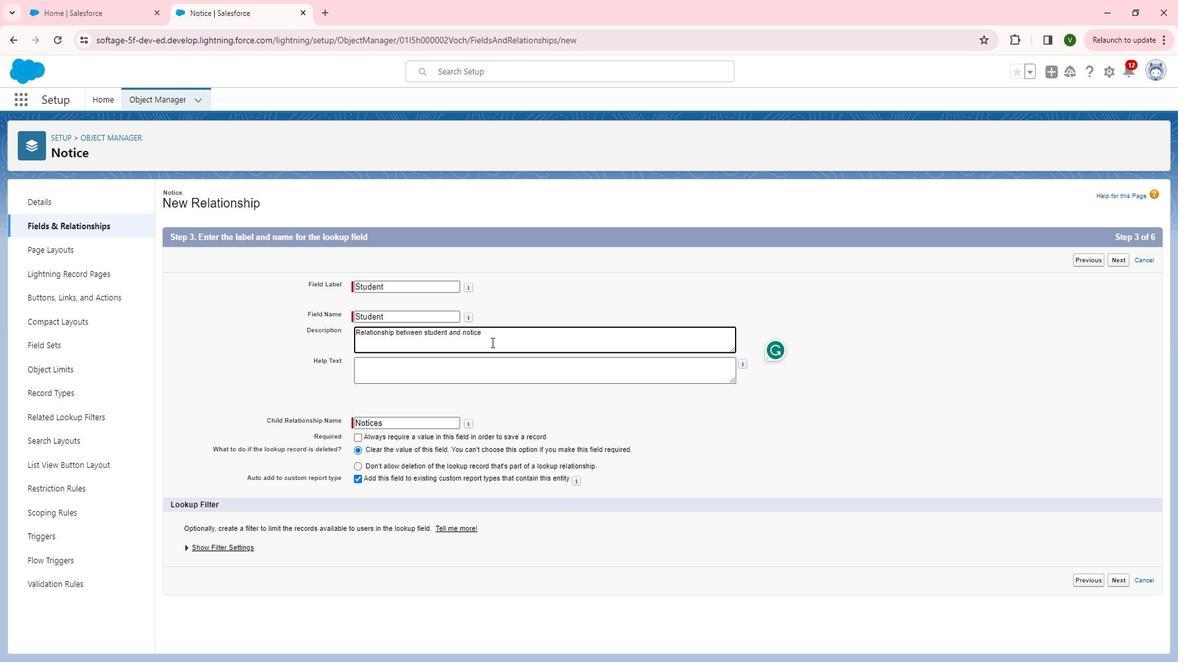 
Action: Mouse moved to (926, 328)
Screenshot: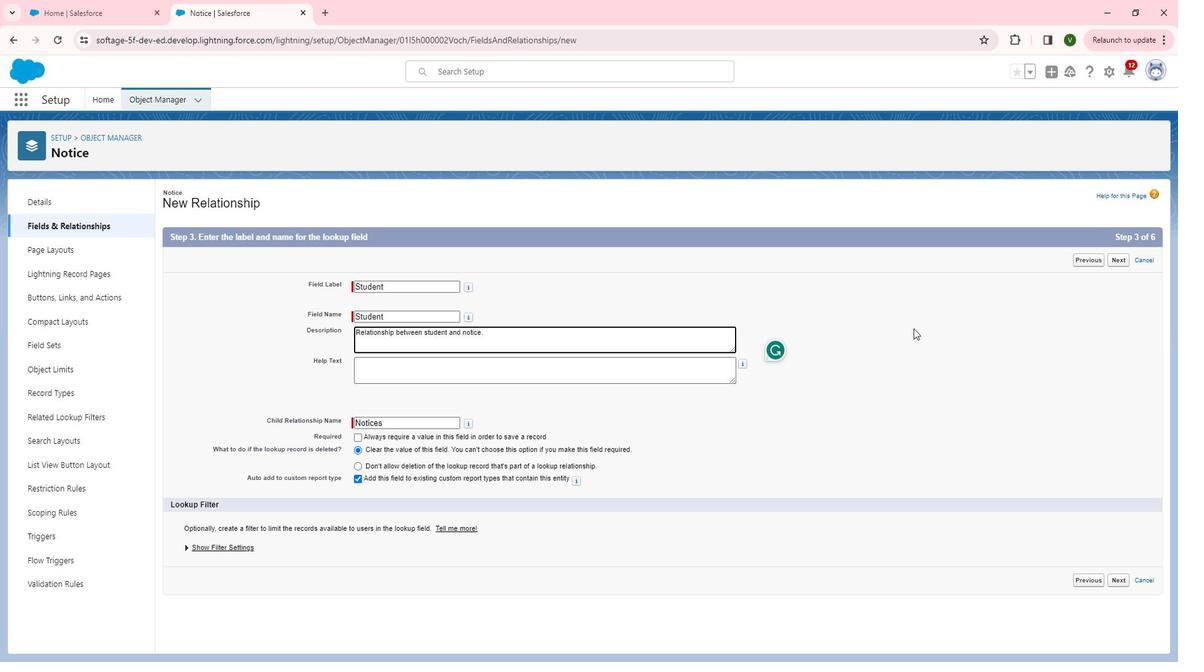 
Action: Mouse pressed left at (926, 328)
Screenshot: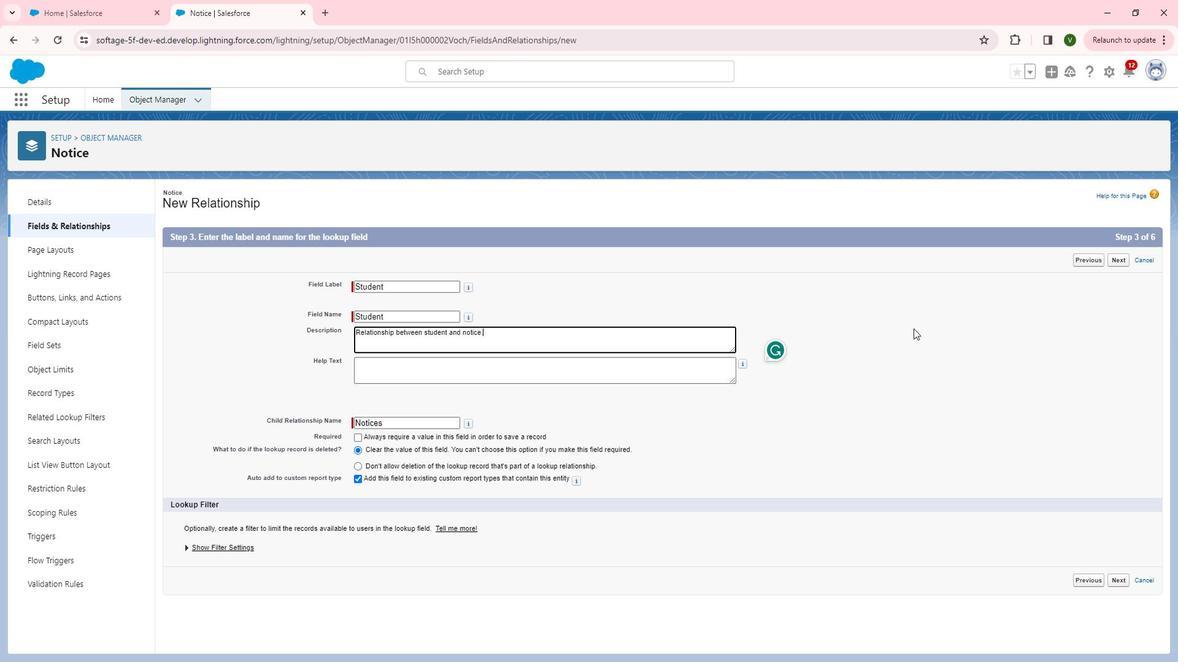 
Action: Mouse moved to (1137, 261)
Screenshot: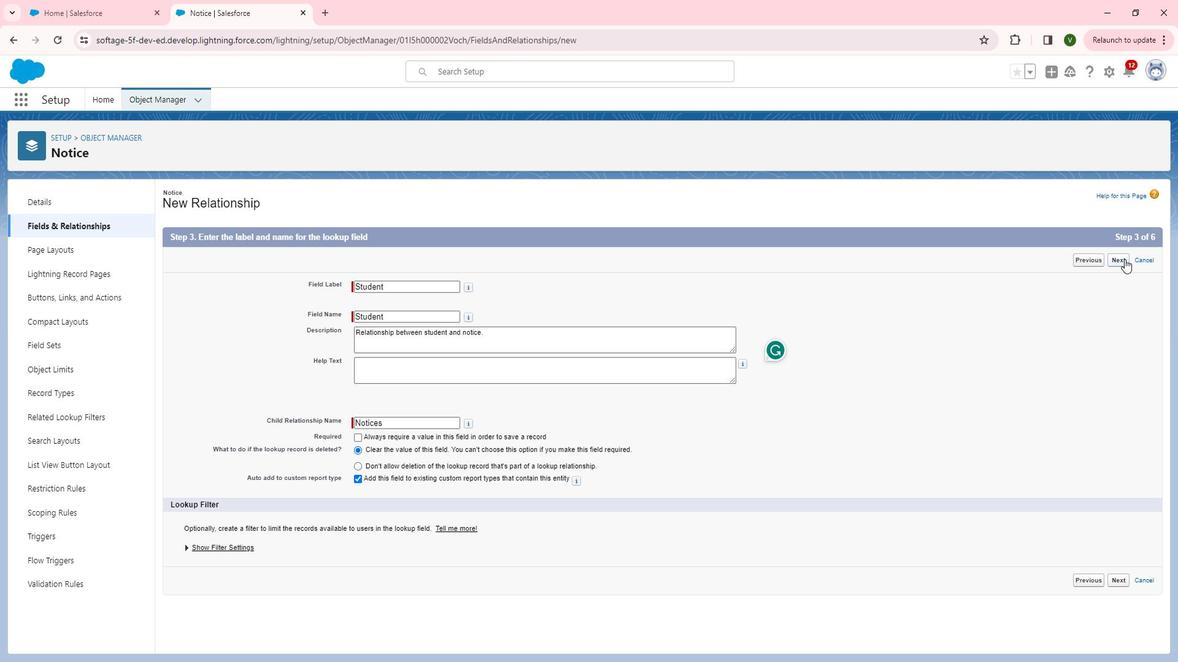 
Action: Mouse pressed left at (1137, 261)
Screenshot: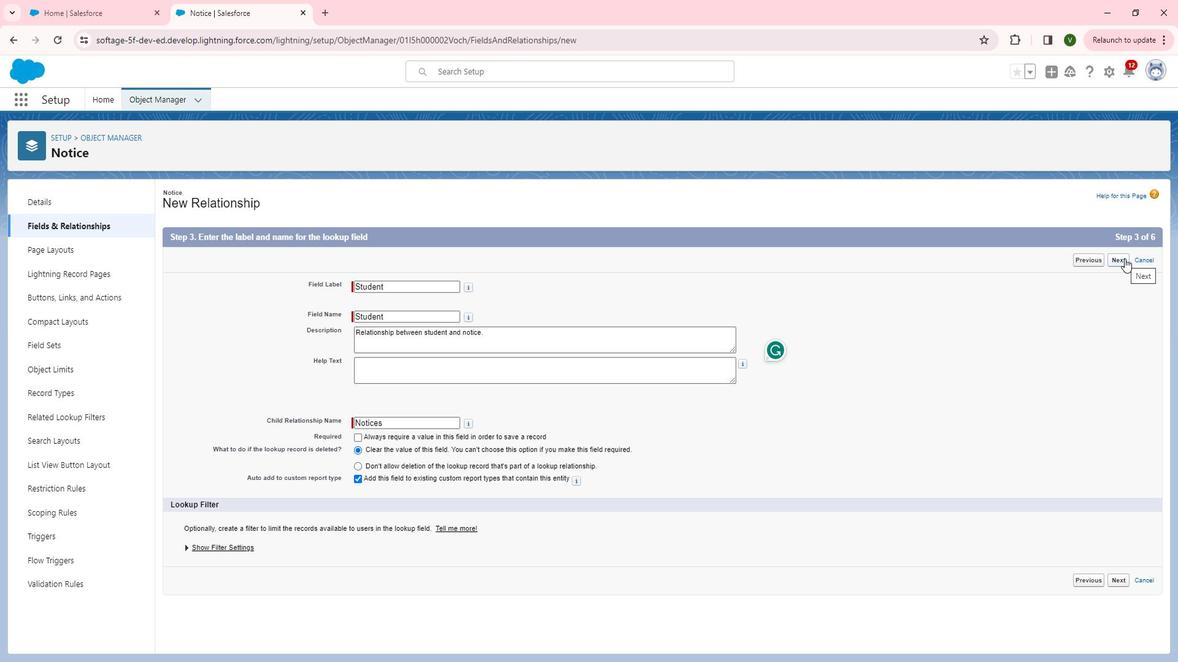 
Action: Mouse moved to (843, 366)
Screenshot: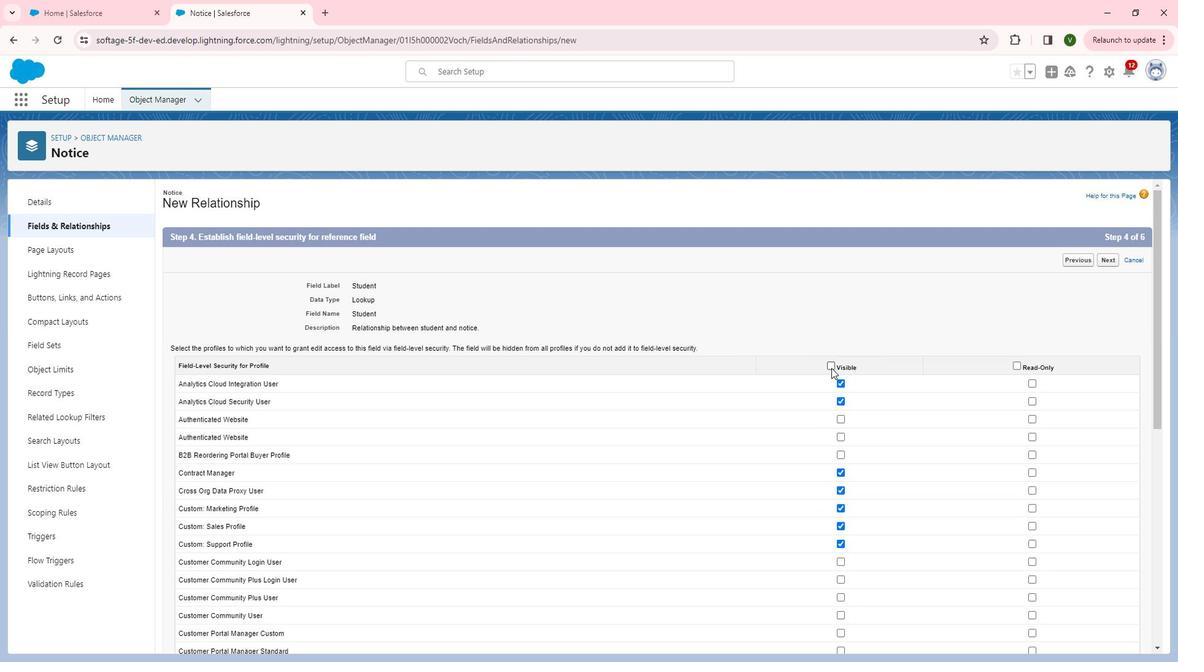 
Action: Mouse pressed left at (843, 366)
Screenshot: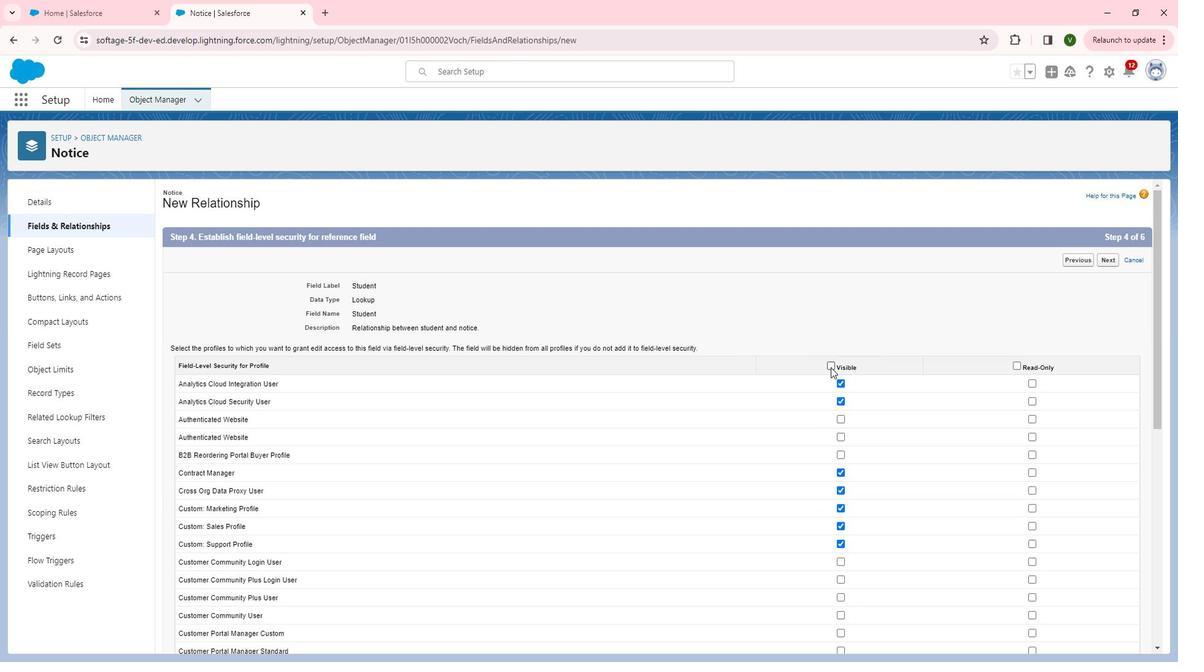 
Action: Mouse moved to (1032, 362)
Screenshot: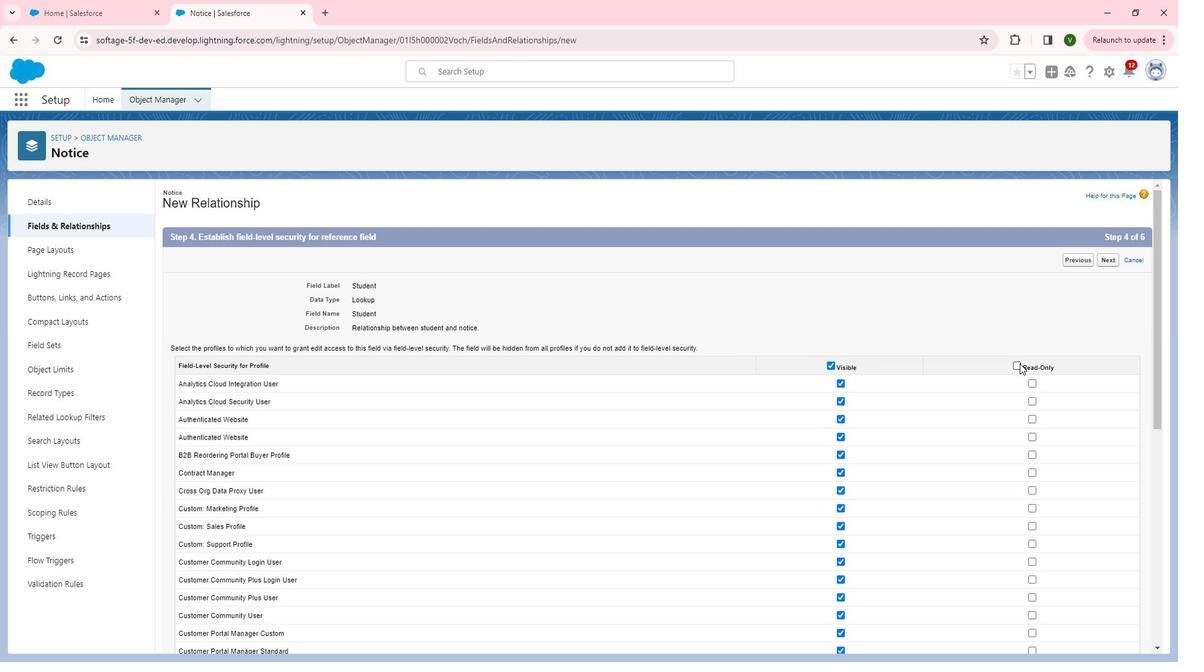 
Action: Mouse pressed left at (1032, 362)
Screenshot: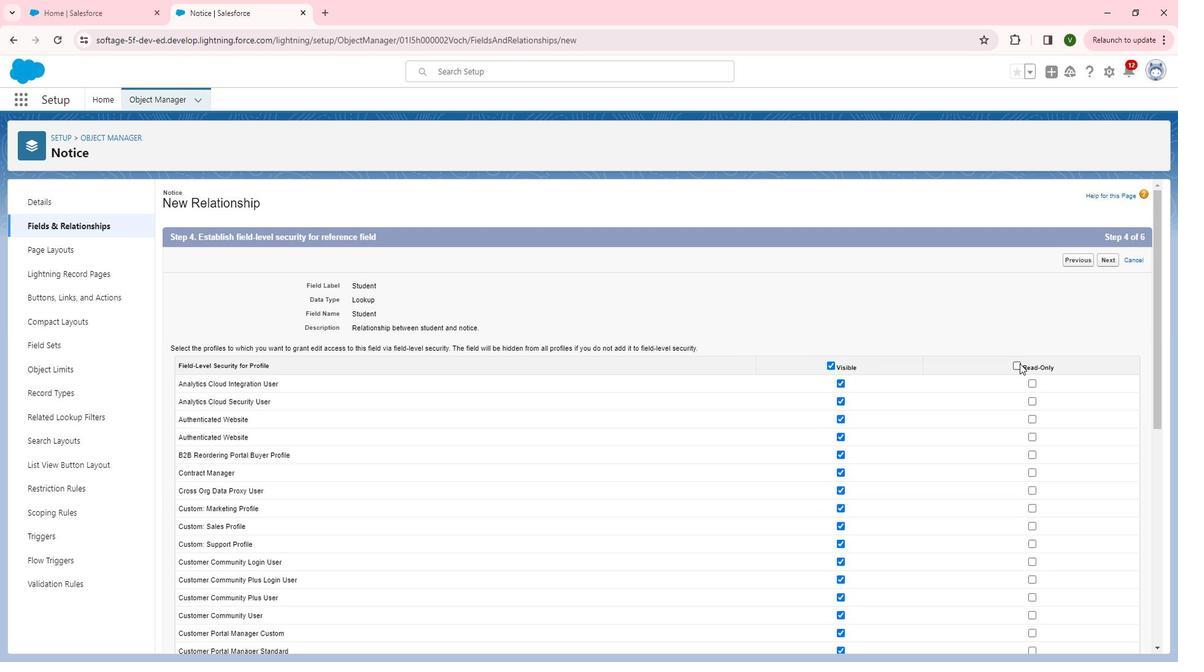 
Action: Mouse moved to (931, 420)
Screenshot: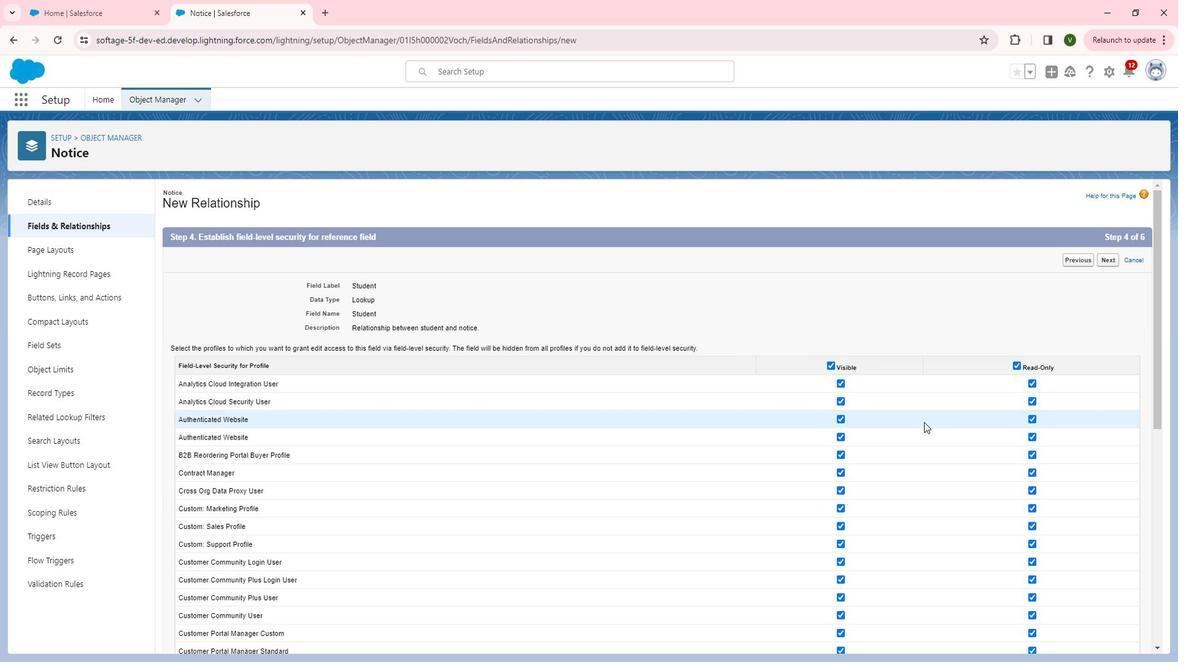 
Action: Mouse scrolled (931, 420) with delta (0, 0)
Screenshot: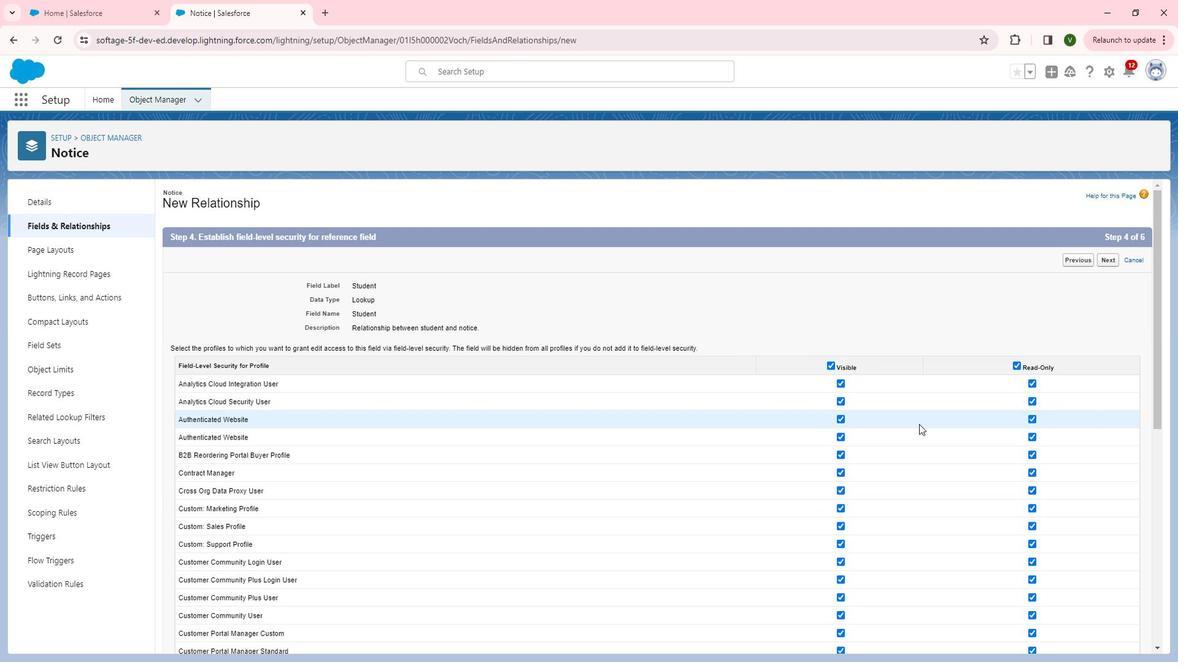 
Action: Mouse moved to (919, 403)
Screenshot: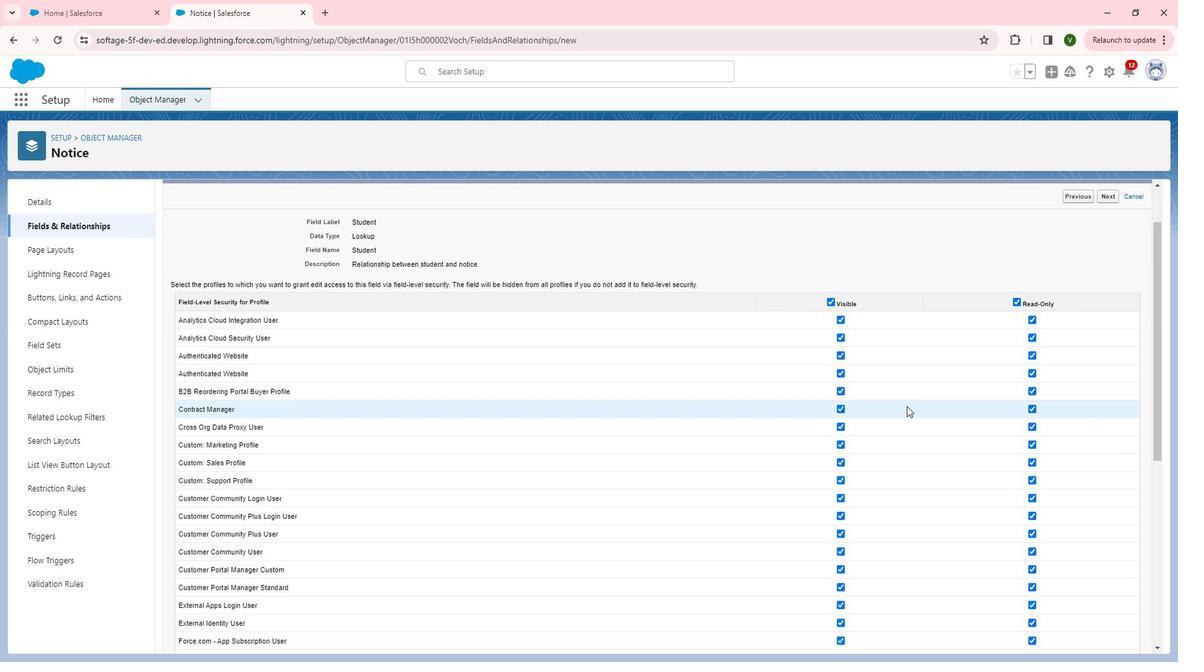 
Action: Mouse scrolled (919, 402) with delta (0, 0)
Screenshot: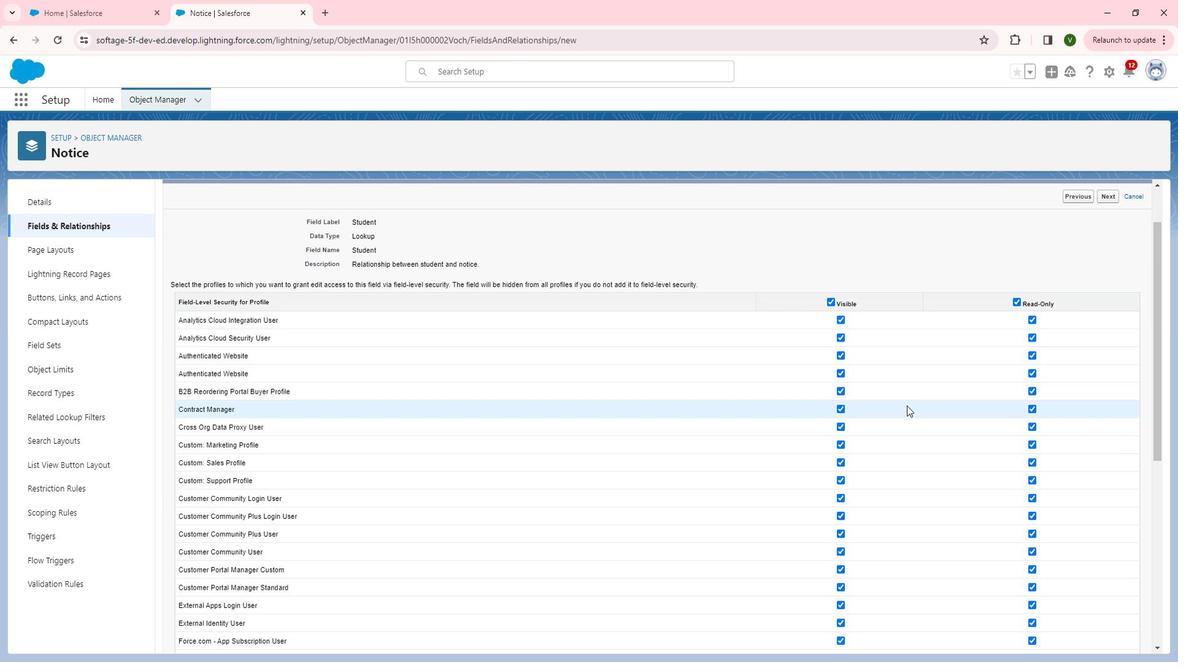 
Action: Mouse scrolled (919, 402) with delta (0, 0)
Screenshot: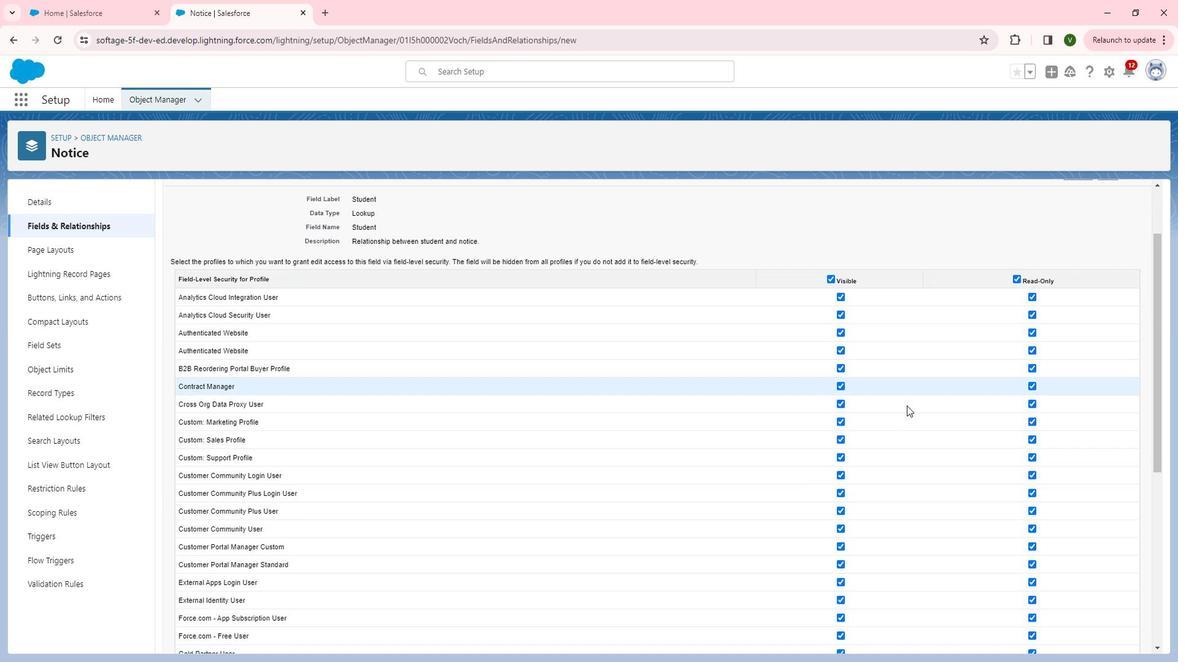 
Action: Mouse moved to (855, 232)
Screenshot: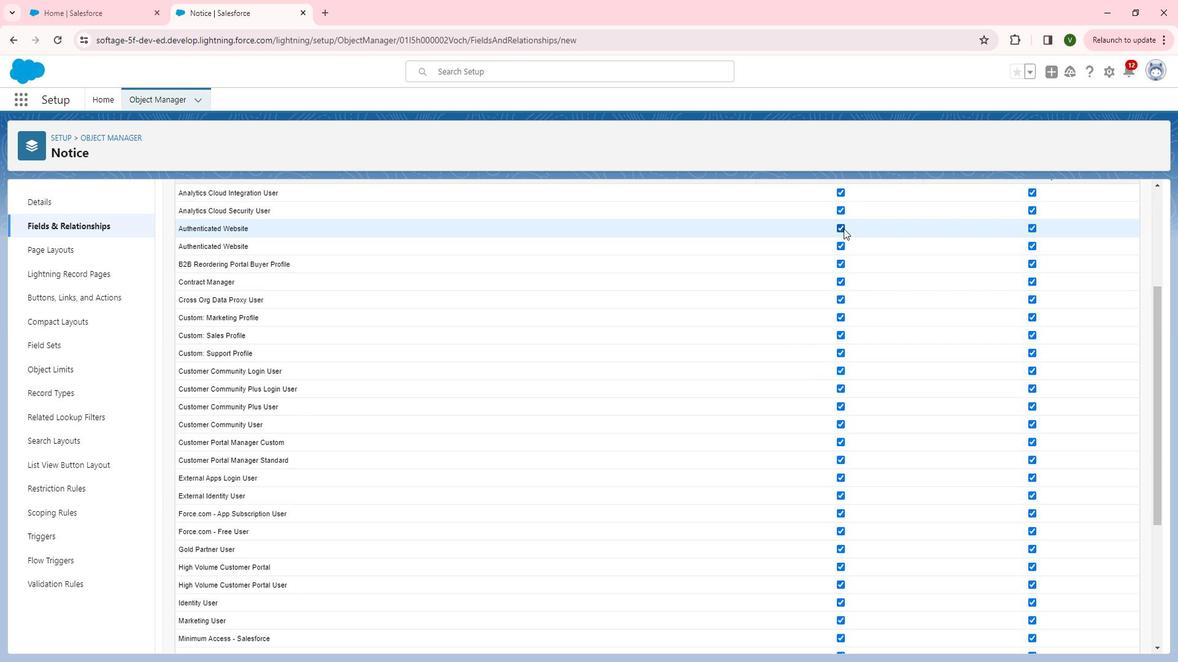 
Action: Mouse pressed left at (855, 232)
Screenshot: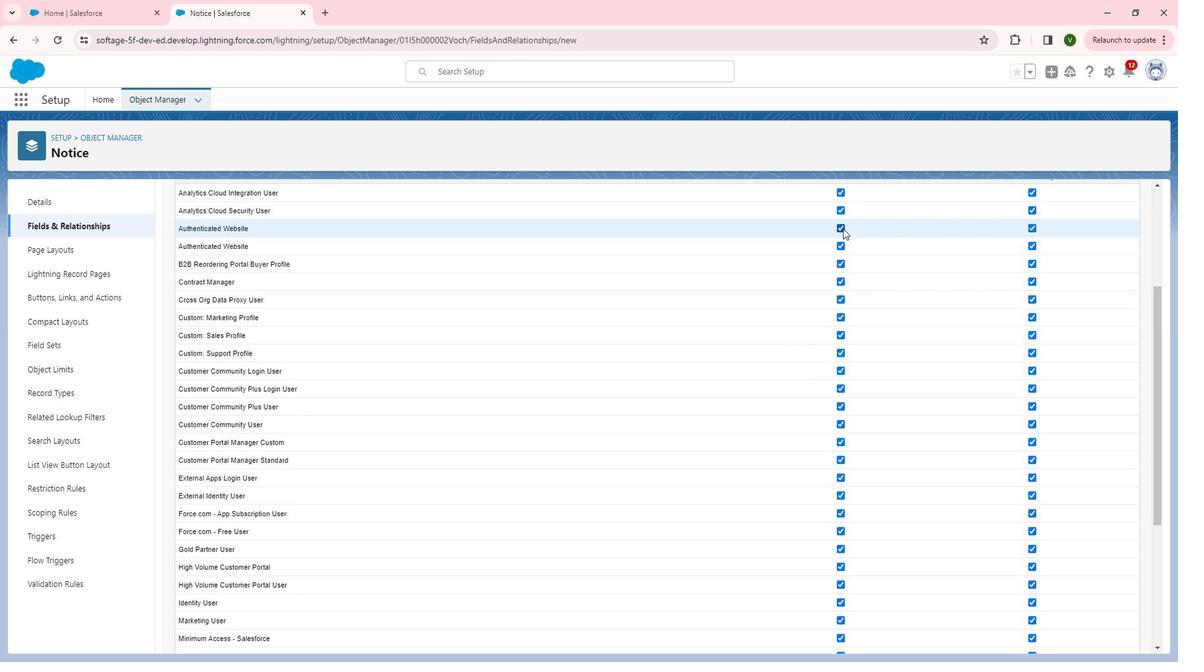
Action: Mouse moved to (854, 250)
Screenshot: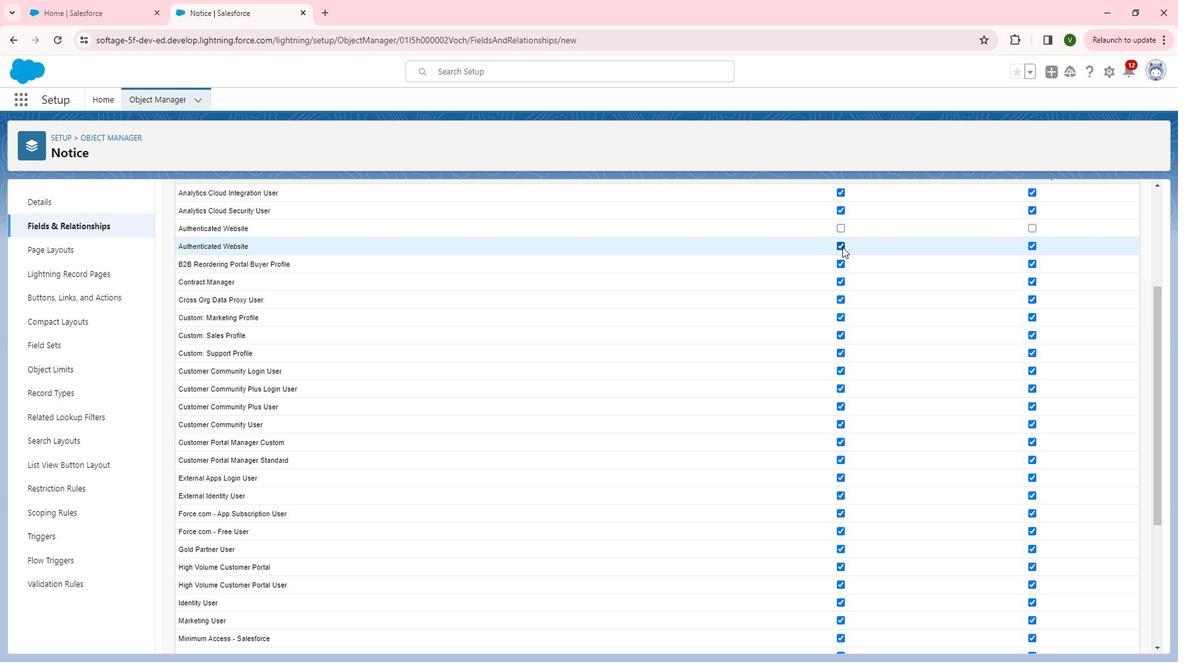 
Action: Mouse pressed left at (854, 250)
Screenshot: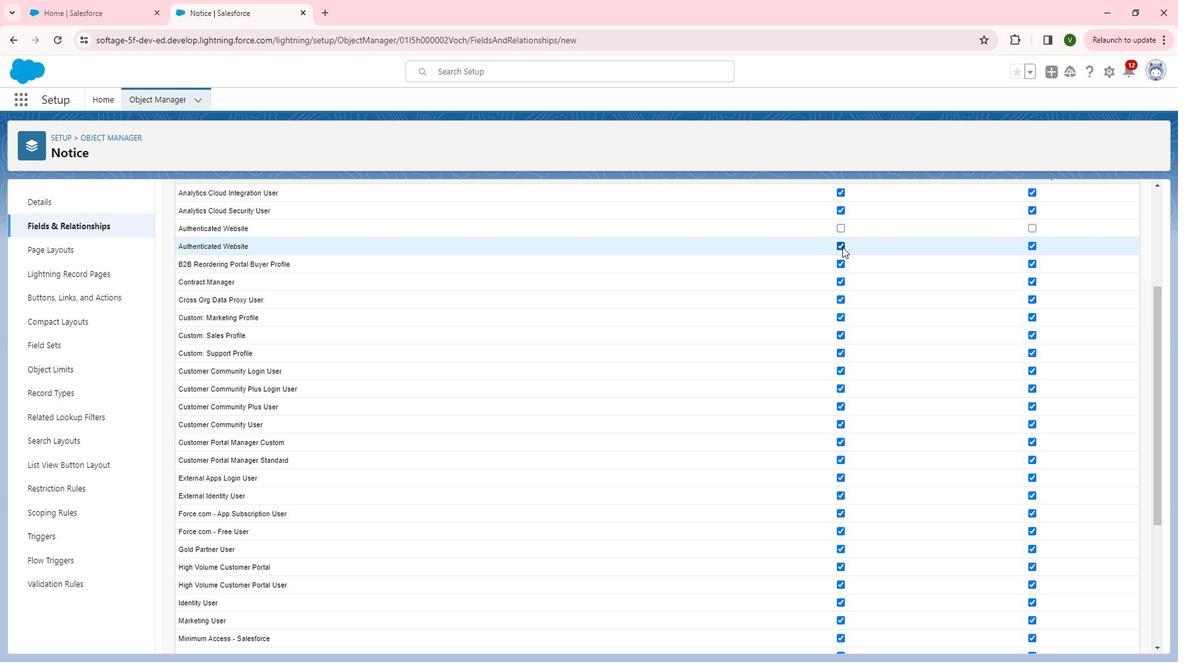 
Action: Mouse moved to (854, 370)
Screenshot: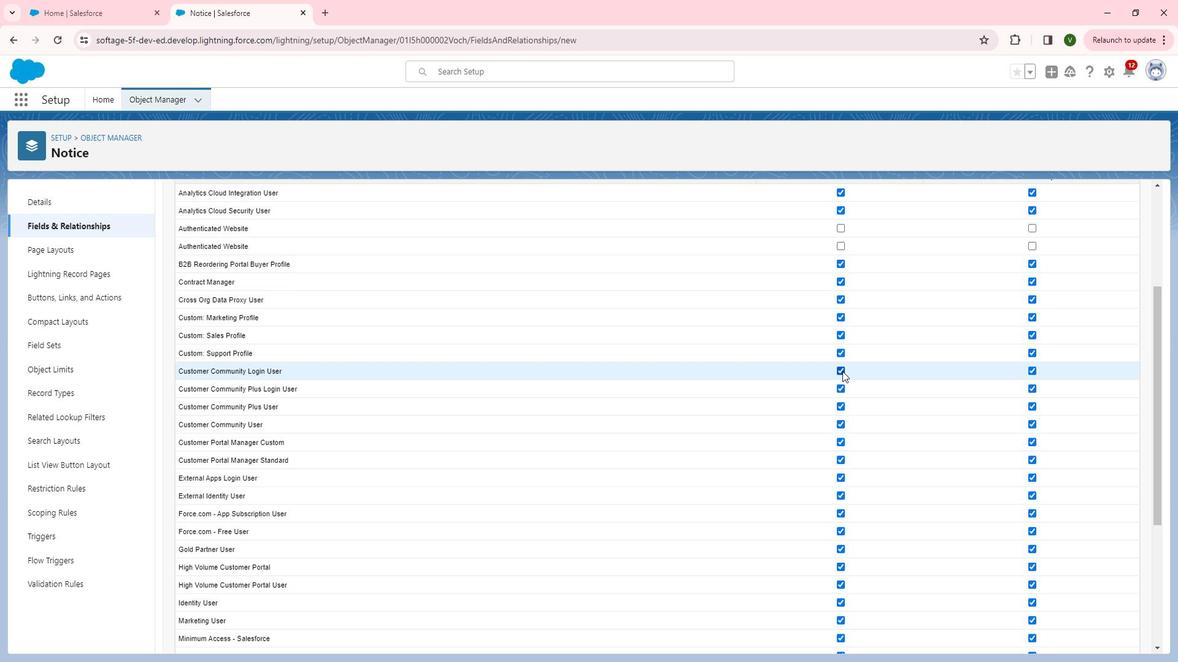 
Action: Mouse pressed left at (854, 370)
Screenshot: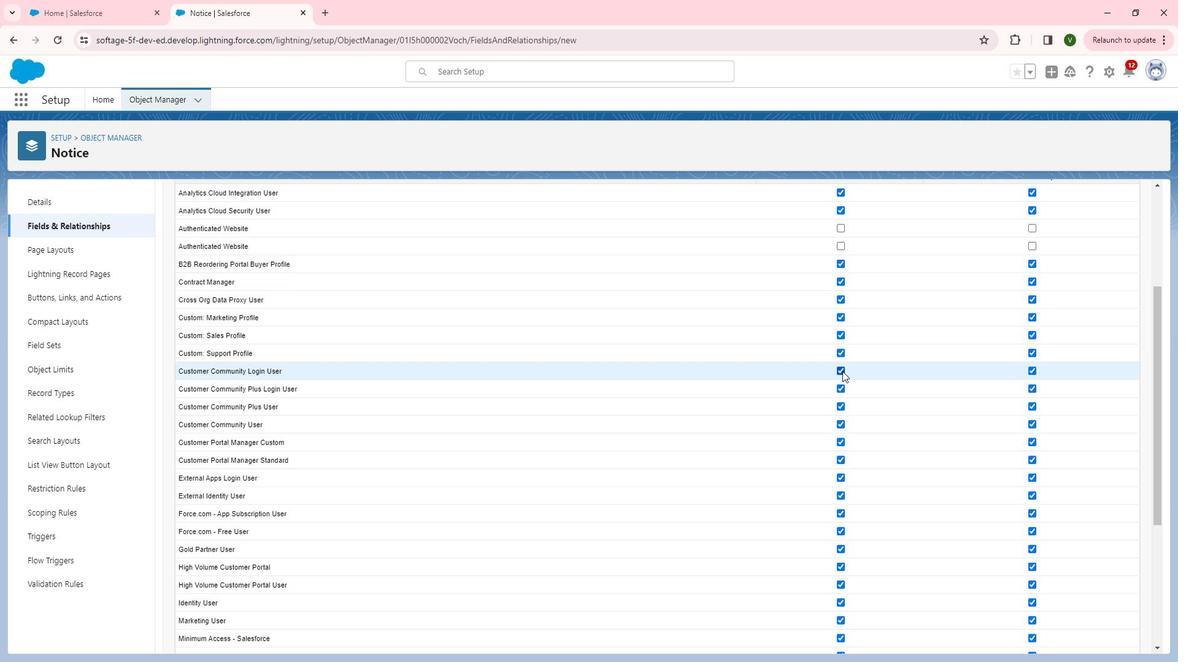 
Action: Mouse moved to (852, 424)
Screenshot: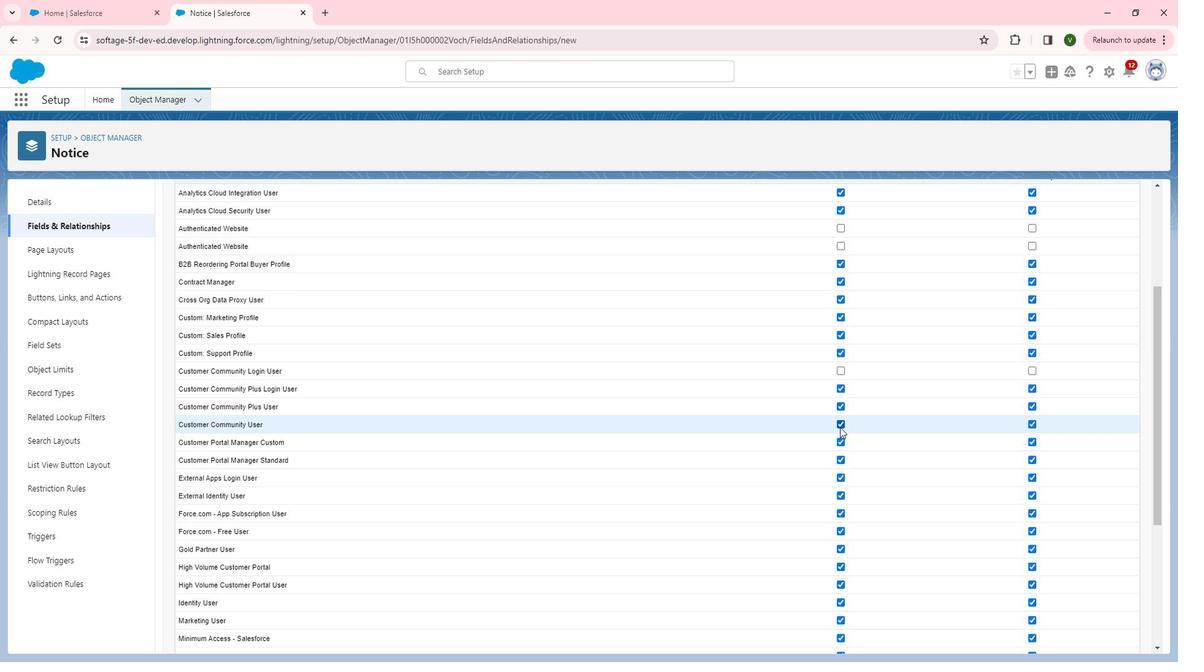
Action: Mouse pressed left at (852, 424)
Screenshot: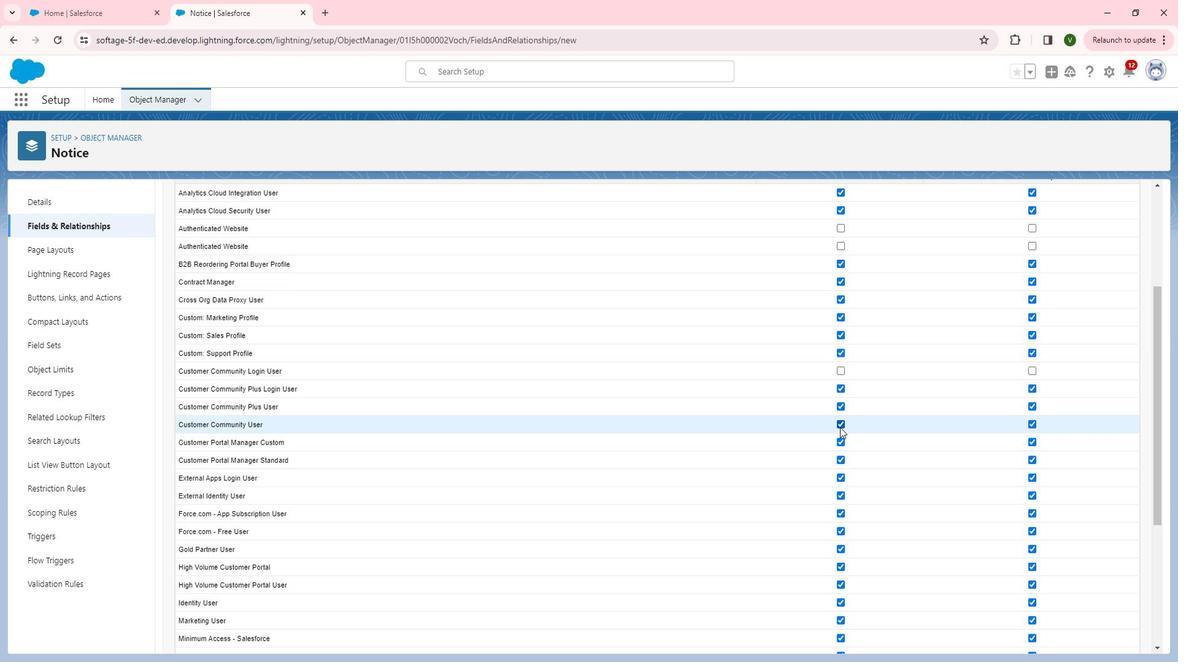 
Action: Mouse moved to (853, 438)
Screenshot: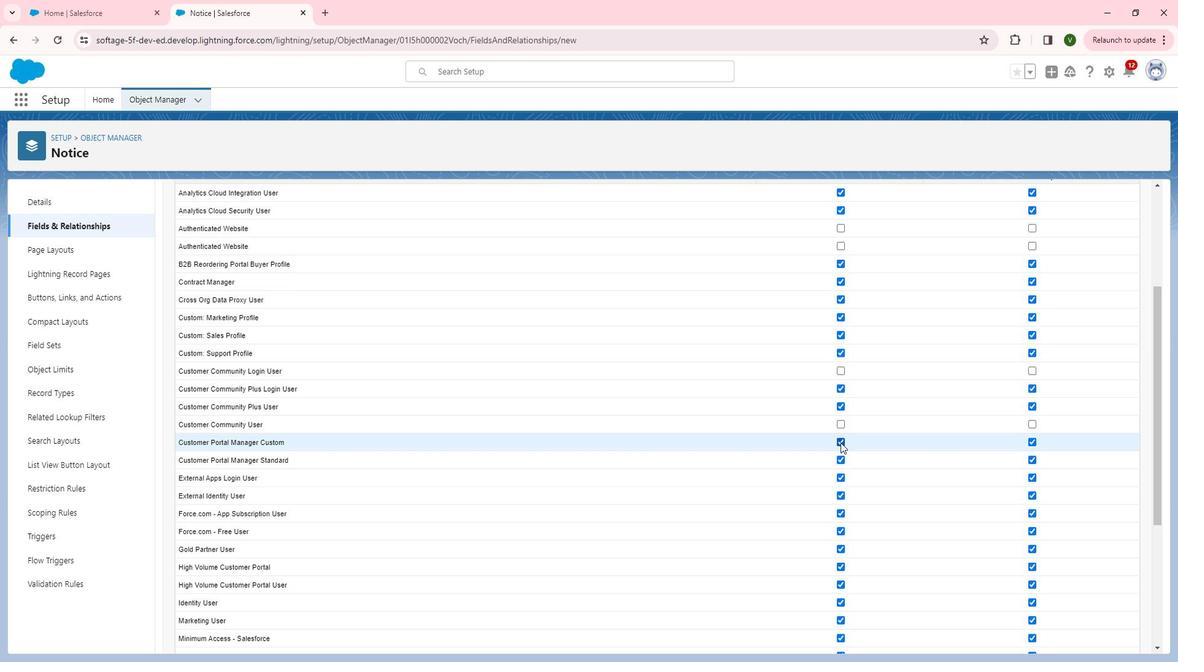 
Action: Mouse scrolled (853, 438) with delta (0, 0)
Screenshot: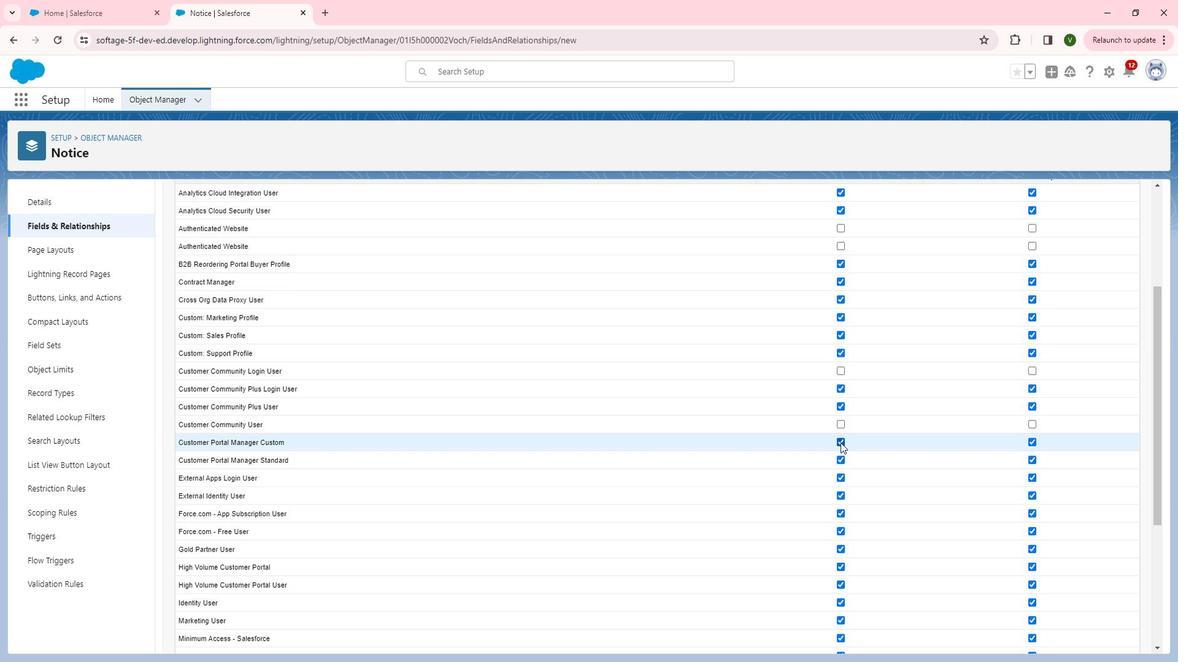 
Action: Mouse moved to (849, 443)
Screenshot: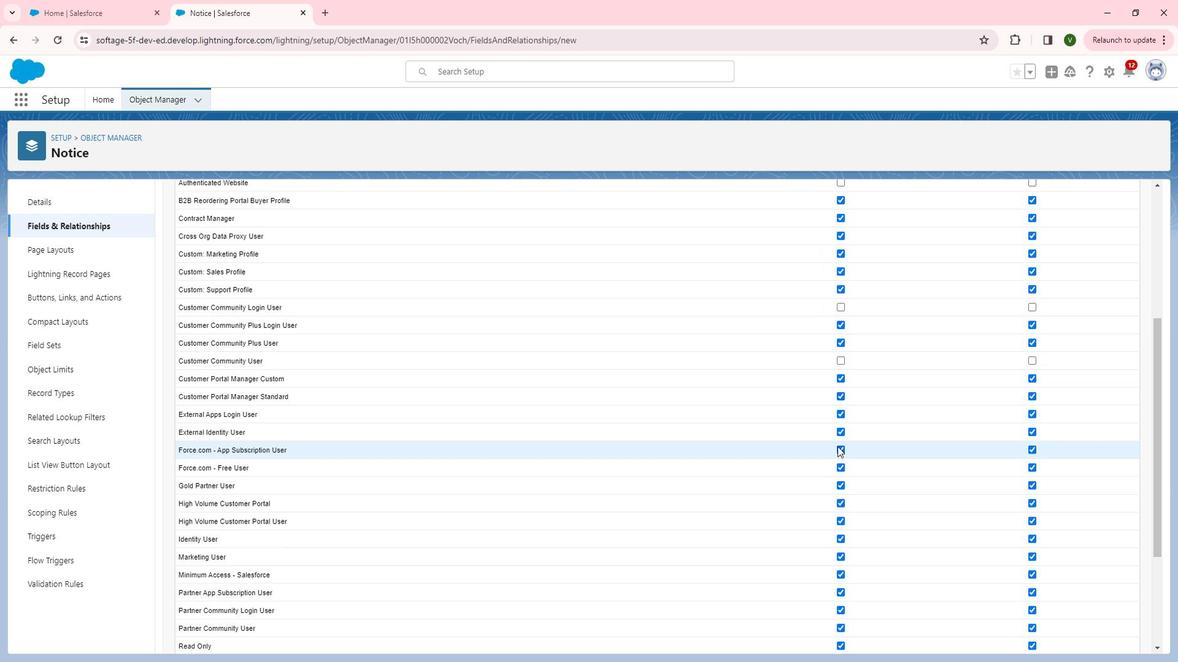 
Action: Mouse pressed left at (849, 443)
Screenshot: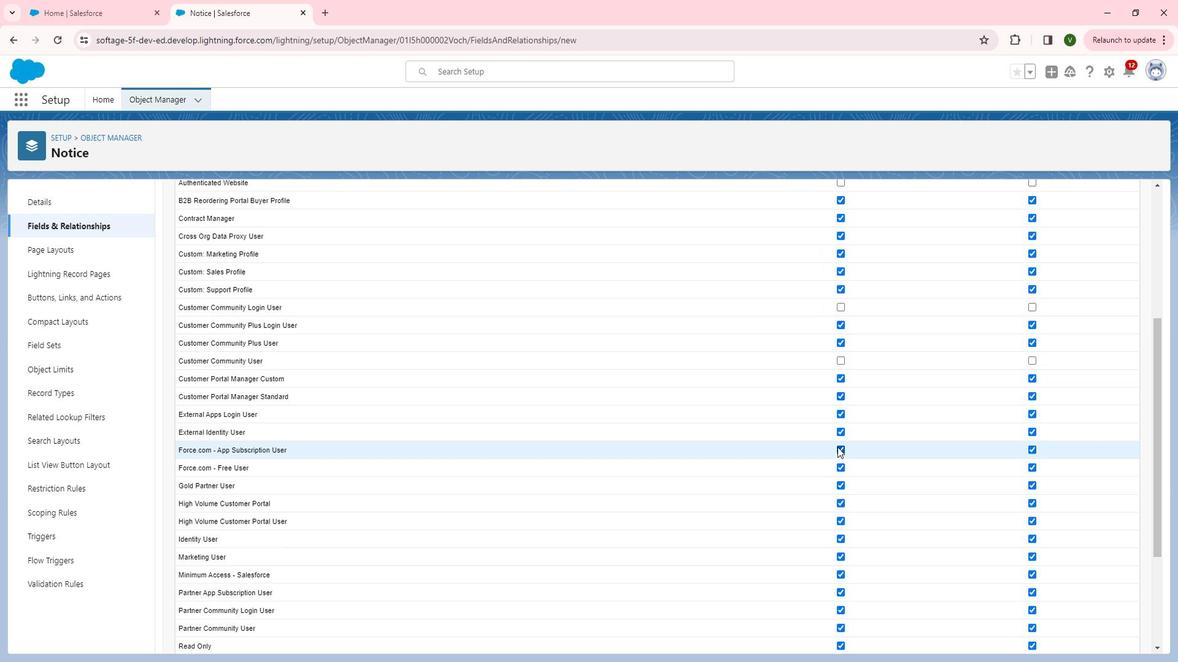 
Action: Mouse scrolled (849, 442) with delta (0, 0)
Screenshot: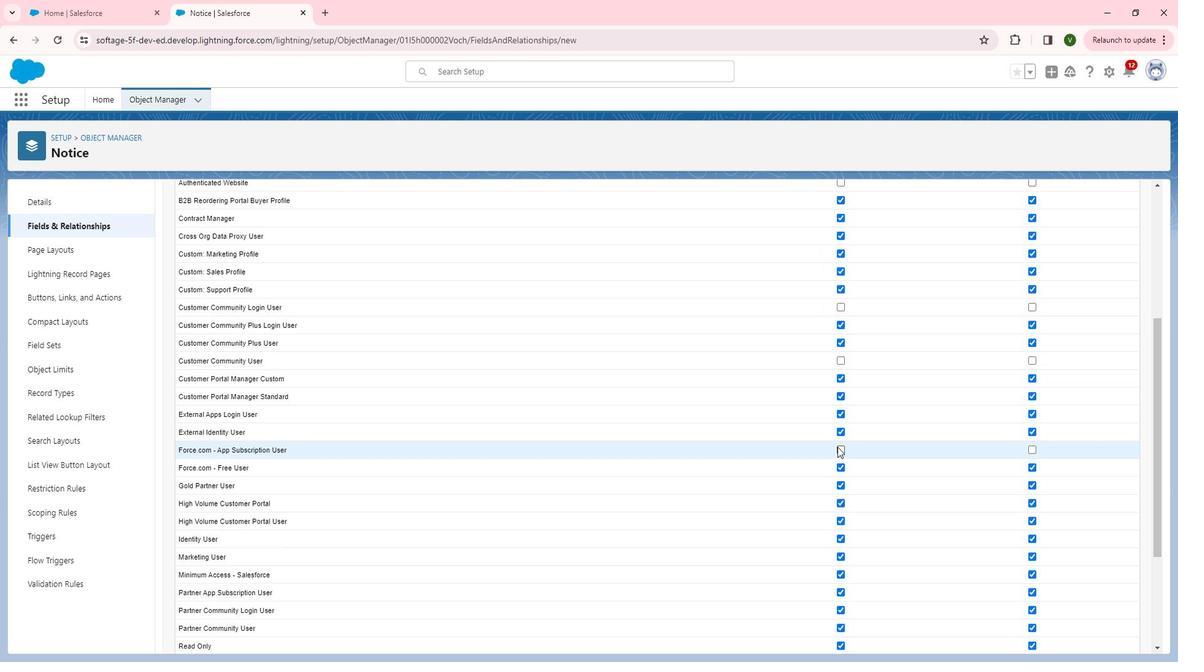 
Action: Mouse moved to (850, 453)
Screenshot: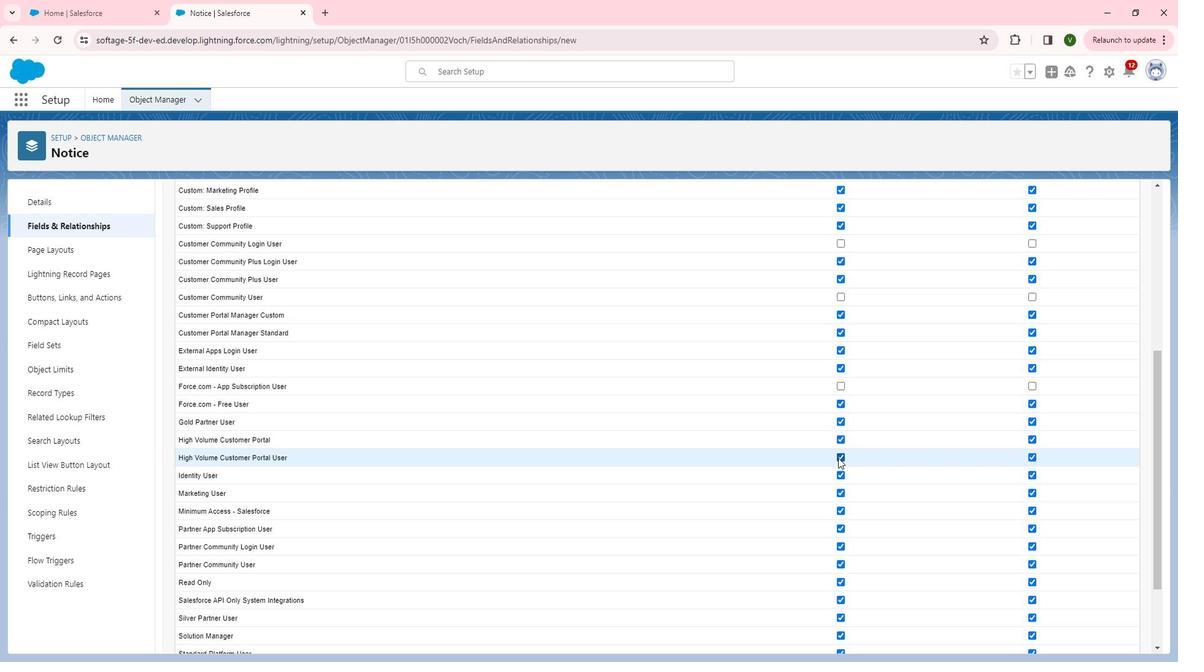 
Action: Mouse pressed left at (850, 453)
Screenshot: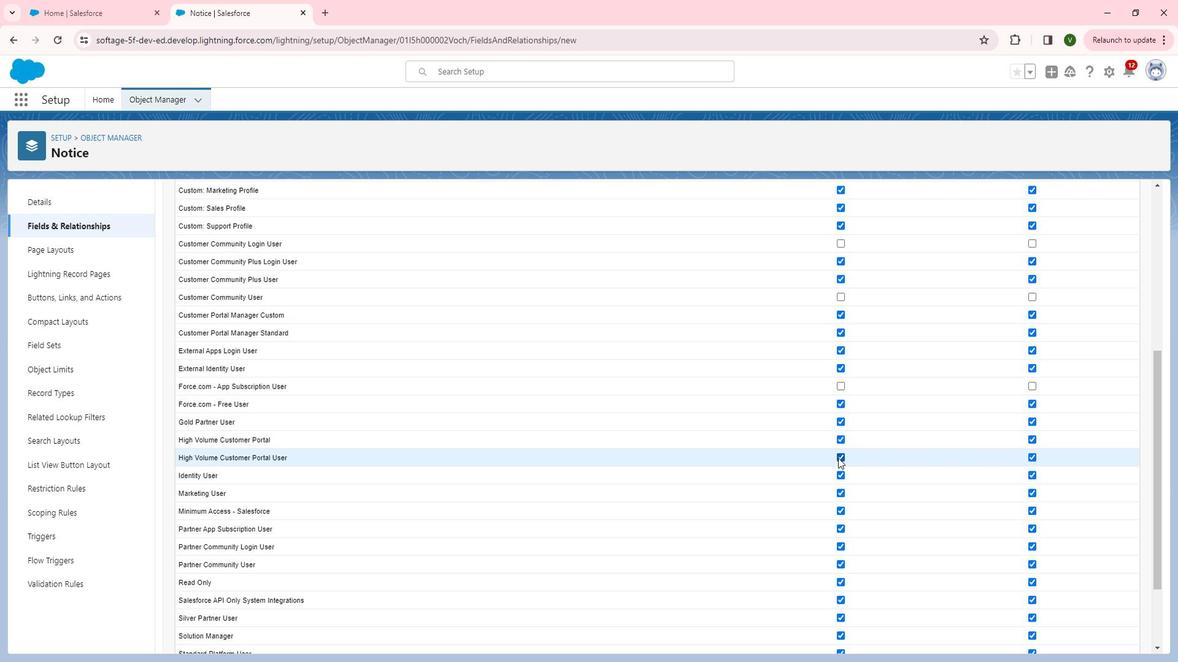 
Action: Mouse scrolled (850, 452) with delta (0, 0)
Screenshot: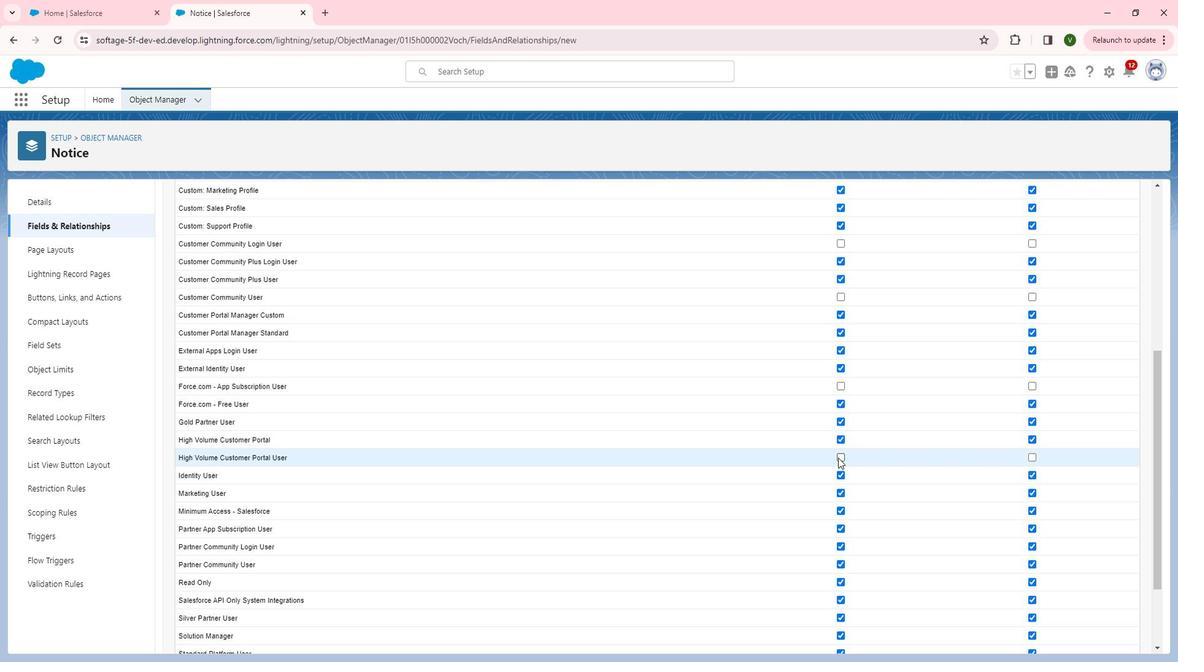 
Action: Mouse moved to (853, 457)
Screenshot: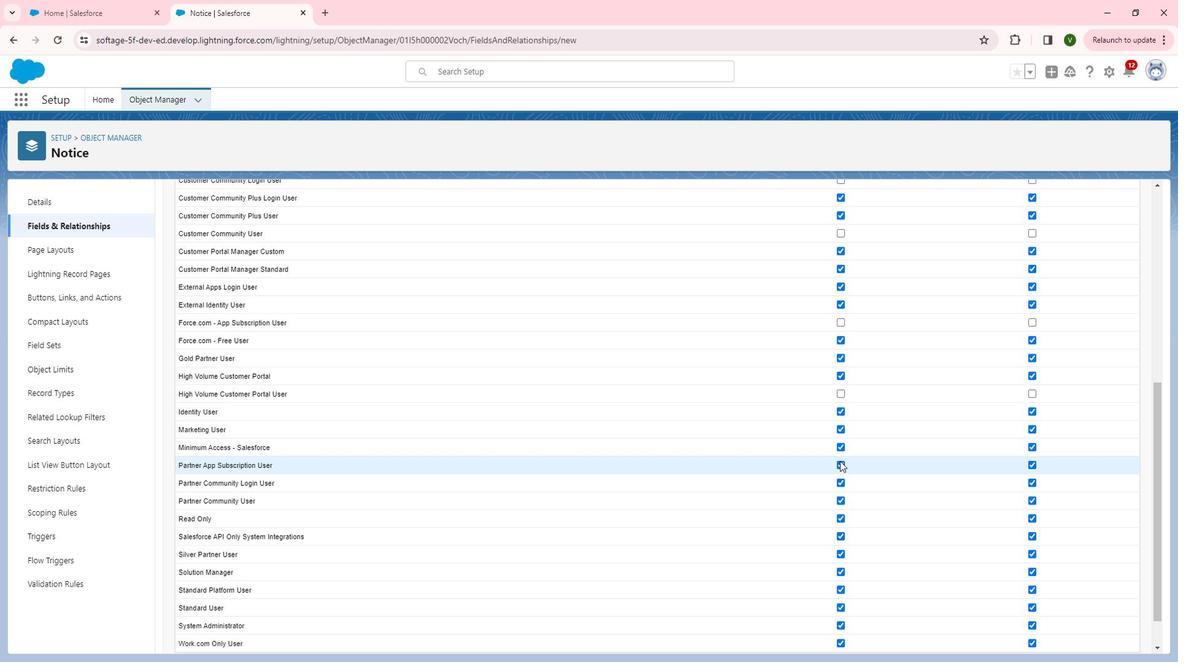 
Action: Mouse pressed left at (853, 457)
Screenshot: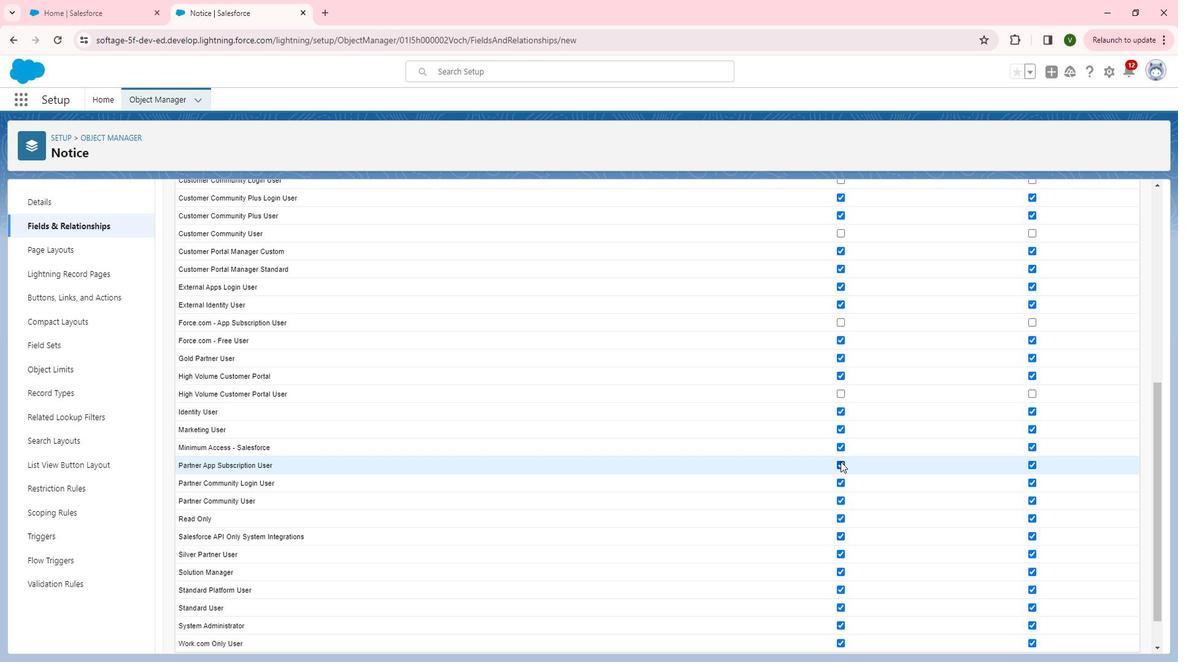 
Action: Mouse moved to (853, 457)
Screenshot: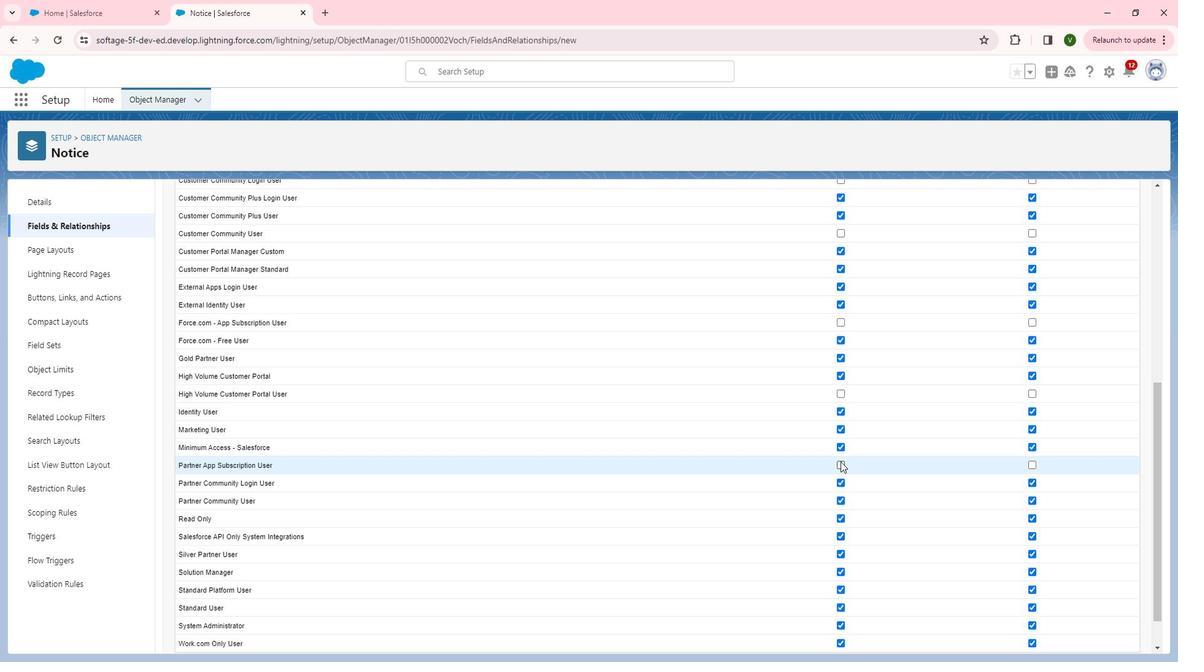 
Action: Mouse scrolled (853, 456) with delta (0, 0)
Screenshot: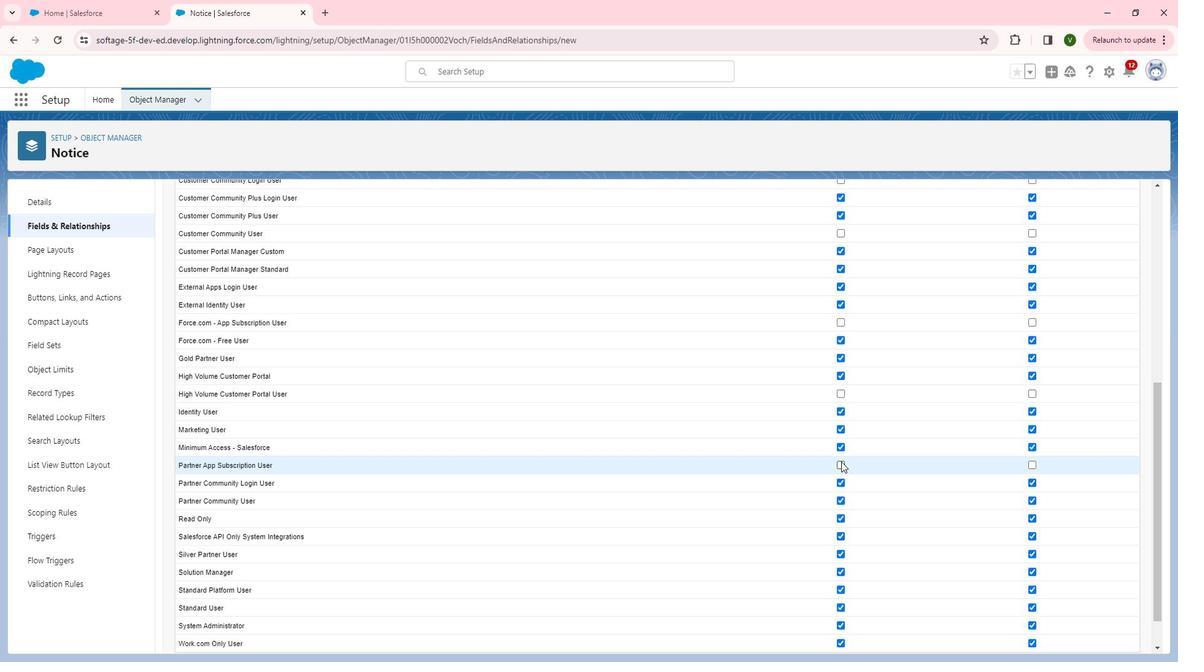 
Action: Mouse moved to (854, 455)
Screenshot: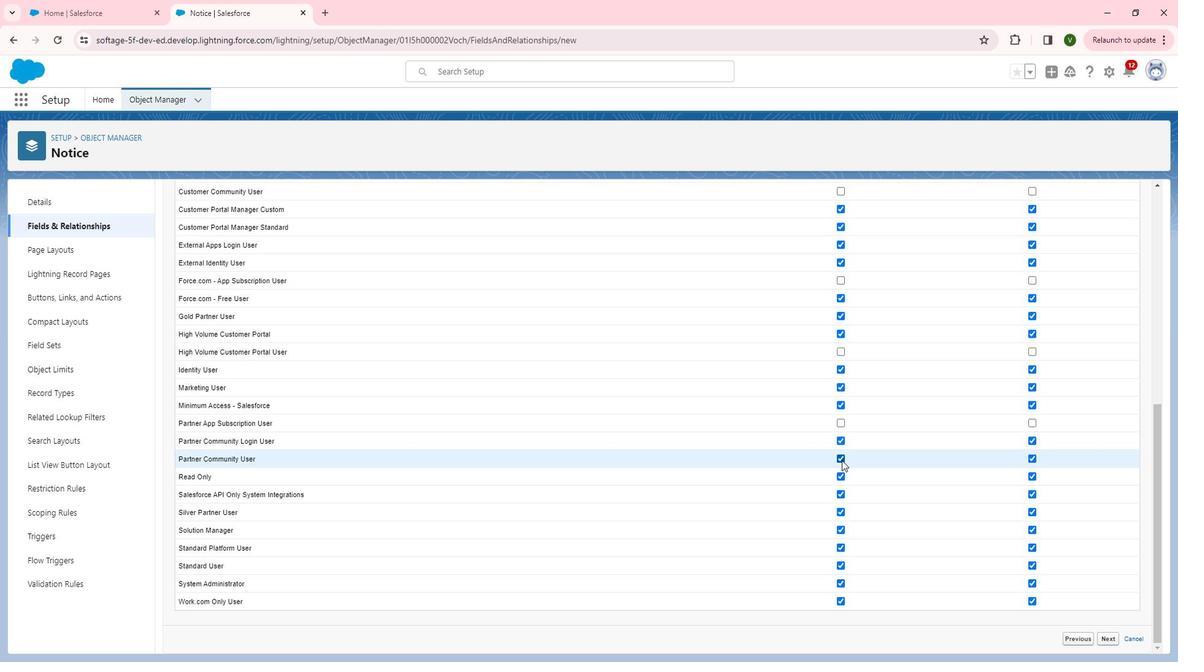 
Action: Mouse pressed left at (854, 455)
Screenshot: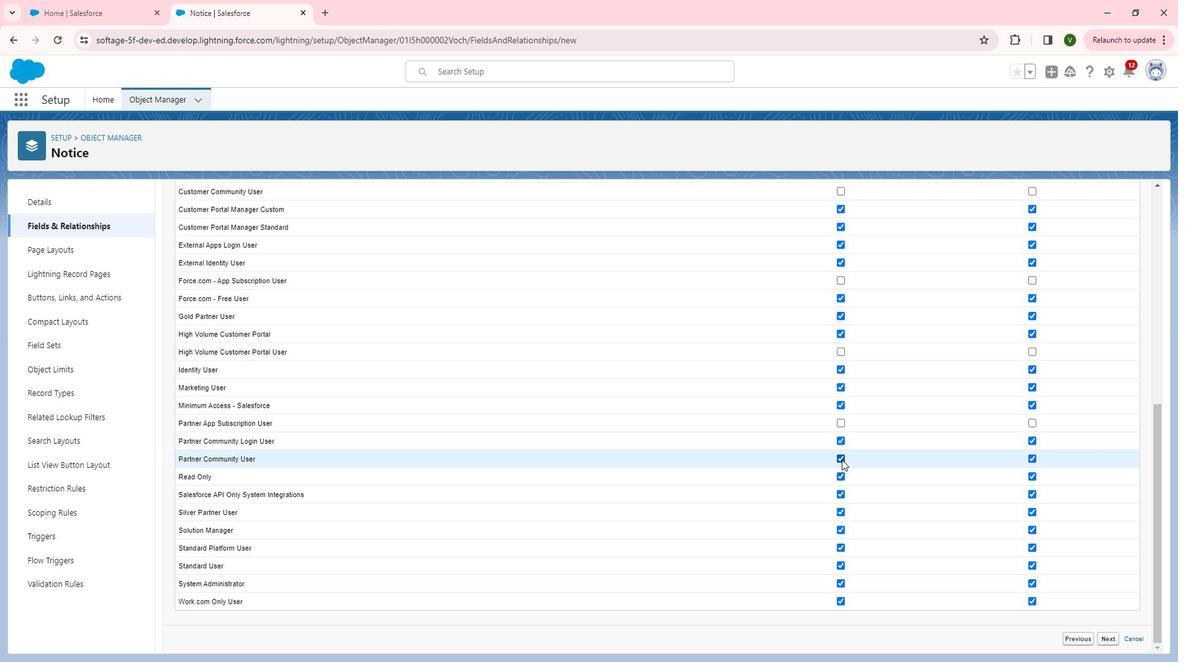 
Action: Mouse moved to (1030, 346)
Screenshot: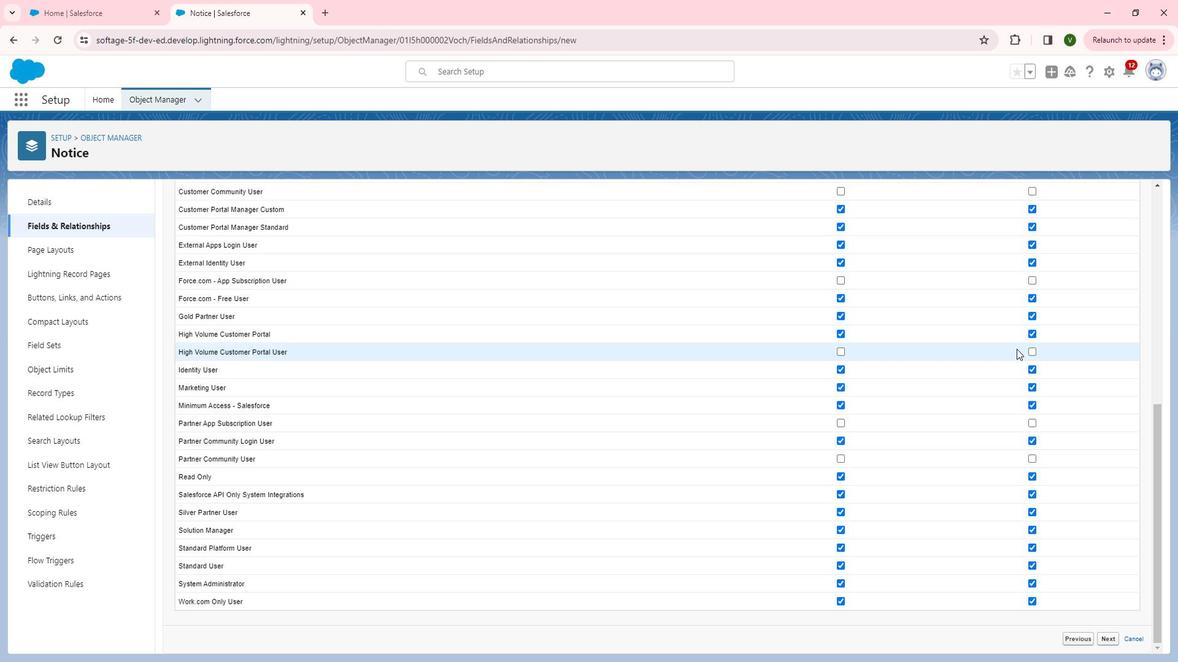 
Action: Mouse scrolled (1030, 346) with delta (0, 0)
Screenshot: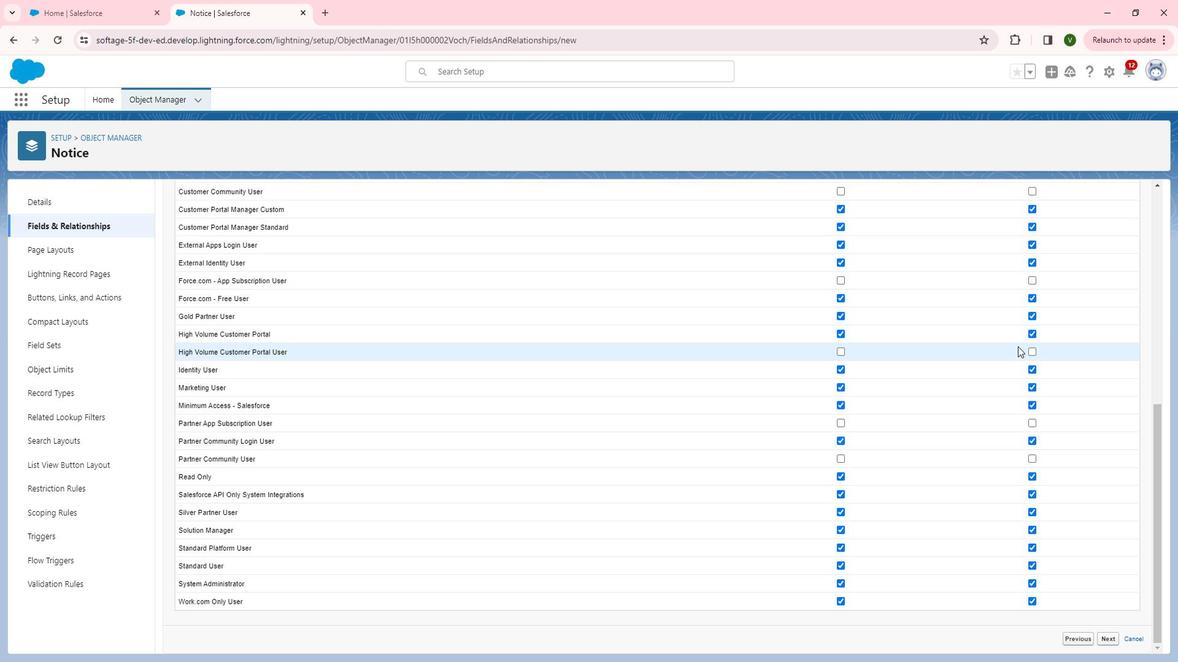 
Action: Mouse scrolled (1030, 346) with delta (0, 0)
Screenshot: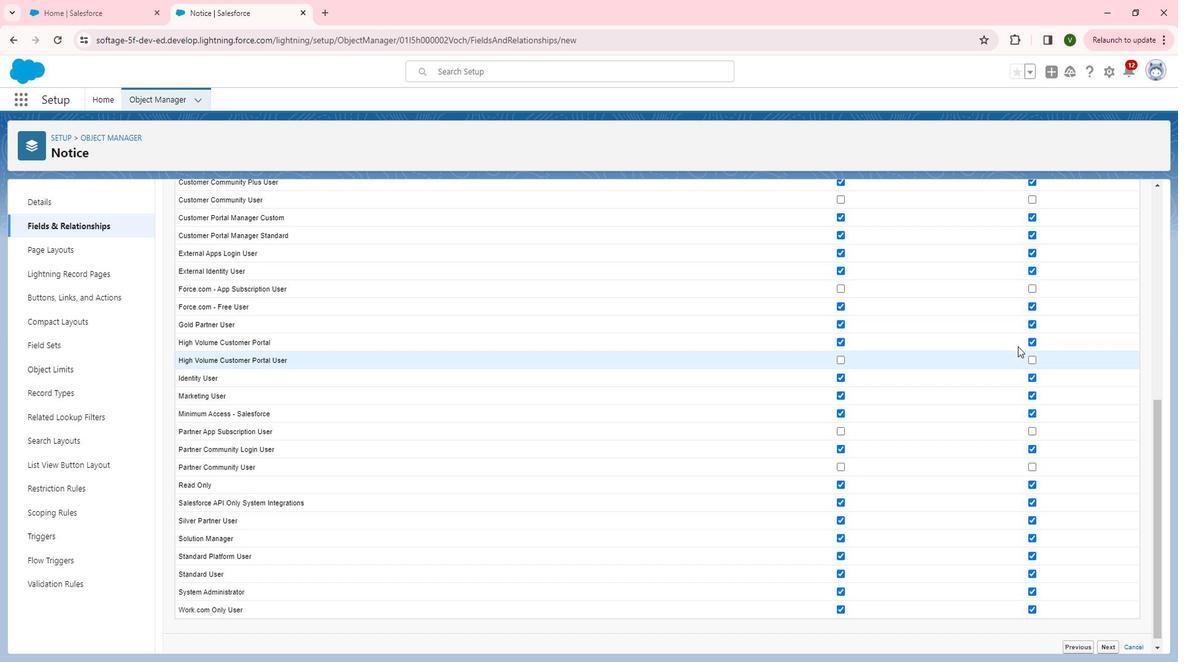 
Action: Mouse moved to (1033, 344)
Screenshot: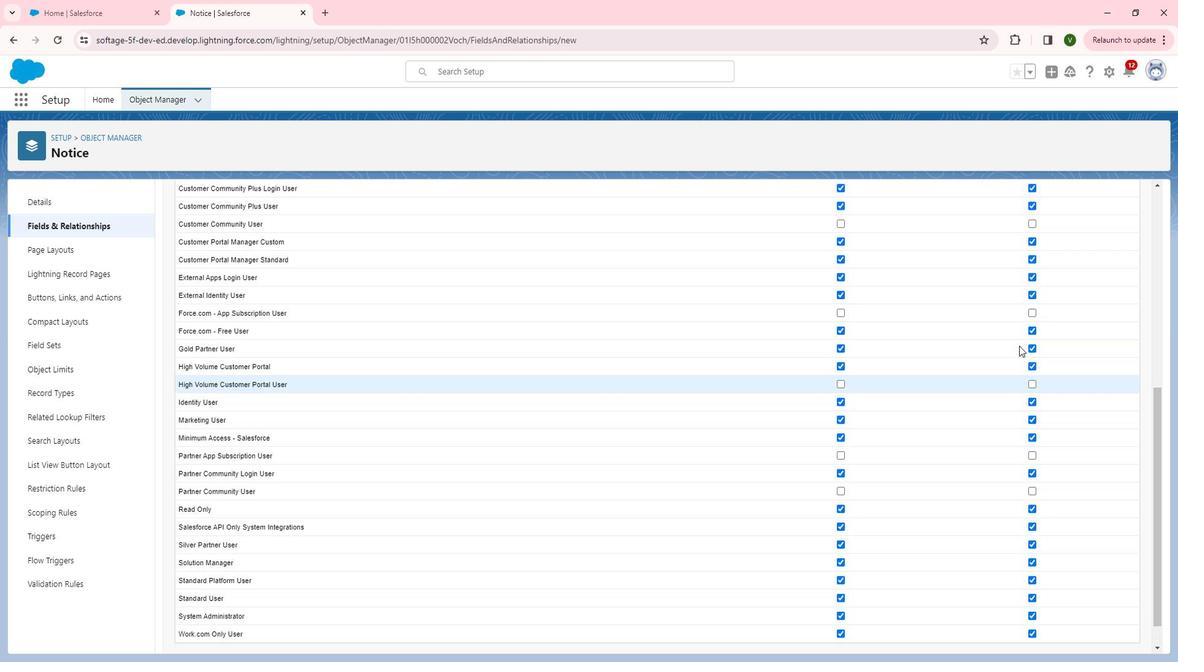 
Action: Mouse scrolled (1033, 344) with delta (0, 0)
Screenshot: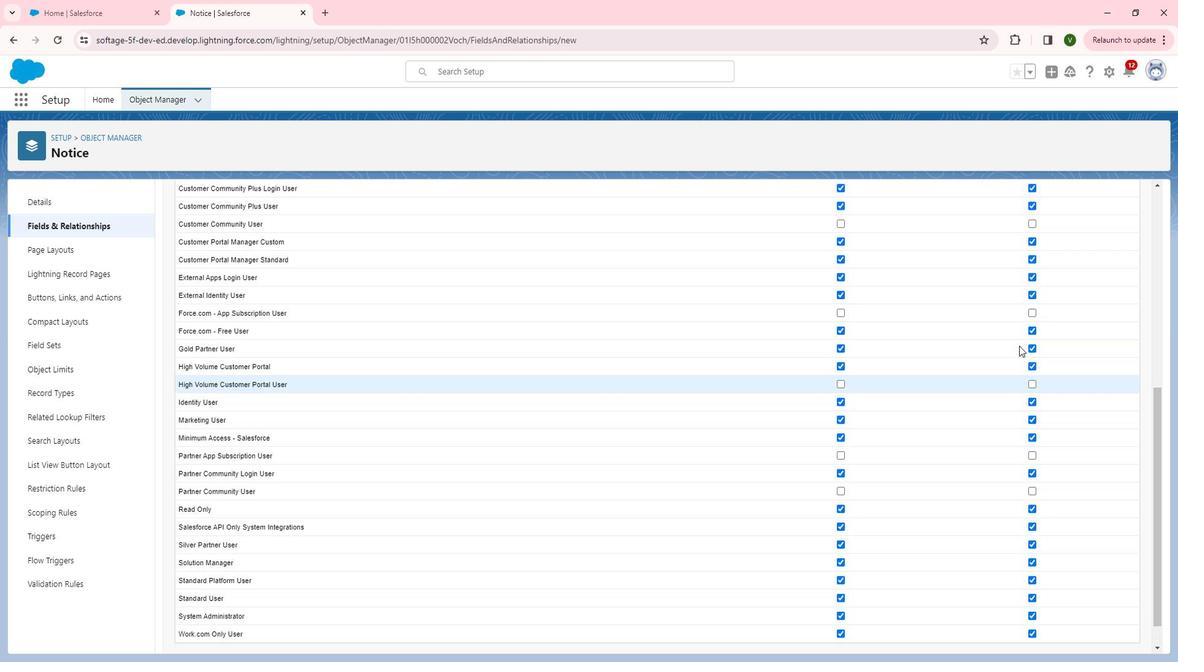 
Action: Mouse moved to (1046, 263)
Screenshot: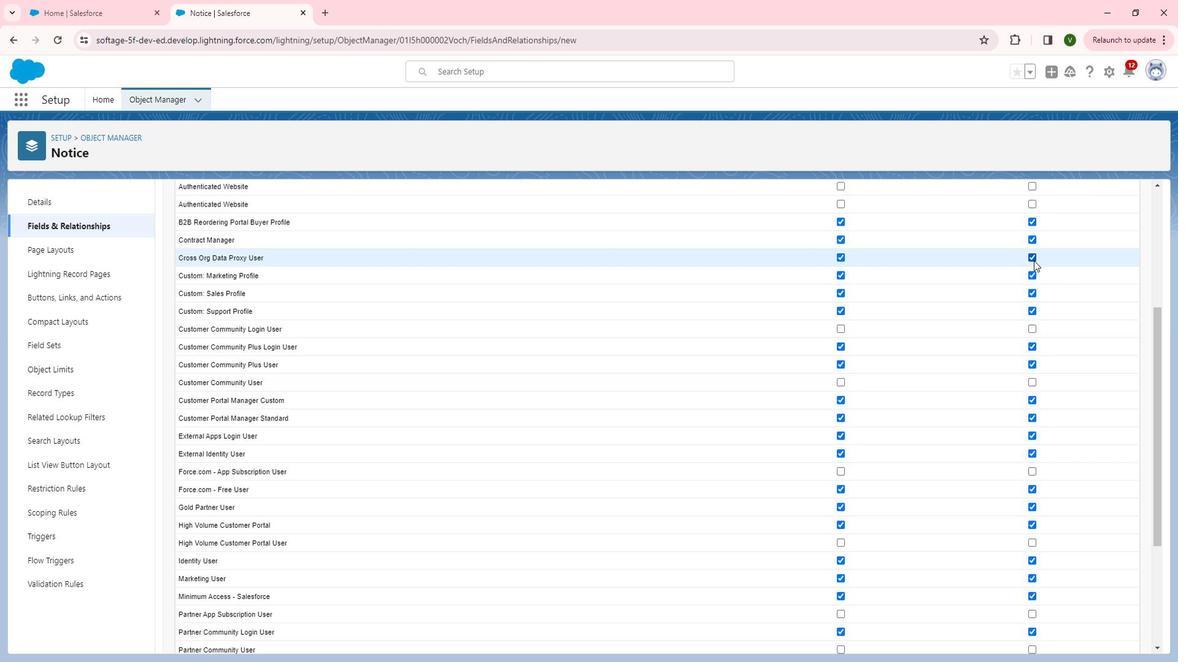 
Action: Mouse pressed left at (1046, 263)
Screenshot: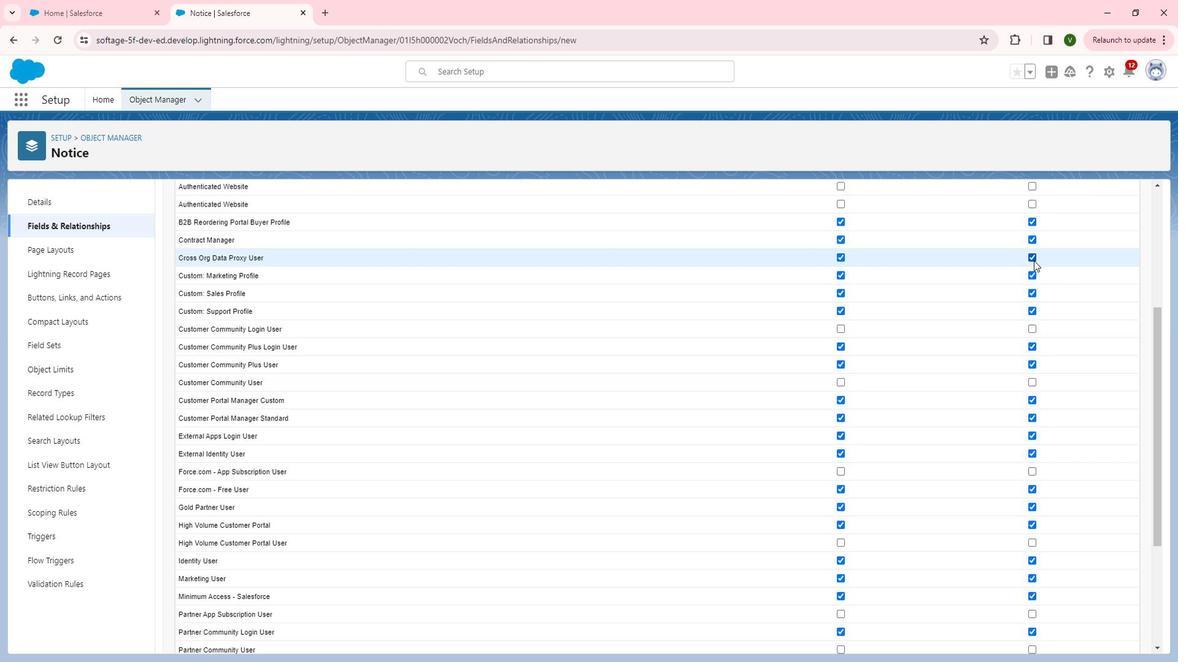 
Action: Mouse moved to (1043, 276)
Screenshot: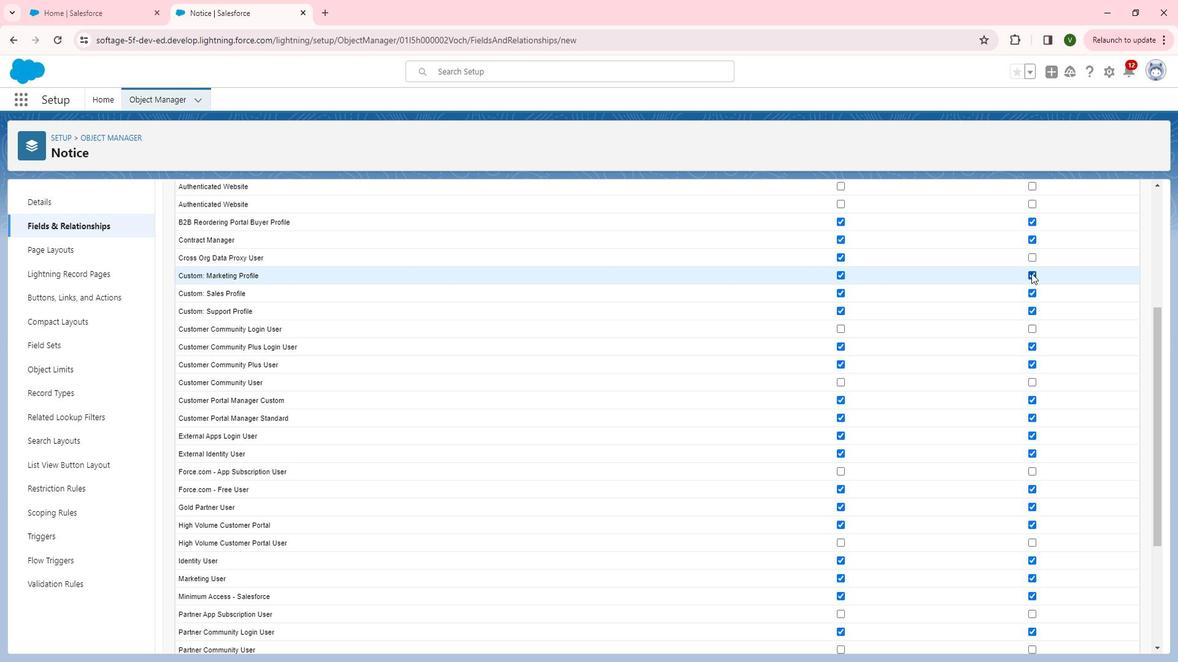 
Action: Mouse pressed left at (1043, 276)
Screenshot: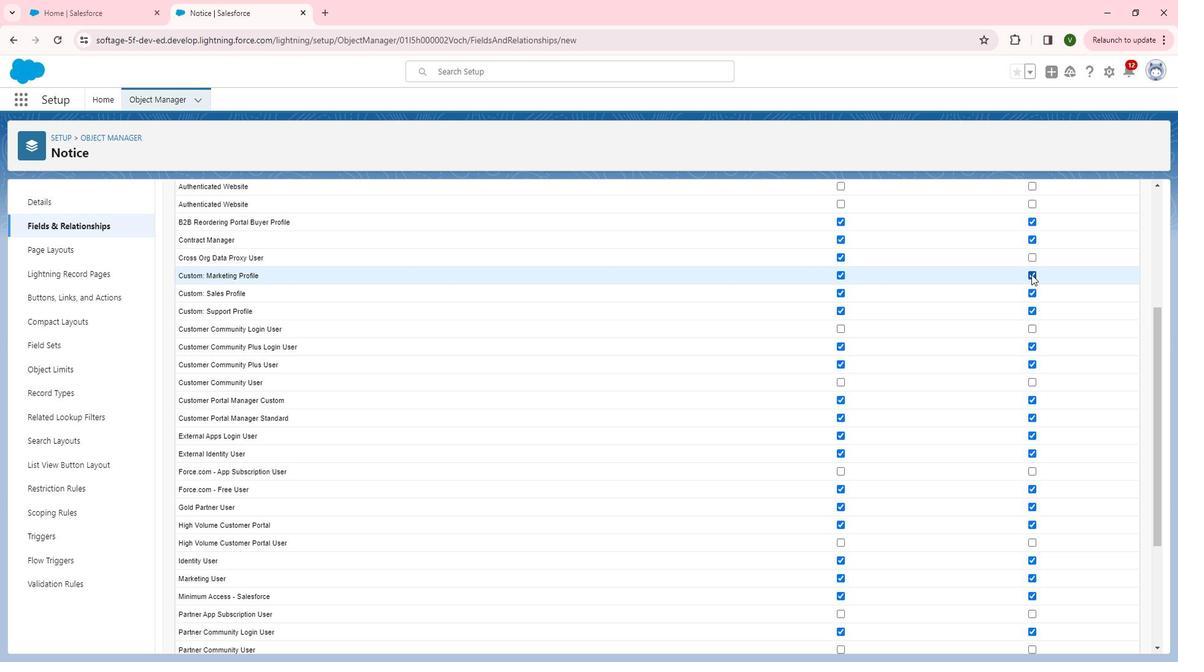 
Action: Mouse moved to (1056, 374)
Screenshot: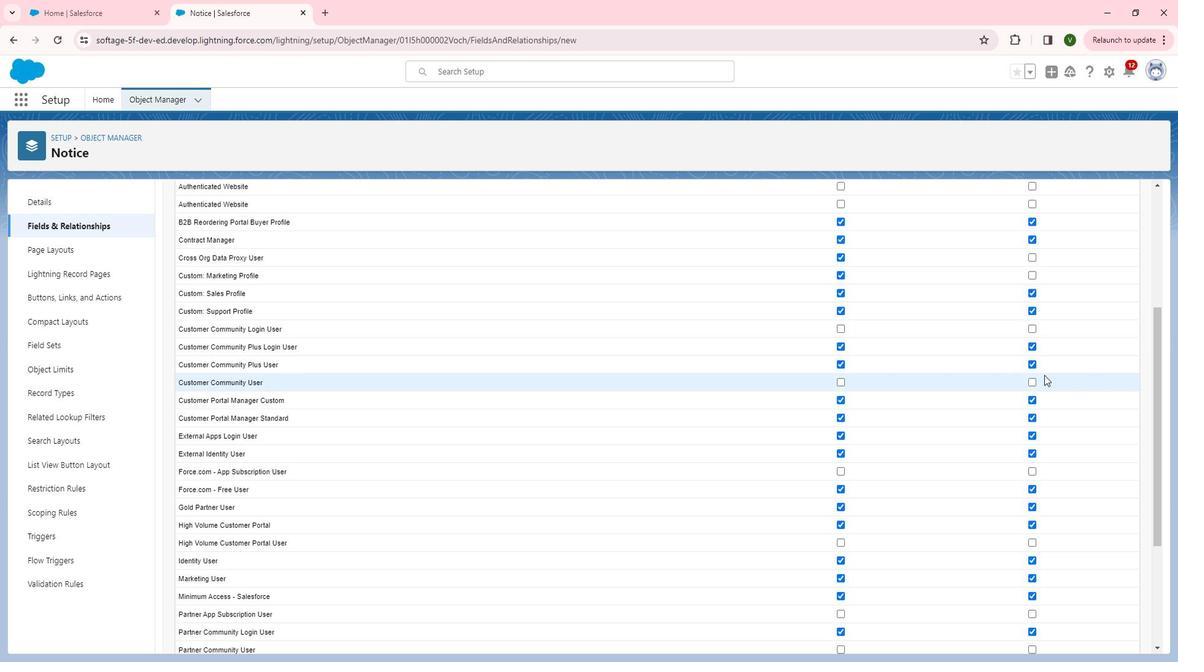 
Action: Mouse scrolled (1056, 373) with delta (0, 0)
Screenshot: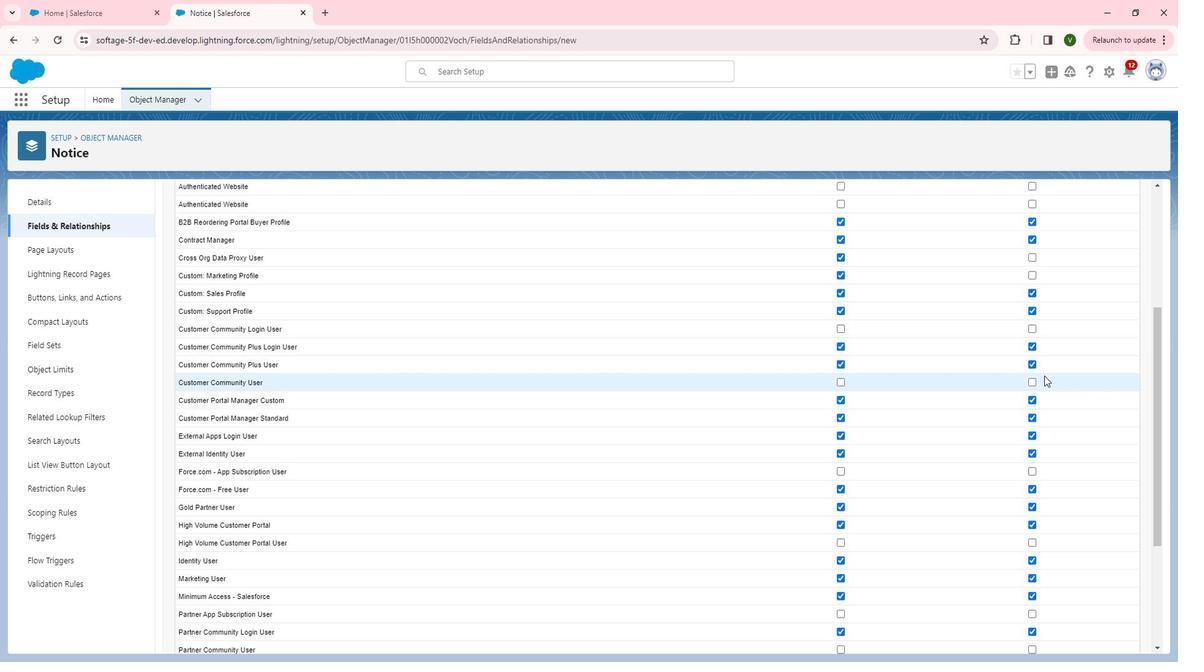 
Action: Mouse scrolled (1056, 373) with delta (0, 0)
Screenshot: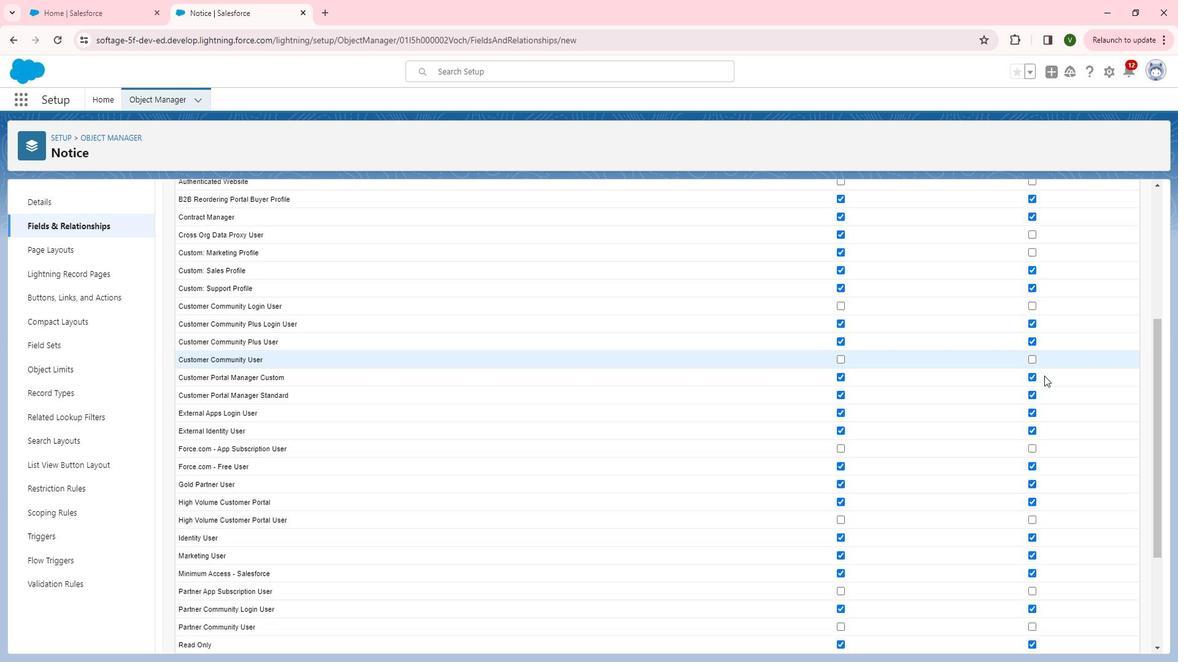 
Action: Mouse scrolled (1056, 373) with delta (0, 0)
Screenshot: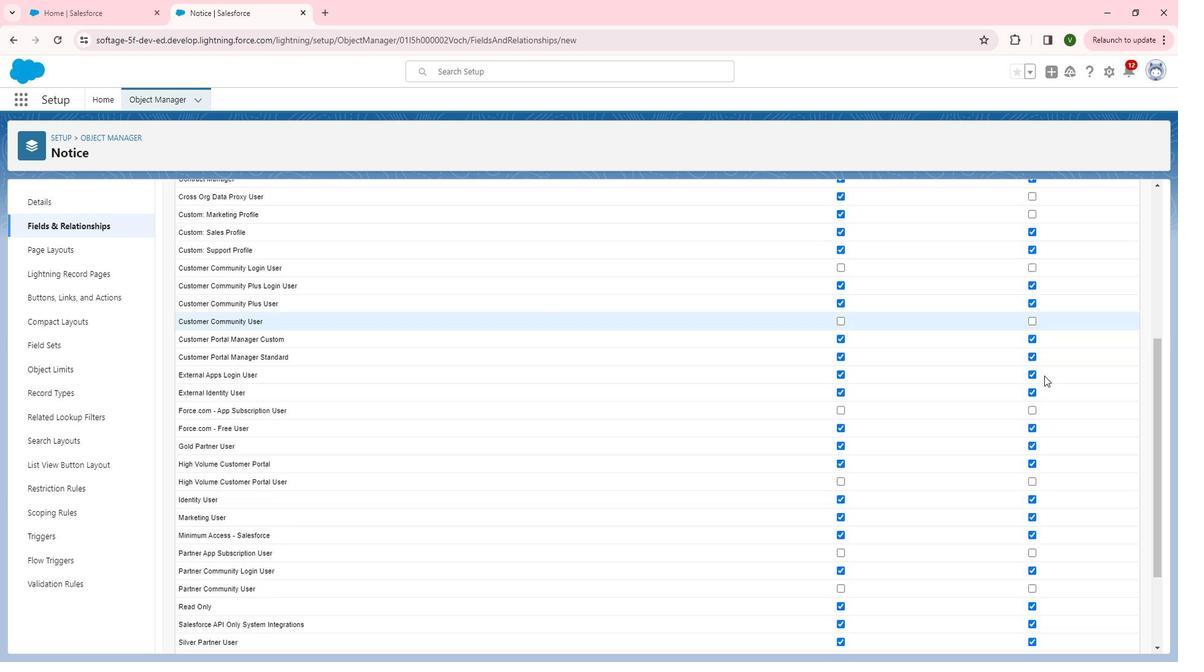 
Action: Mouse moved to (1045, 246)
Screenshot: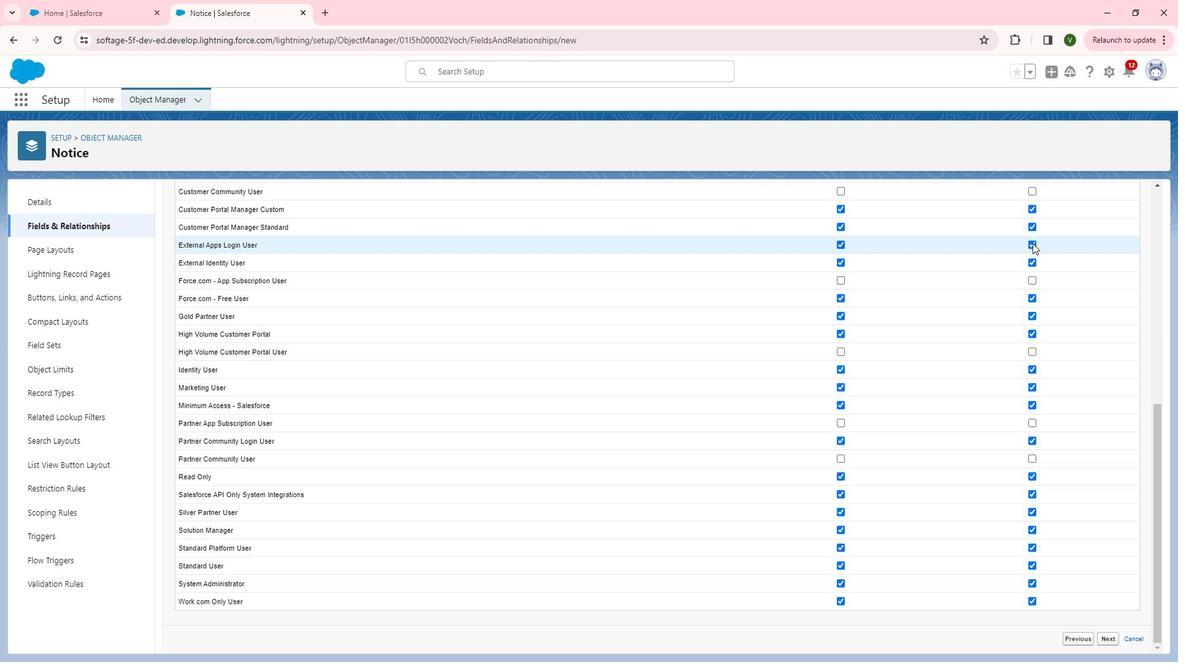 
Action: Mouse pressed left at (1045, 246)
Screenshot: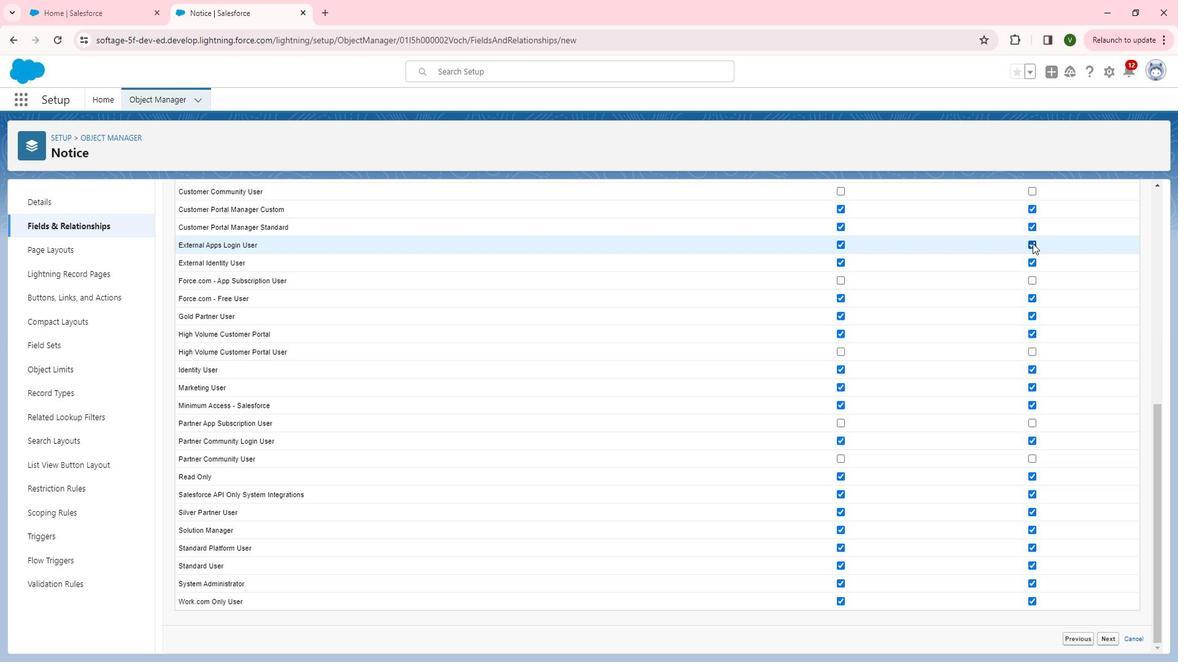 
Action: Mouse moved to (1041, 524)
Screenshot: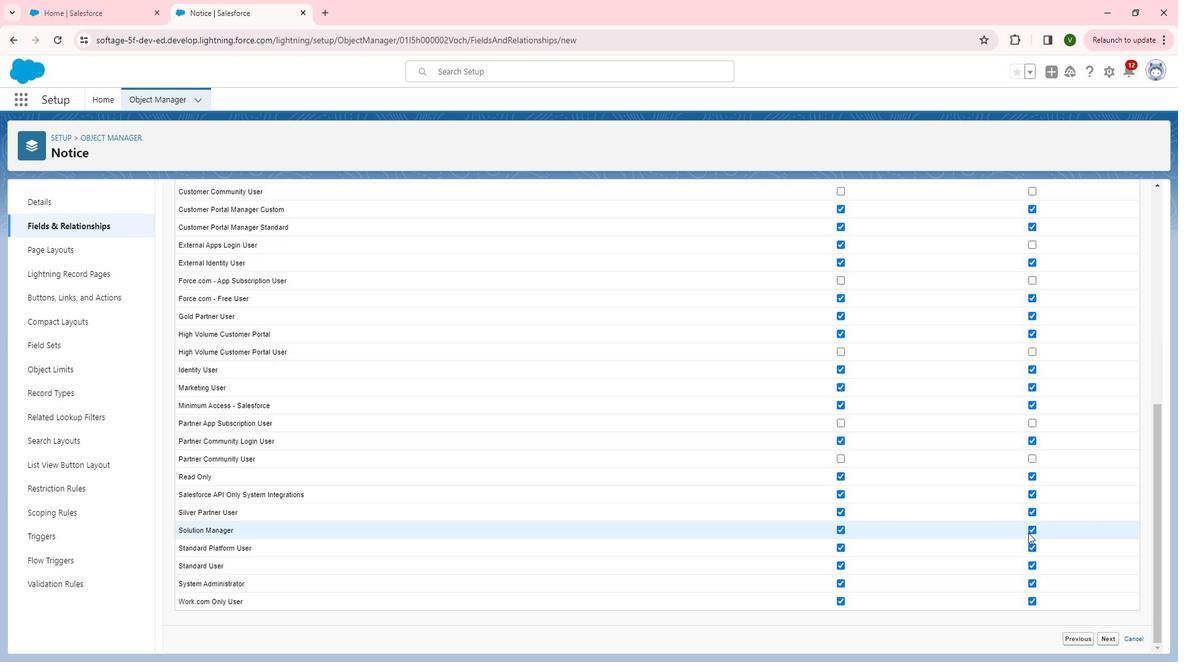 
Action: Mouse pressed left at (1041, 524)
Screenshot: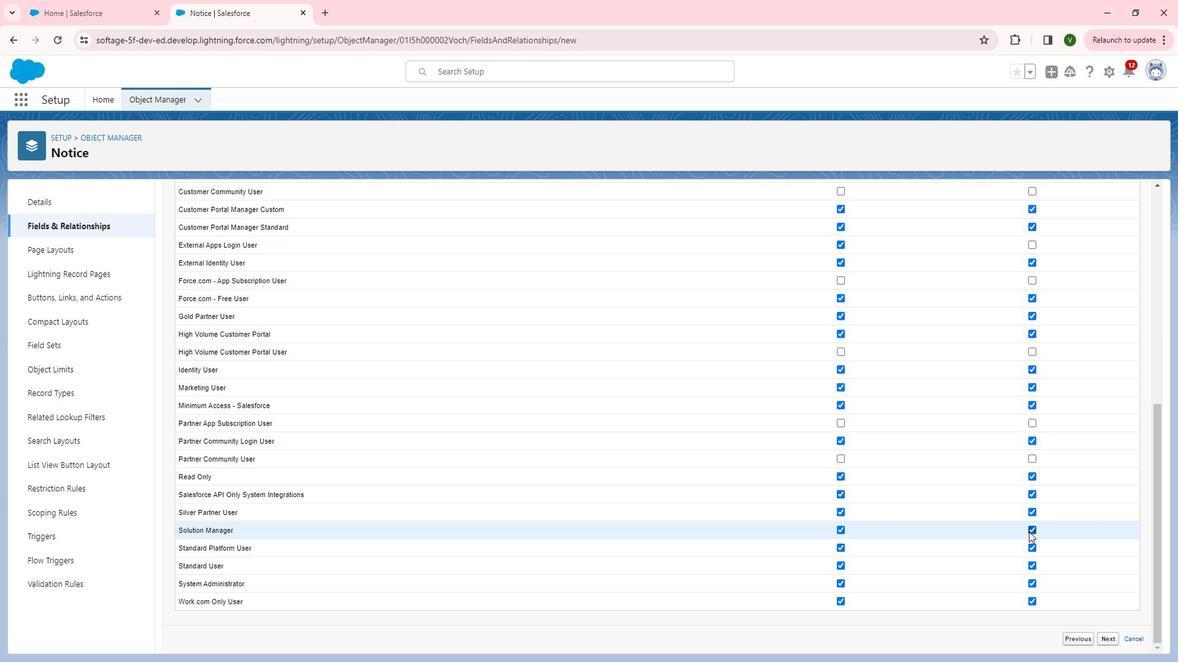 
Action: Mouse moved to (1042, 539)
Screenshot: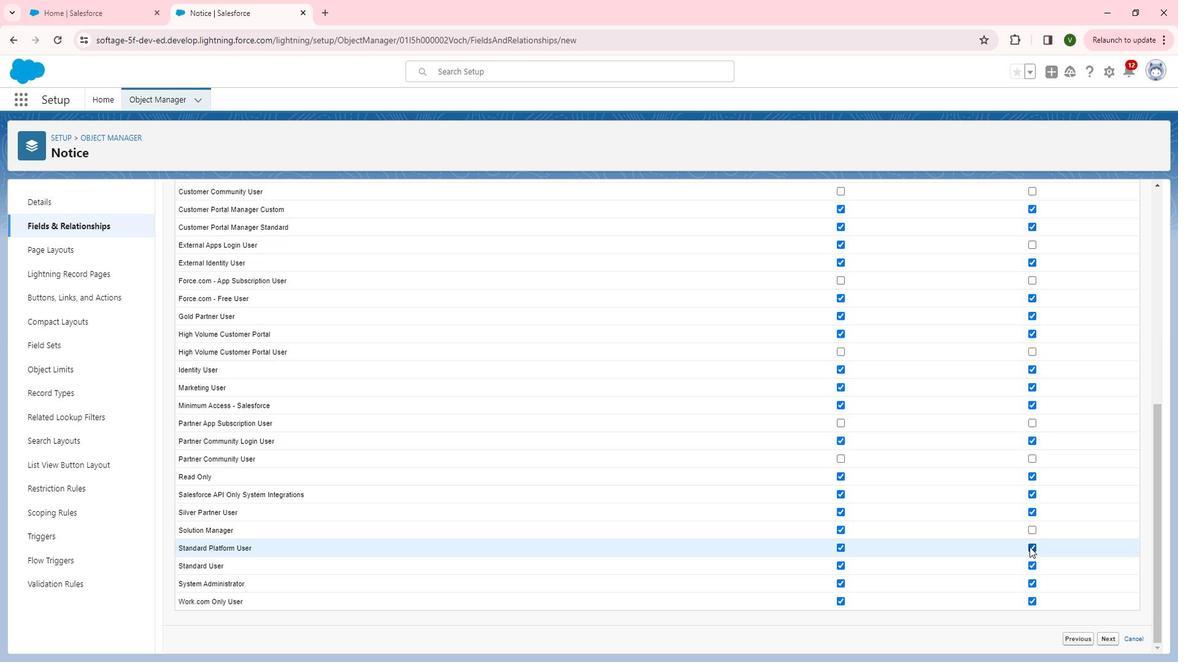 
Action: Mouse pressed left at (1042, 539)
Screenshot: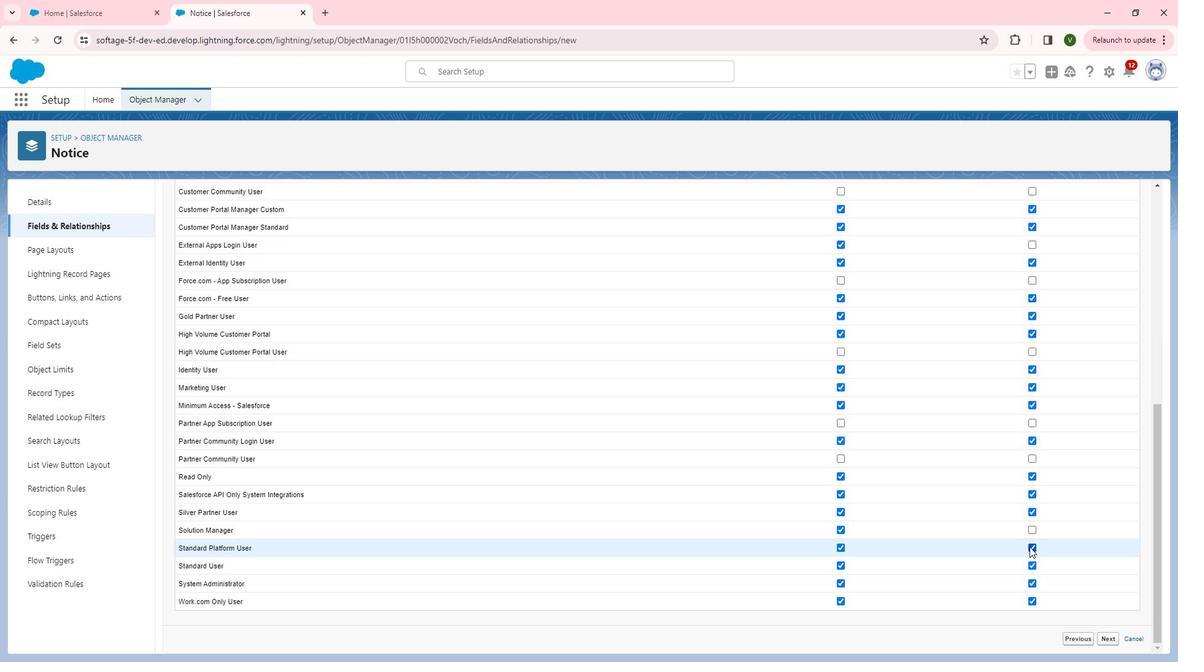 
Action: Mouse moved to (1045, 560)
Screenshot: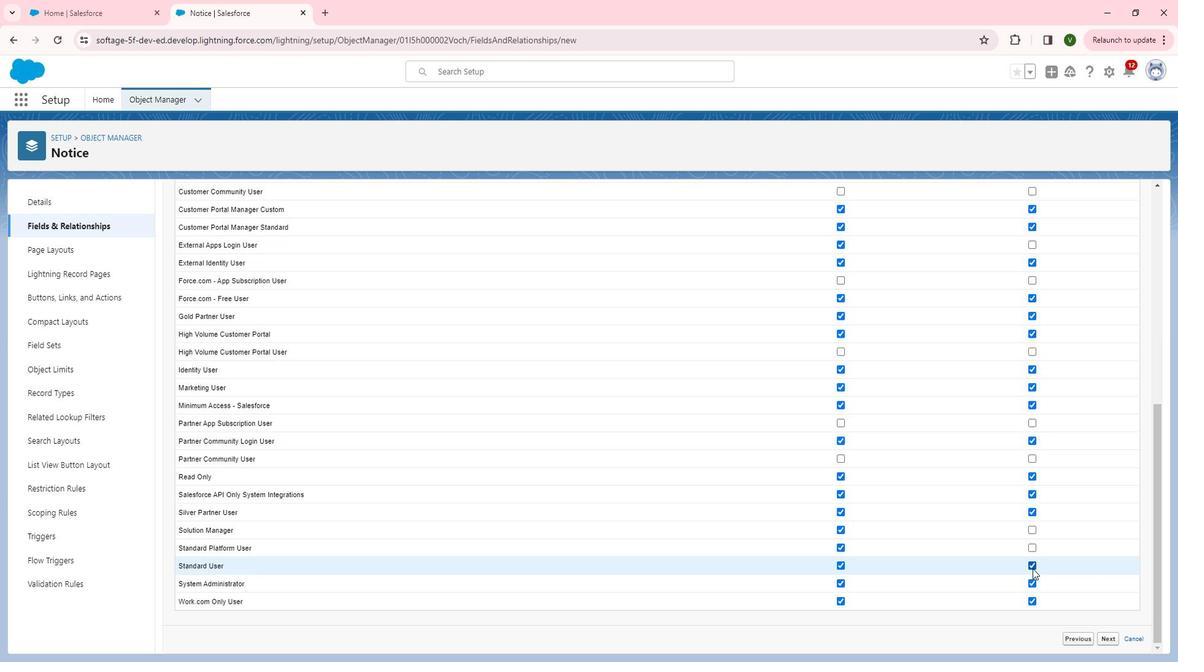 
Action: Mouse pressed left at (1045, 560)
Screenshot: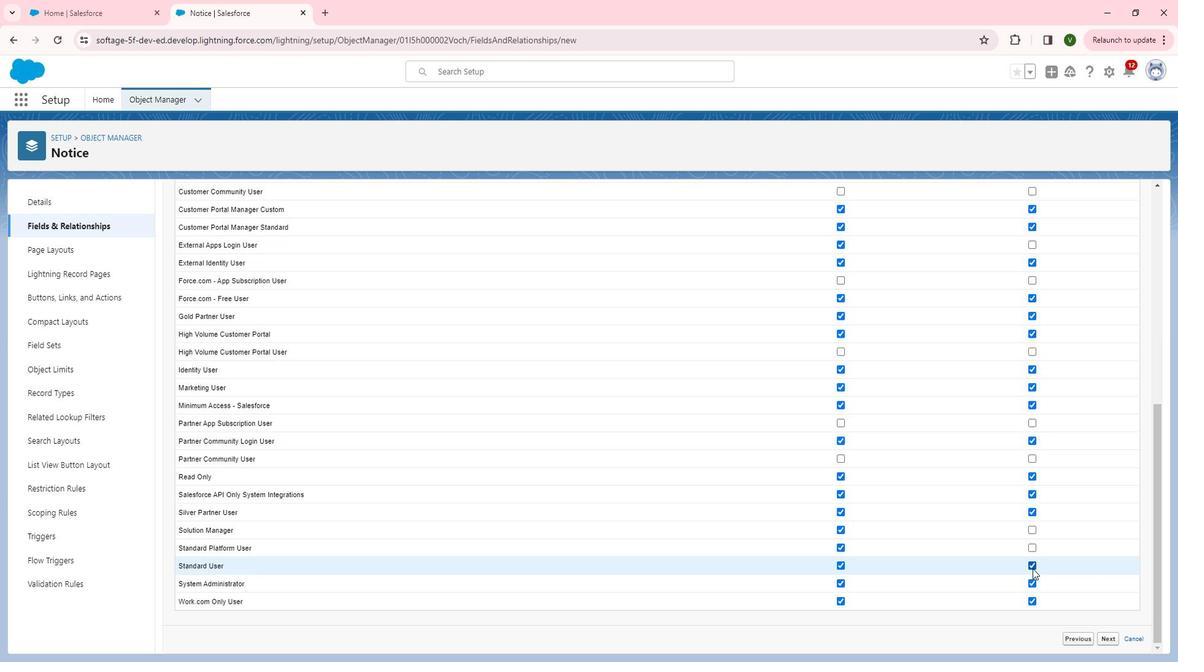 
Action: Mouse moved to (1043, 576)
Screenshot: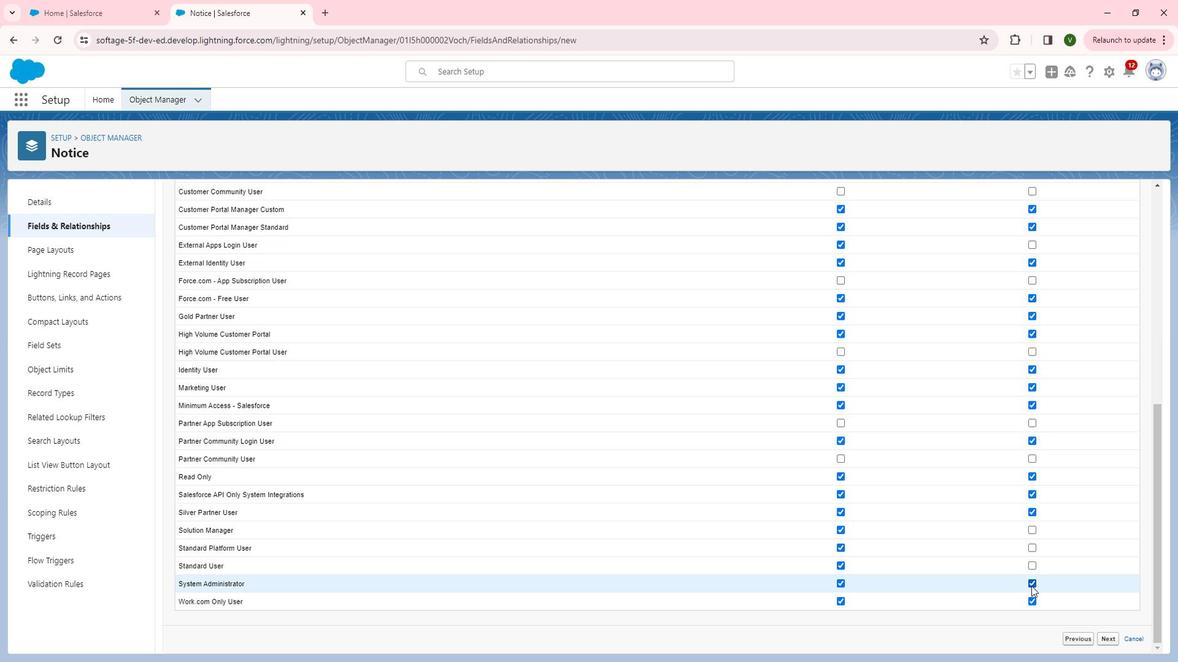 
Action: Mouse pressed left at (1043, 576)
Screenshot: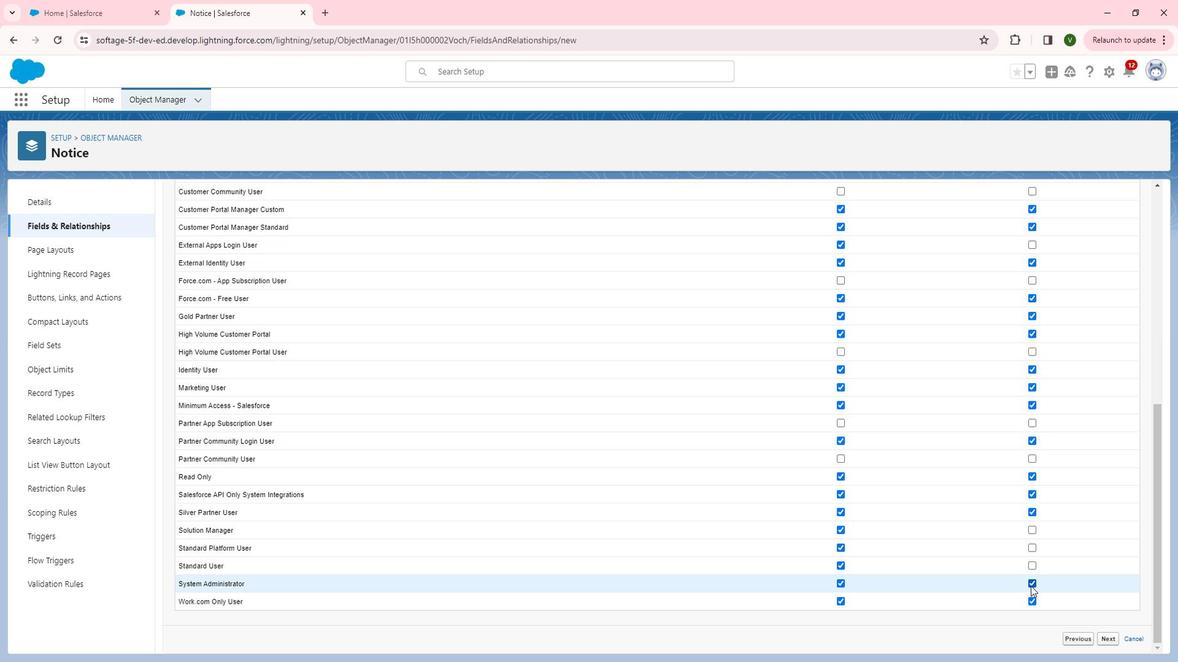 
Action: Mouse moved to (1121, 625)
Screenshot: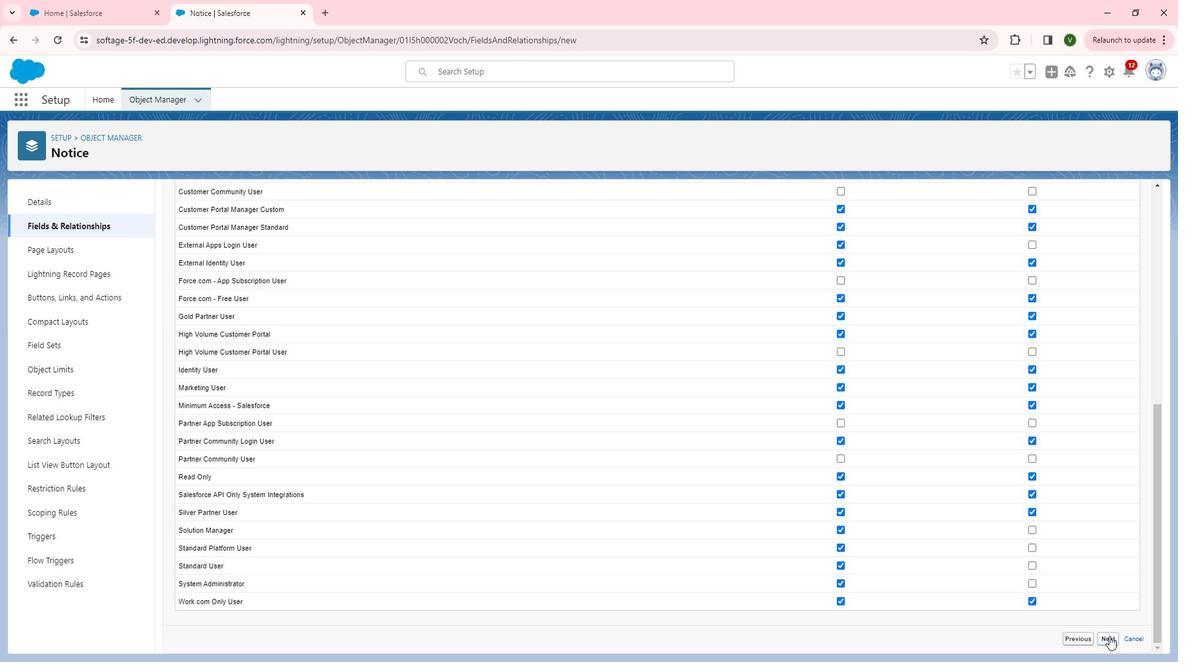 
Action: Mouse pressed left at (1121, 625)
Screenshot: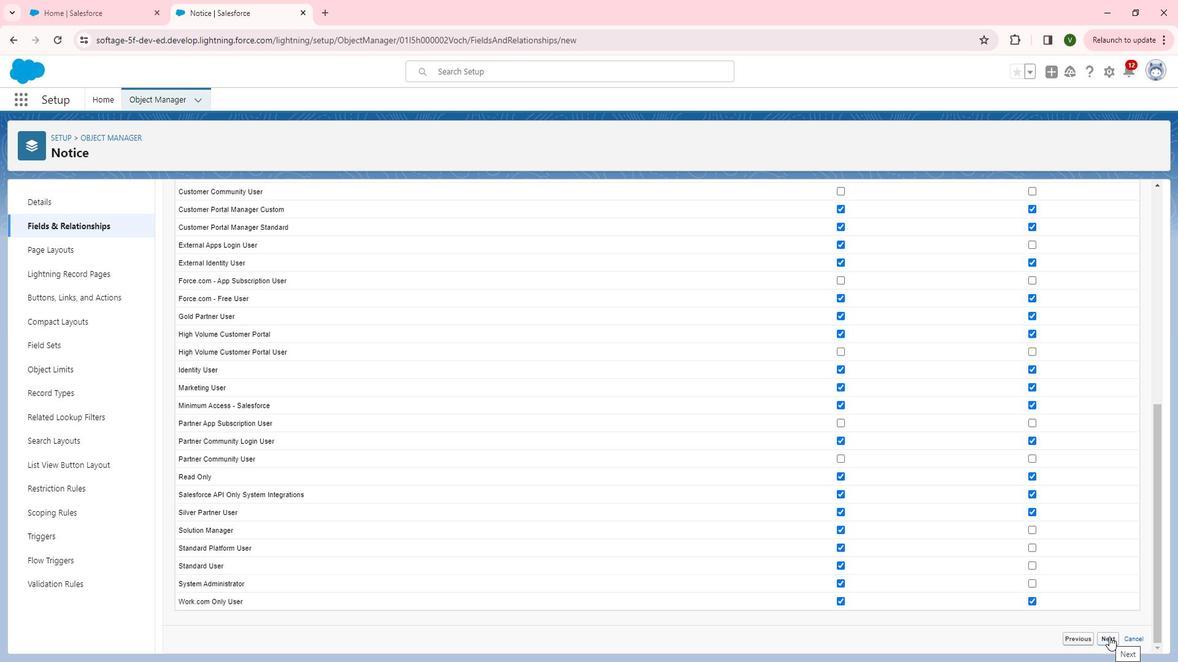 
Action: Mouse moved to (1131, 266)
Screenshot: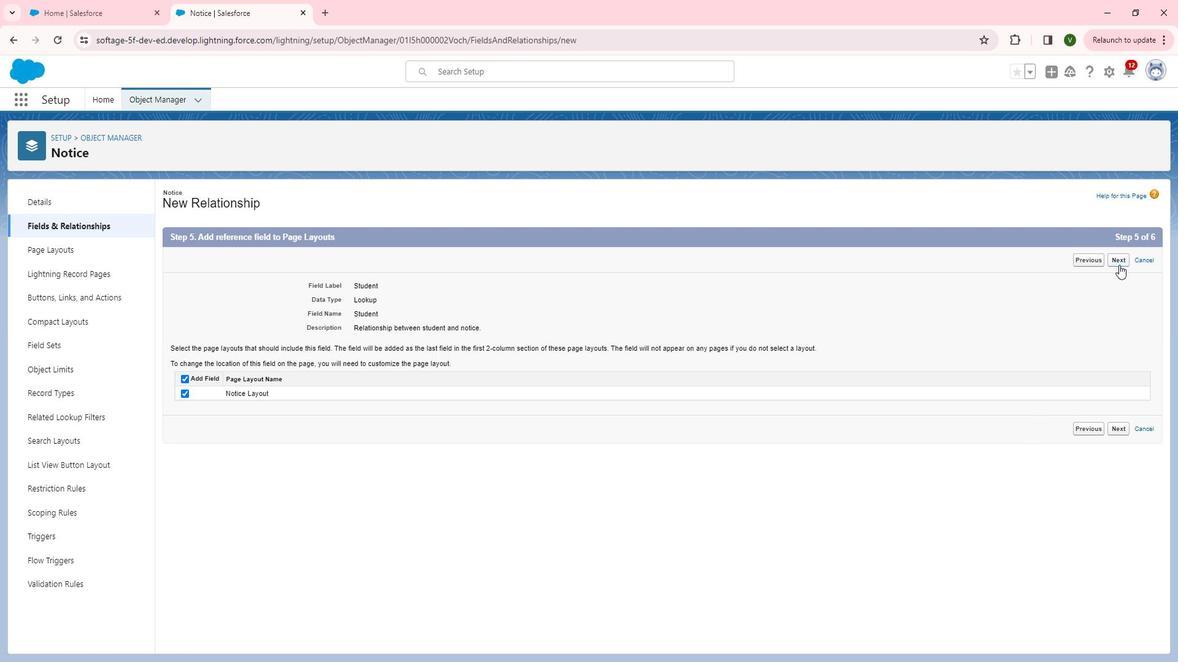 
Action: Mouse pressed left at (1131, 266)
Screenshot: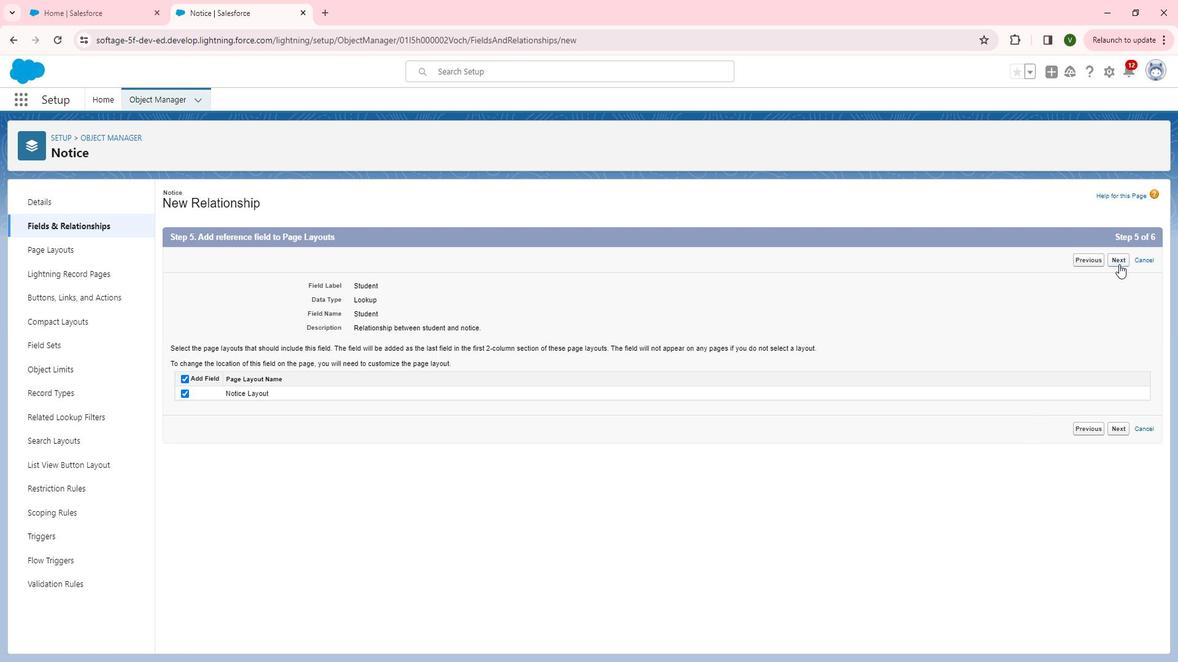 
Action: Mouse moved to (1132, 262)
Screenshot: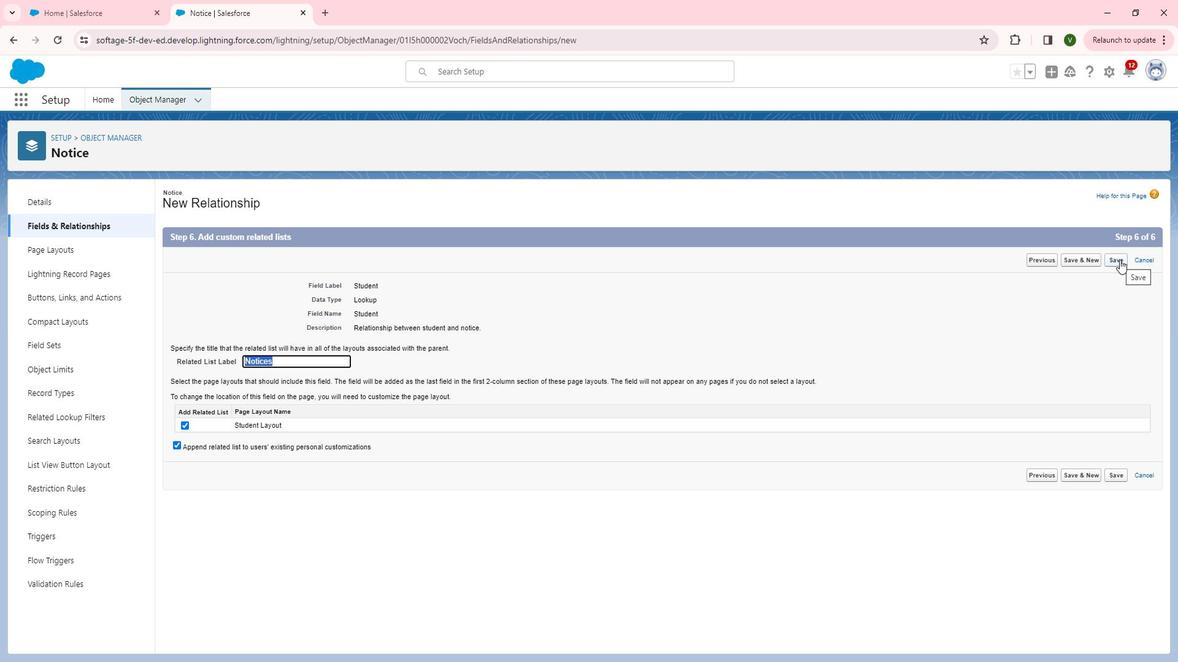 
Action: Mouse pressed left at (1132, 262)
Screenshot: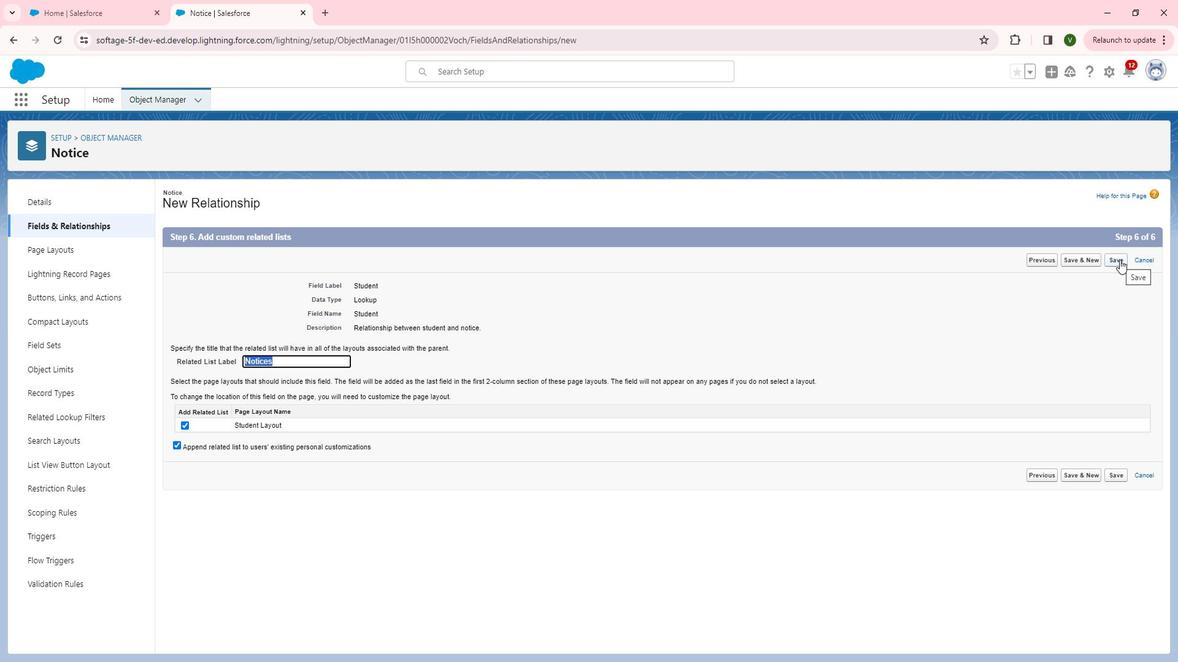 
Action: Mouse moved to (1028, 331)
Screenshot: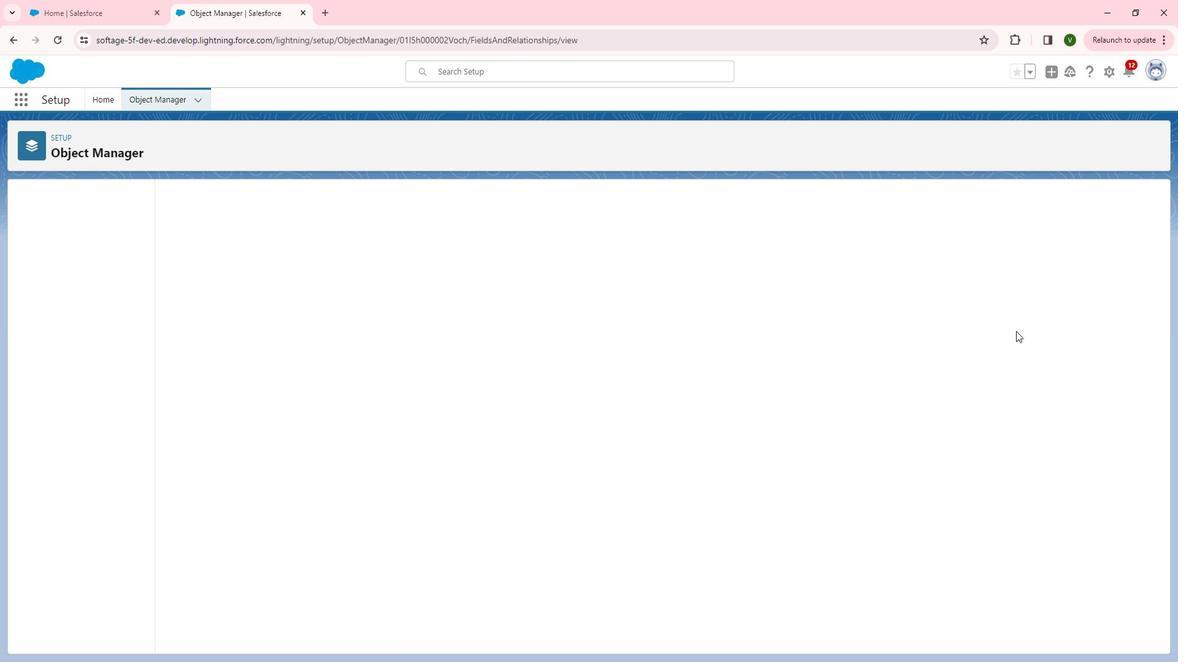 
